 Task: open an excel sheet and write heading  Money ManagerAdd Descriptions in a column and its values below  'Salary, Rent, Groceries, Utilities, Dining out, Transportation & Entertainment. 'Add Categories in next column and its values below  Income, Expense, Expense, Expense, Expense, Expense & Expense. Add Amount in next column and its values below  $2,500, $800, $200, $100, $50, $30 & $100Add Dates in next column and its values below  2023-05-01, 2023-05-05, 2023-05-10, 2023-05-15, 2023-05-20, 2023-05-25 & 2023-05-31Save page FinRecordsbook
Action: Mouse moved to (22, 180)
Screenshot: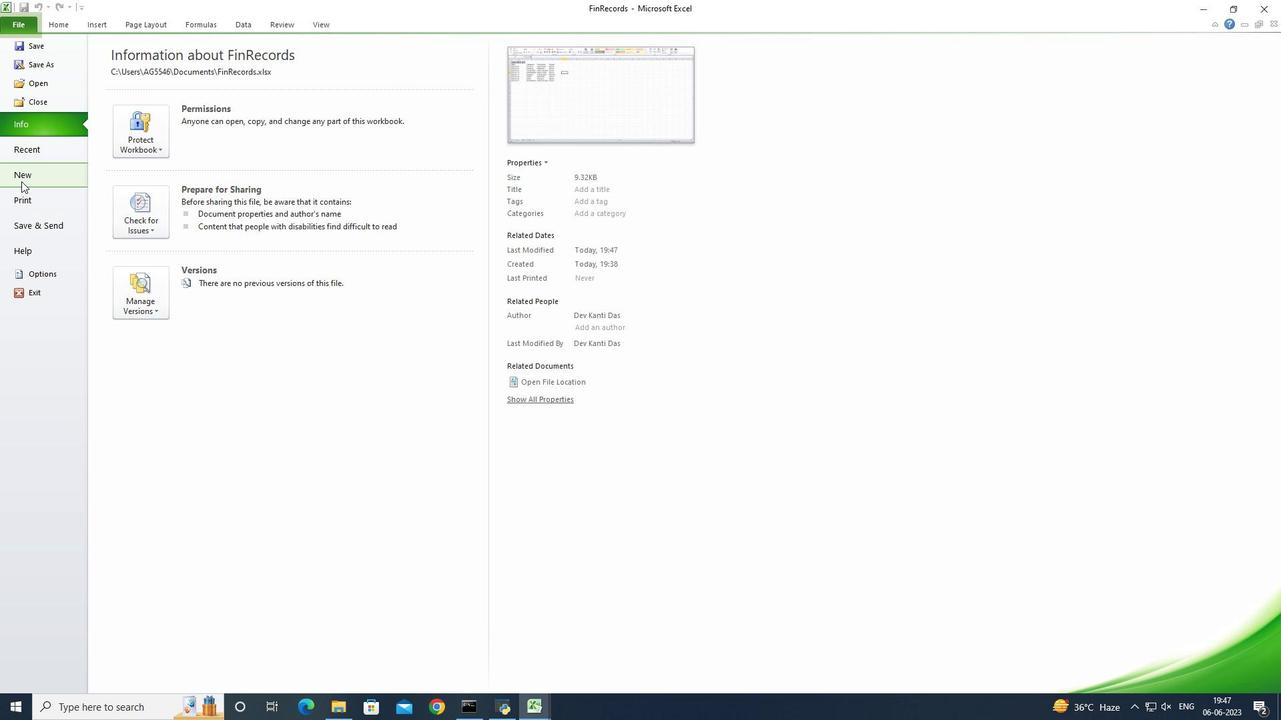 
Action: Mouse pressed left at (22, 180)
Screenshot: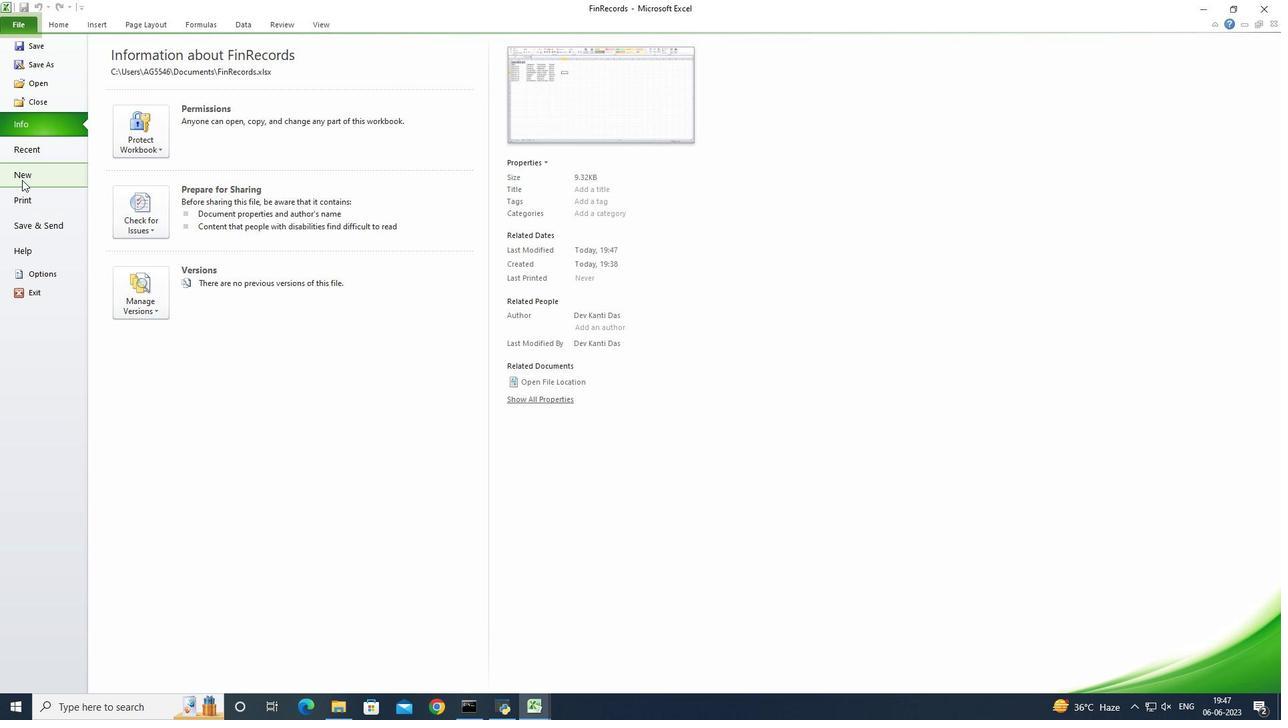 
Action: Mouse moved to (151, 150)
Screenshot: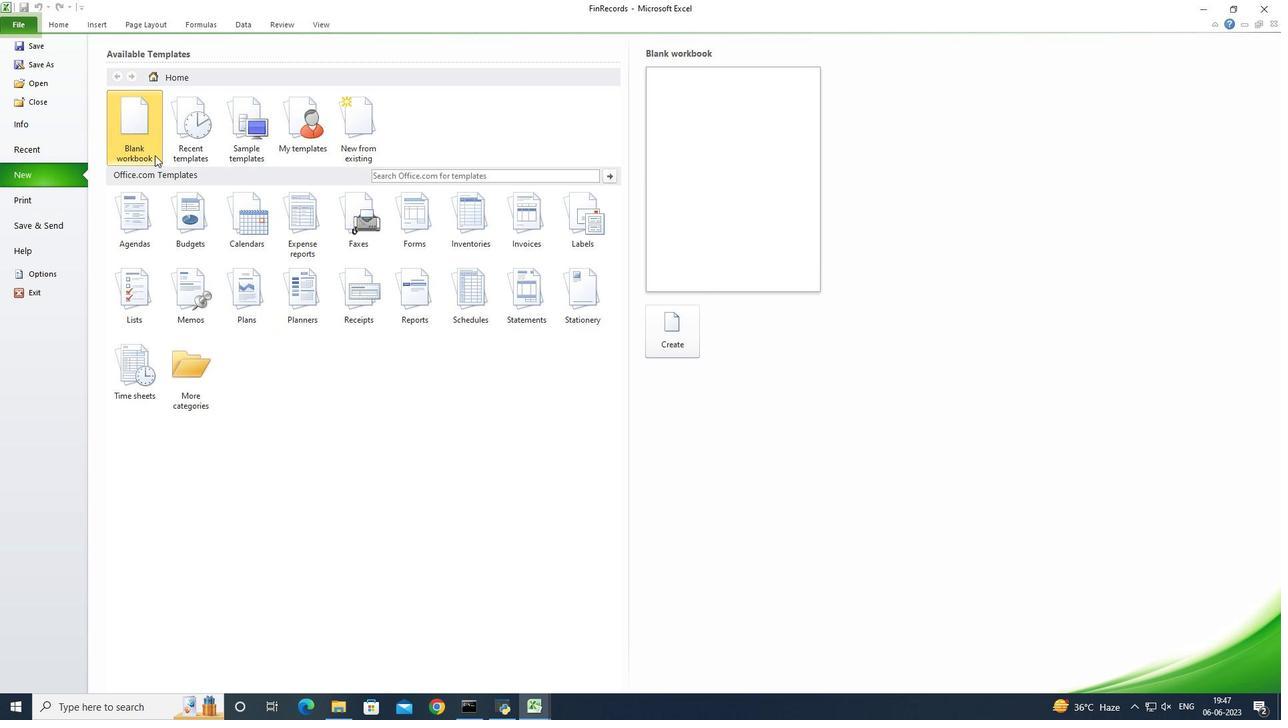 
Action: Mouse pressed left at (151, 150)
Screenshot: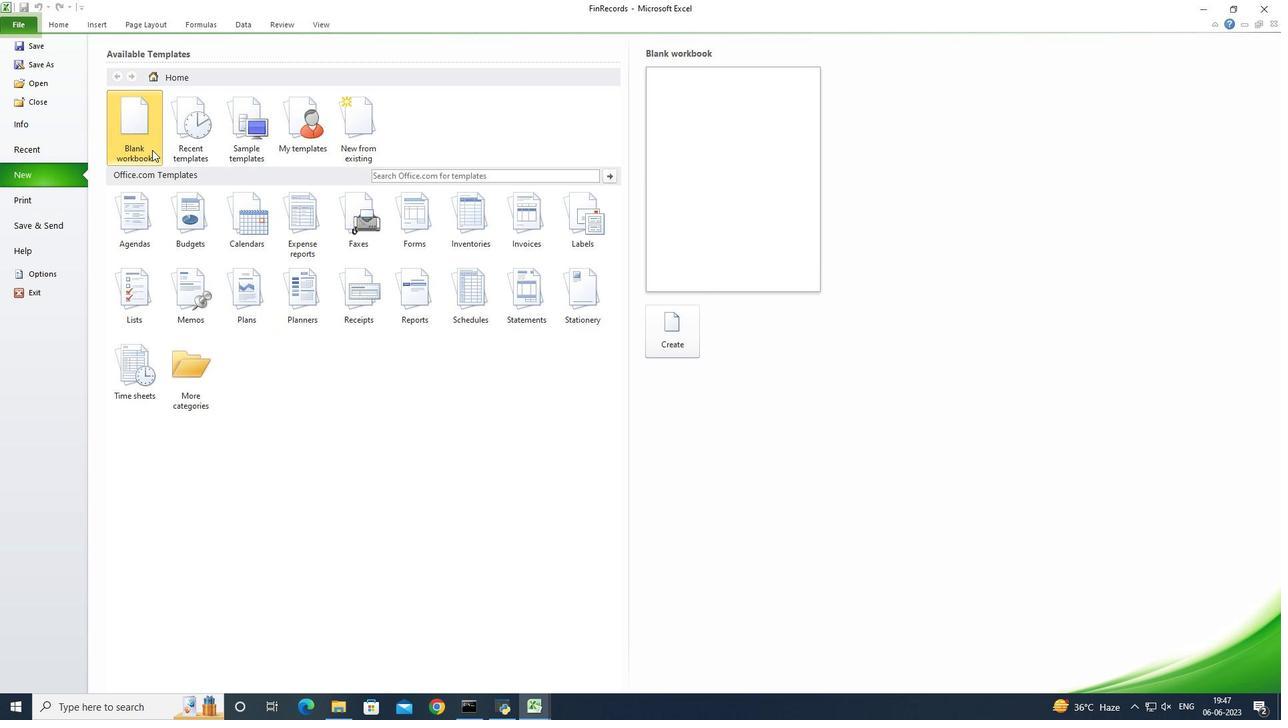 
Action: Mouse moved to (672, 339)
Screenshot: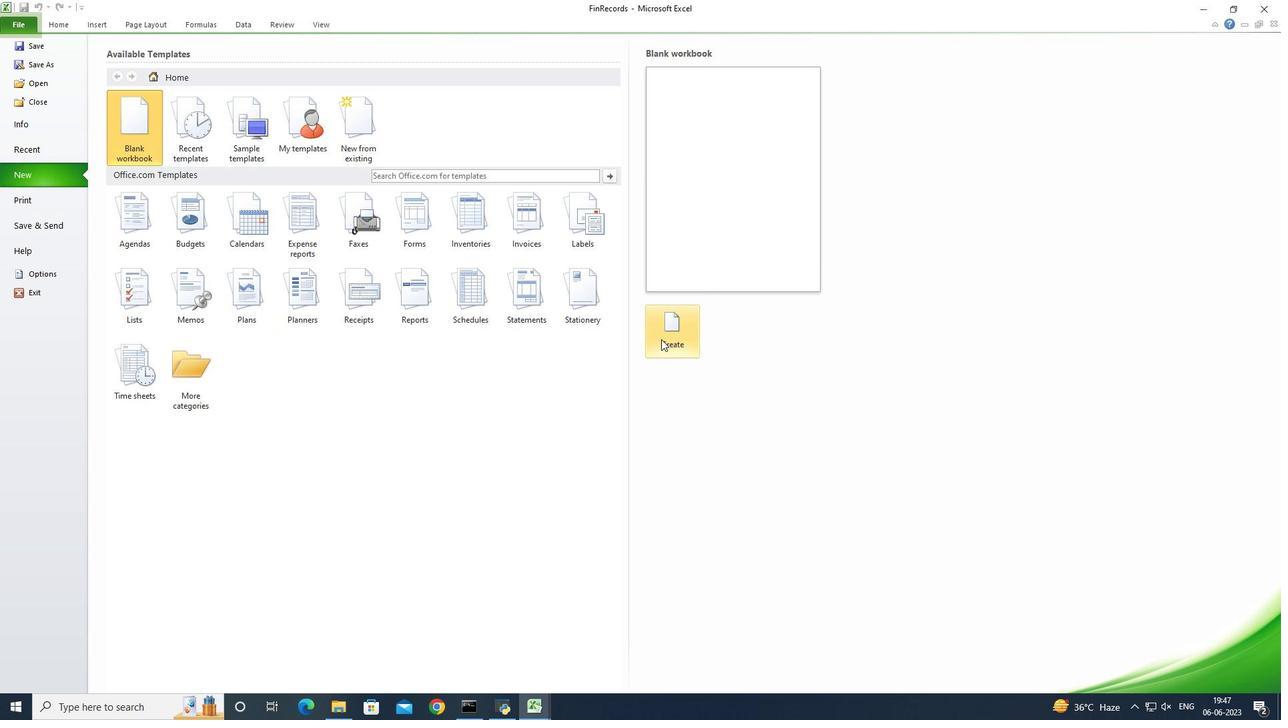 
Action: Mouse pressed left at (672, 339)
Screenshot: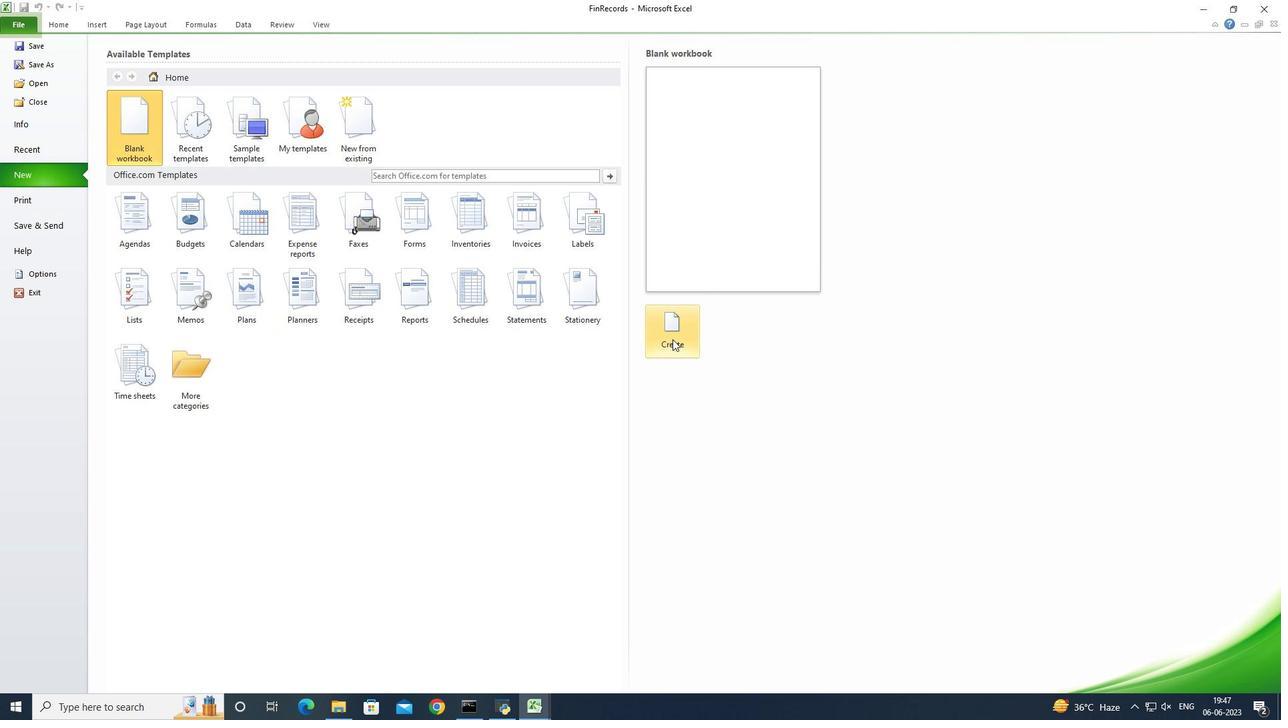 
Action: Mouse moved to (52, 125)
Screenshot: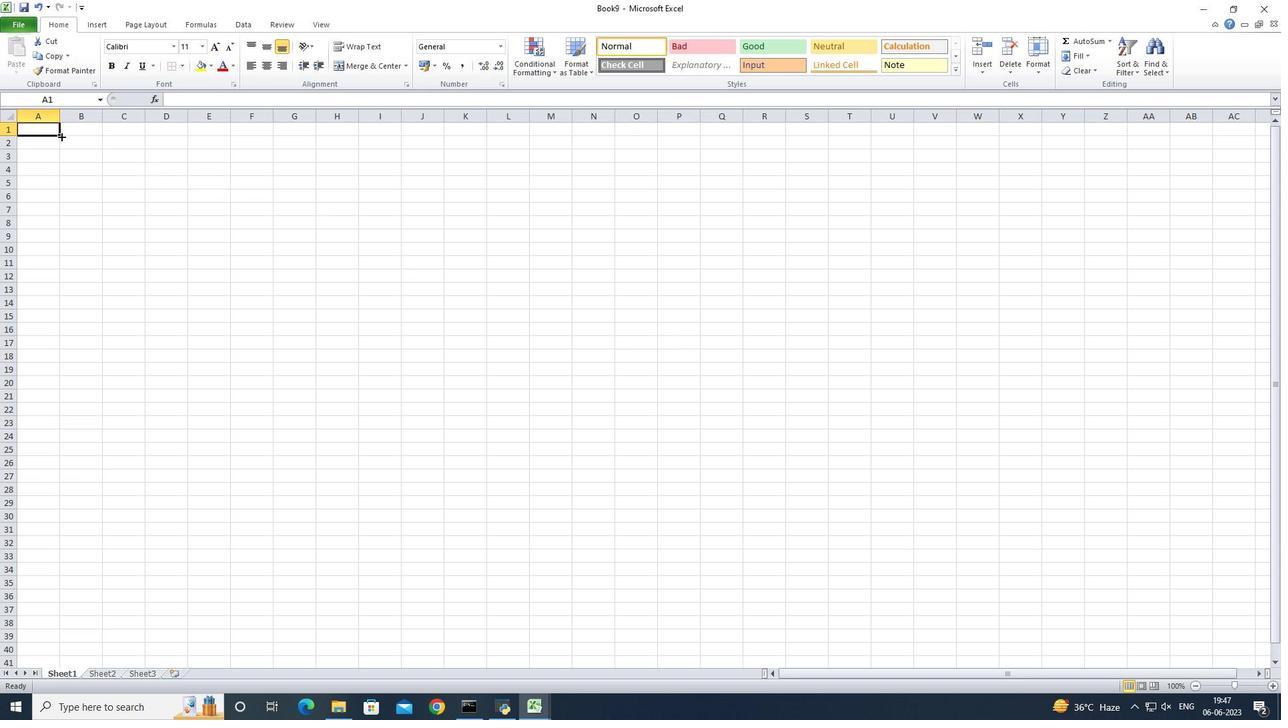 
Action: Mouse pressed left at (52, 125)
Screenshot: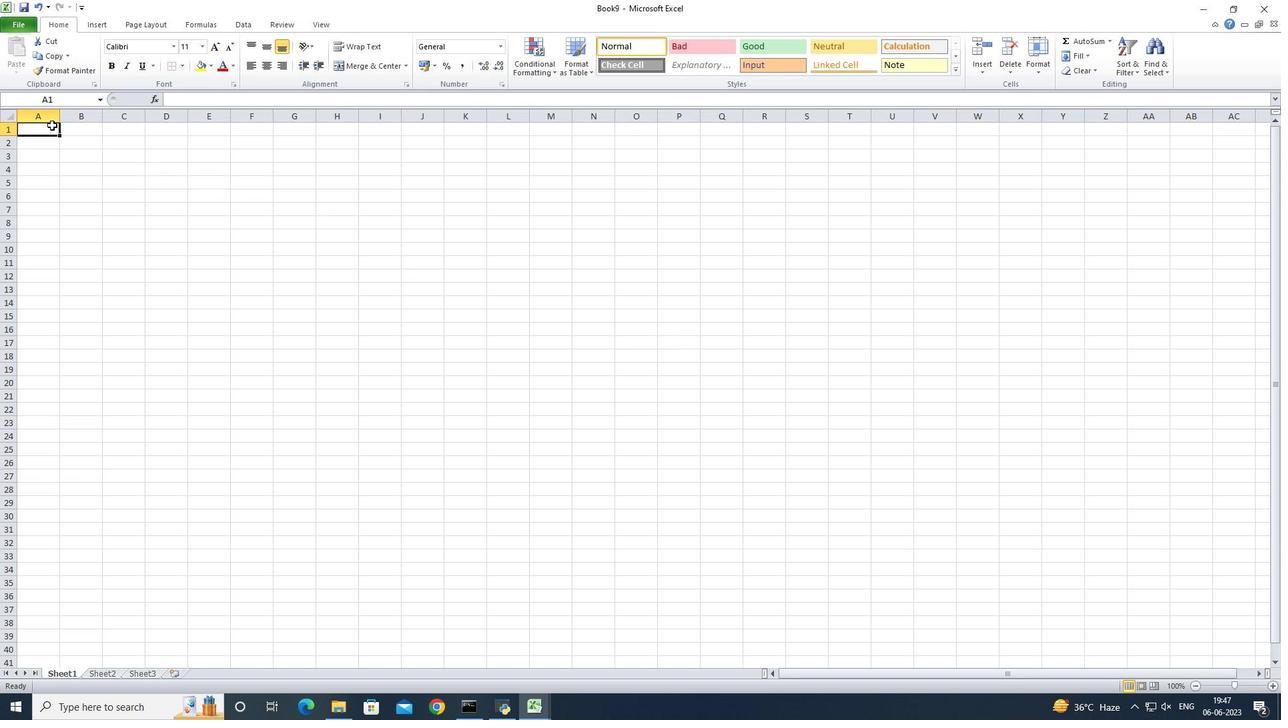 
Action: Key pressed <Key.shift>Money<Key.space><Key.shift>Manager<Key.enter><Key.shift>Description
Screenshot: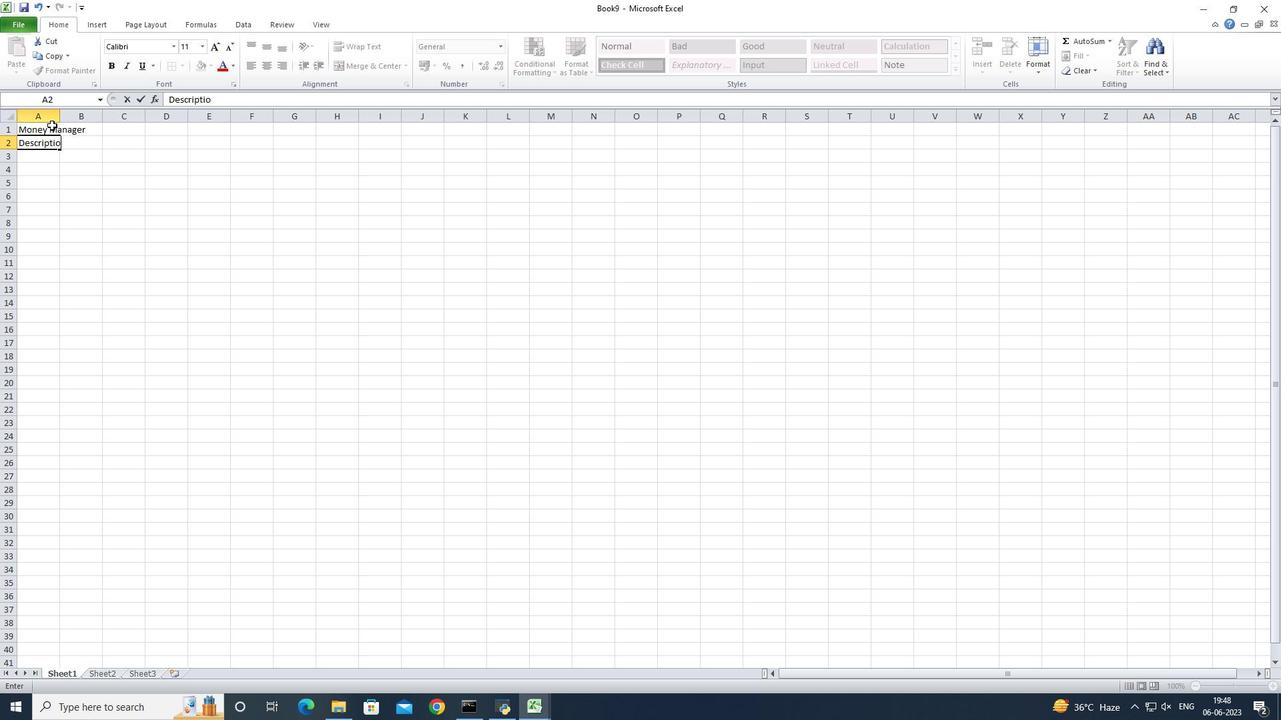 
Action: Mouse moved to (66, 124)
Screenshot: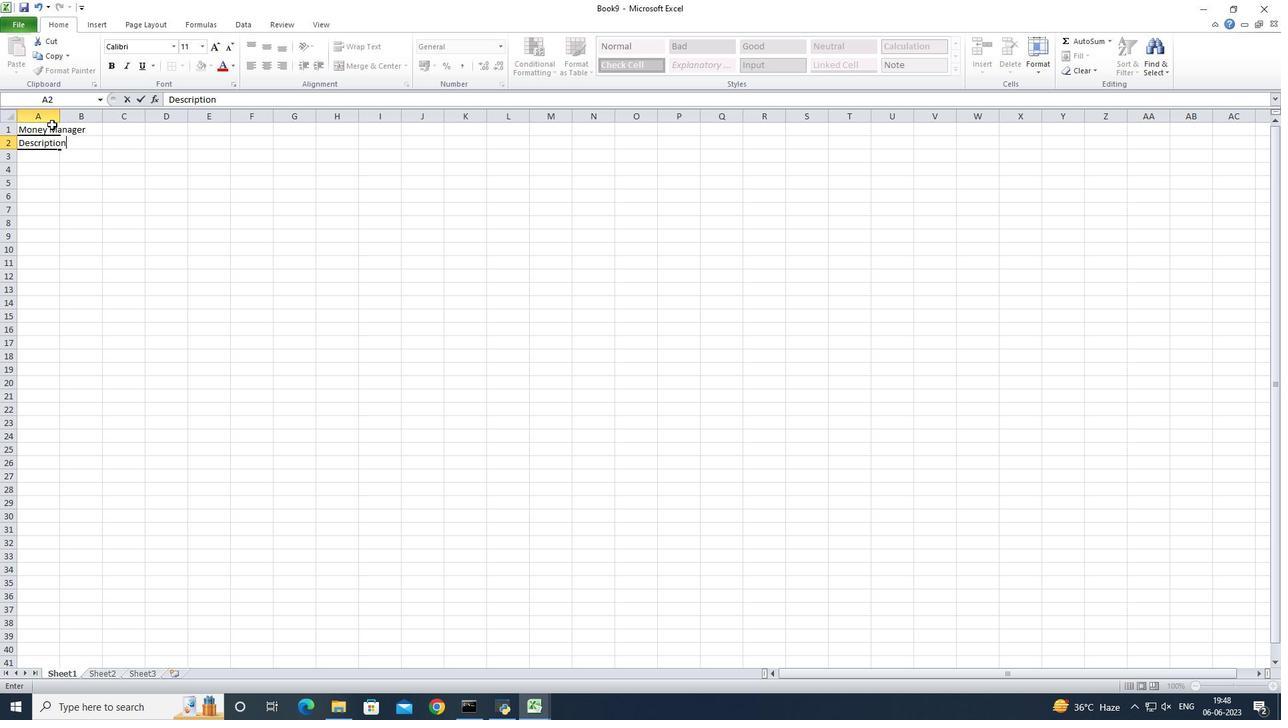 
Action: Key pressed s<Key.enter><Key.shift><Key.shift><Key.shift><Key.shift>Salary<Key.enter><Key.shift>Rent<Key.enter><Key.shift>Groceries<Key.enter><Key.shift>Utilities<Key.enter><Key.shift>Dining<Key.space>out<Key.enter><Key.shift><Key.shift><Key.shift><Key.shift><Key.shift><Key.shift><Key.shift><Key.shift>Transportation
Screenshot: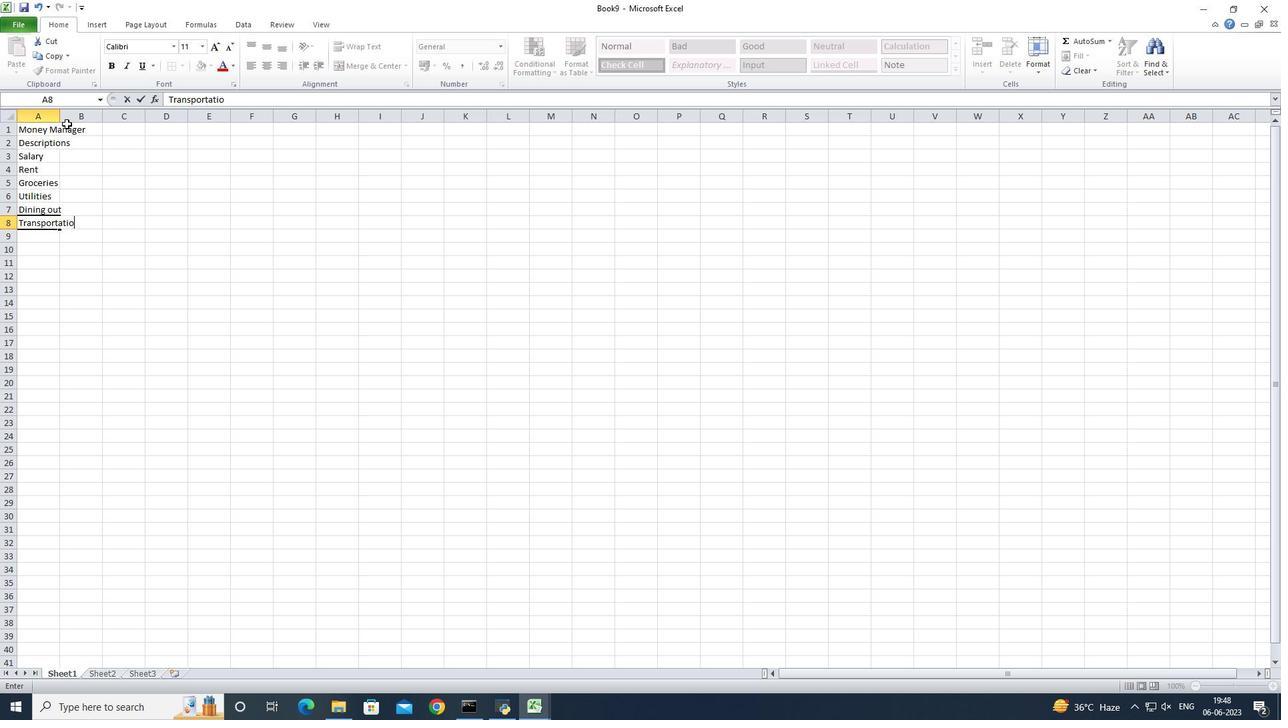 
Action: Mouse moved to (110, 118)
Screenshot: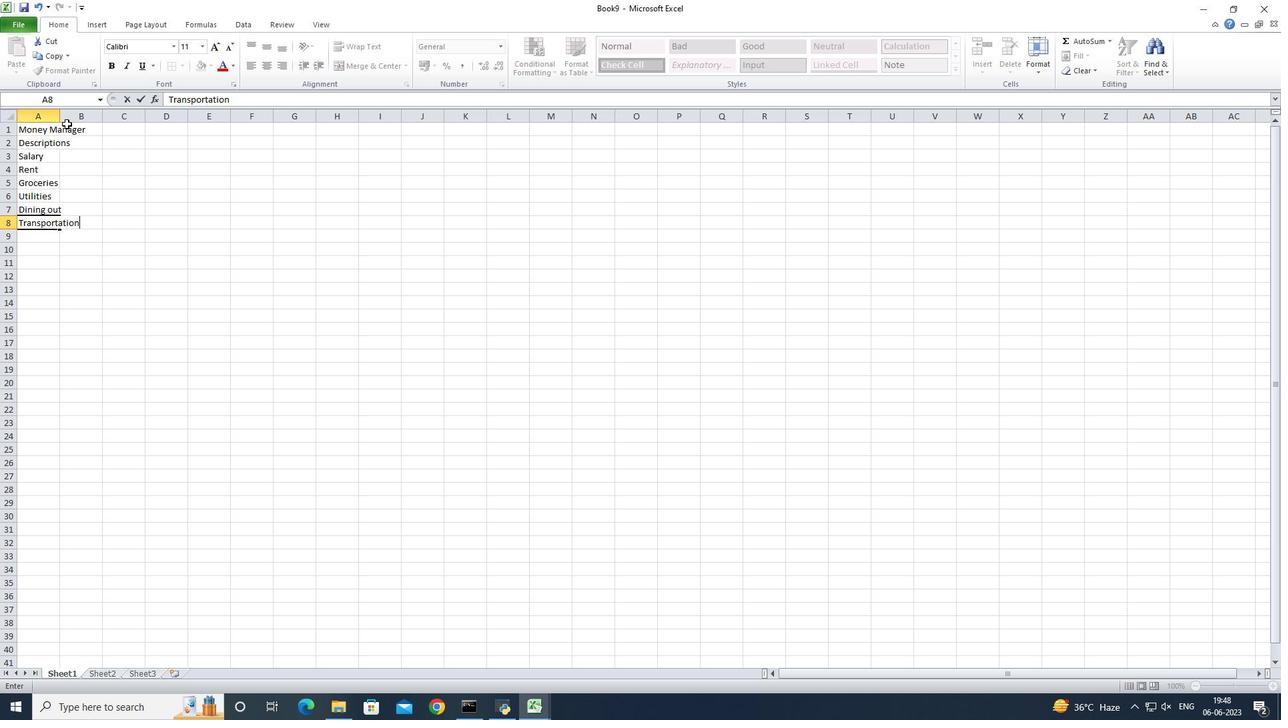 
Action: Key pressed <Key.enter><Key.shift>Entertainment<Key.enter><Key.right><Key.up><Key.up><Key.up><Key.up><Key.up><Key.up><Key.up><Key.up><Key.shift>Categorie
Screenshot: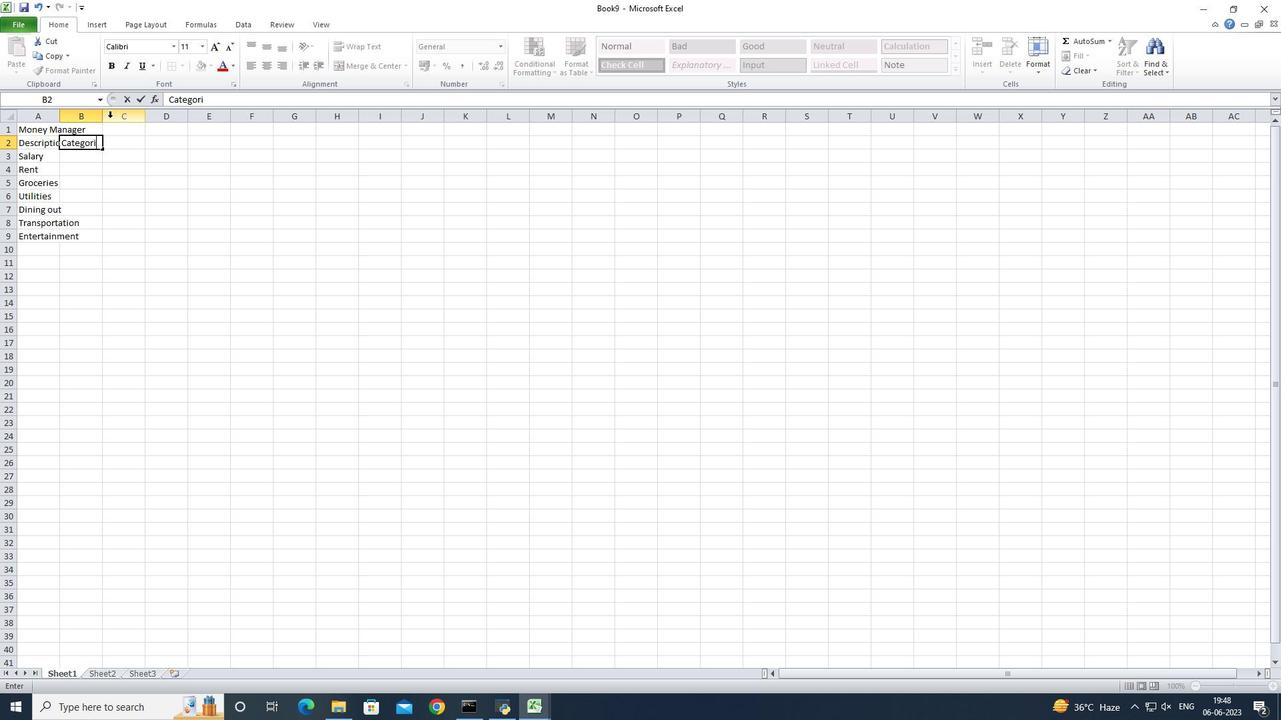 
Action: Mouse moved to (263, 110)
Screenshot: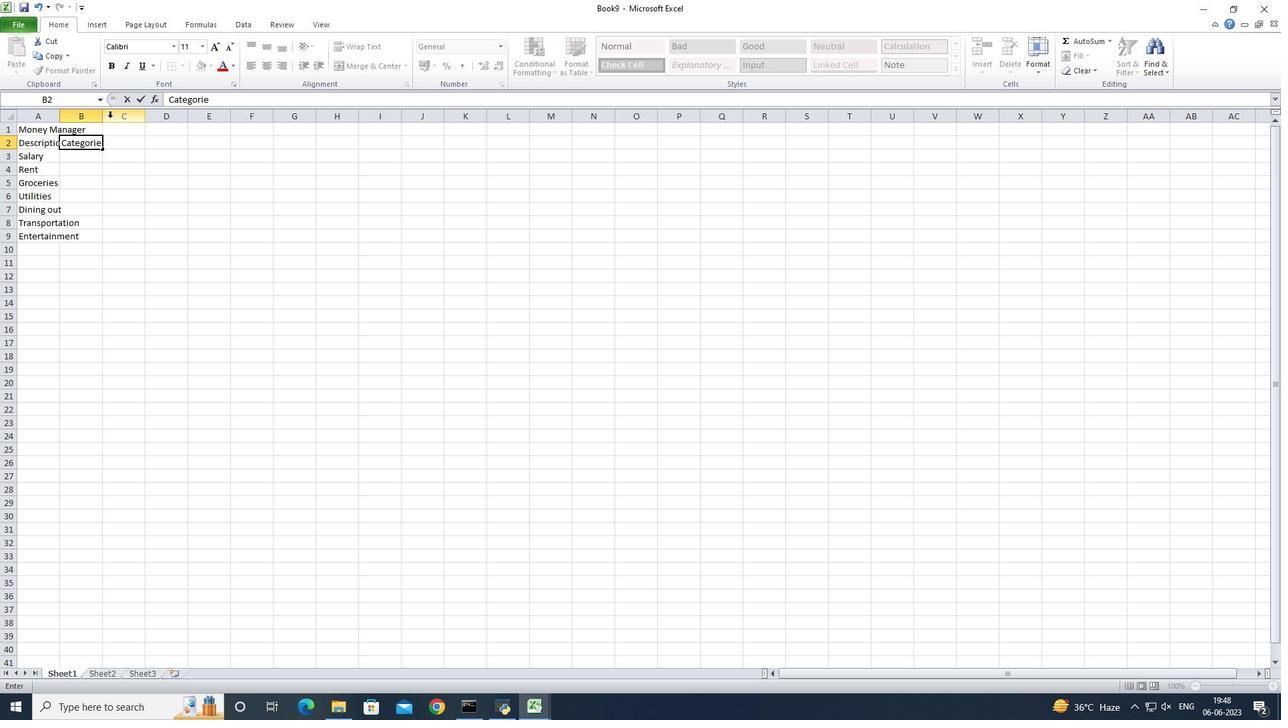 
Action: Key pressed s<Key.enter><Key.shift>Income<Key.enter><Key.shift>Expense<Key.enter><Key.shift>Expense<Key.enter><Key.shift>Expense<Key.enter><Key.shift>Expens<Key.enter><Key.shift><Key.shift><Key.shift><Key.shift><Key.shift><Key.shift><Key.shift><Key.shift><Key.shift><Key.shift><Key.shift><Key.shift><Key.shift><Key.shift><Key.shift><Key.shift><Key.shift>Expense<Key.enter><Key.shift><Key.shift>Expense<Key.enter><Key.right><Key.up><Key.up><Key.up><Key.up><Key.up><Key.up><Key.up><Key.up><Key.caps_lock>A<Key.caps_lock>mount
Screenshot: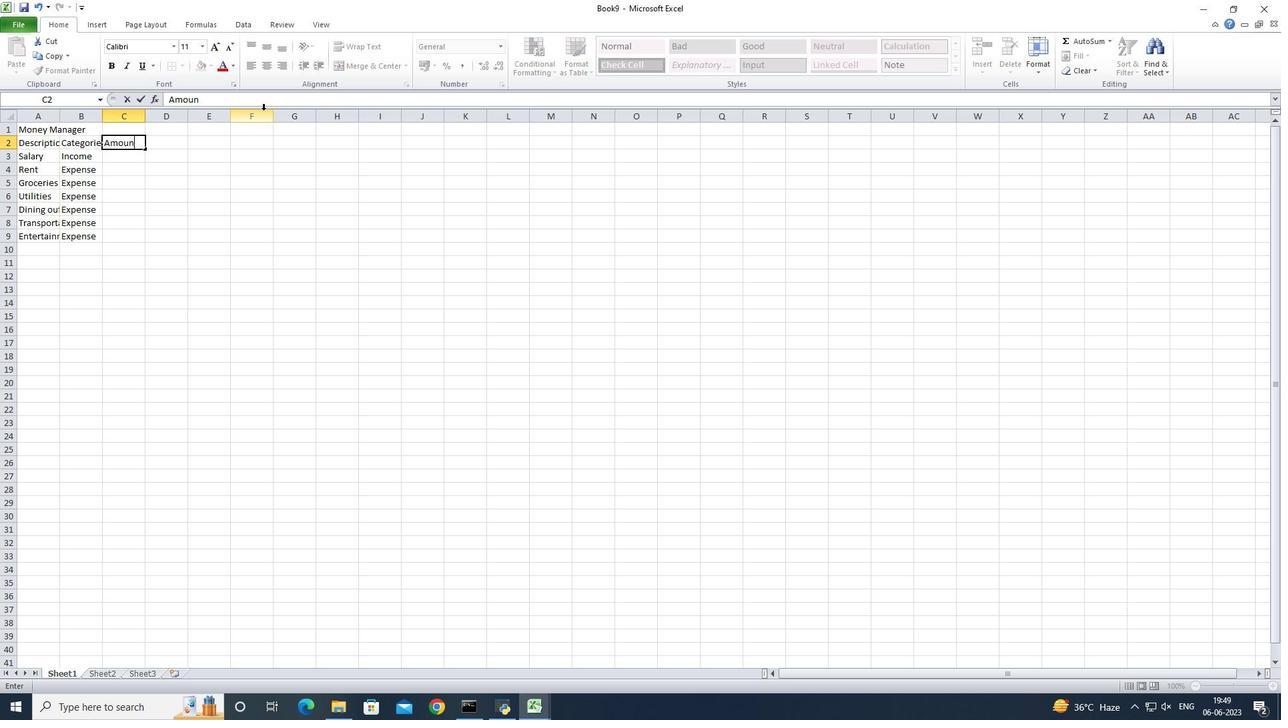 
Action: Mouse moved to (297, 110)
Screenshot: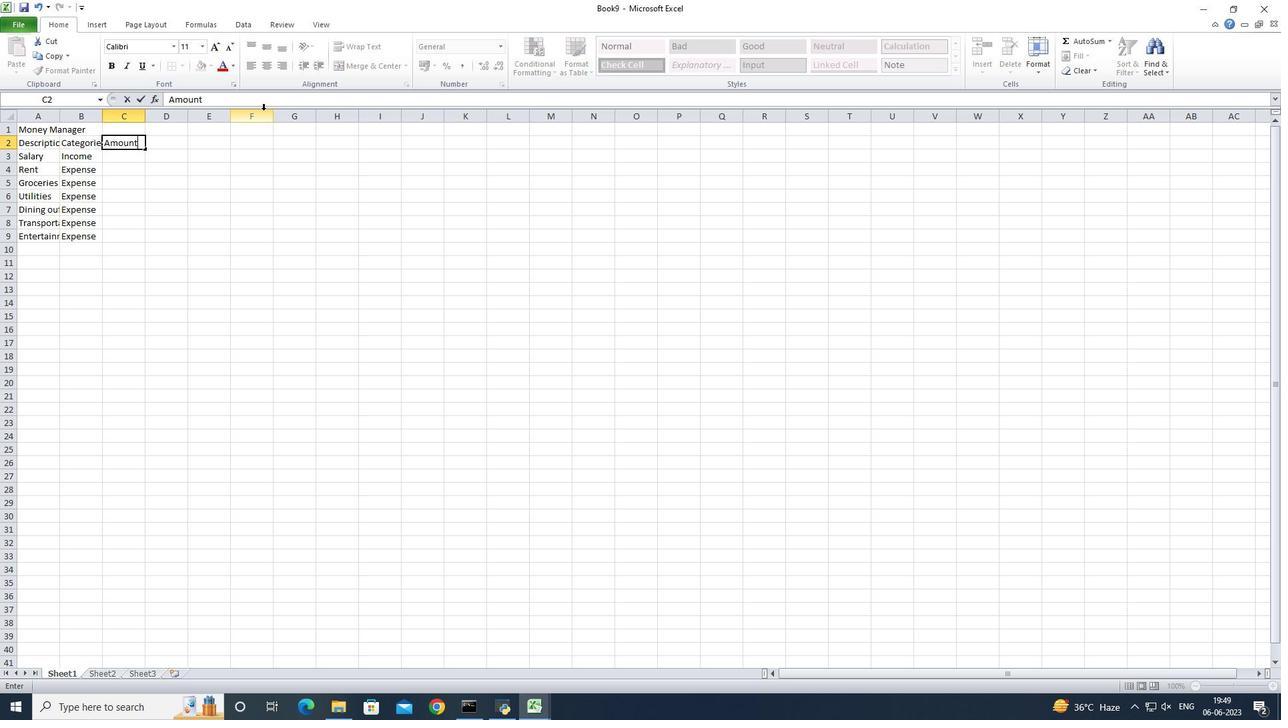 
Action: Key pressed <Key.enter>2500<Key.enter>800<Key.enter>200<Key.enter>100<Key.enter>50<Key.enter>30<Key.enter>100<Key.right><Key.up><Key.up><Key.up><Key.up><Key.up><Key.up><Key.up><Key.shift>Dates<Key.enter>2023-05-01<Key.enter>2023-05-05<Key.enter>2023-05-10<Key.enter>2023-05-15<Key.enter>2023-05-0<Key.backspace>20<Key.enter>3<Key.backspace>2023-05-25<Key.enter>2023-05-31<Key.enter>
Screenshot: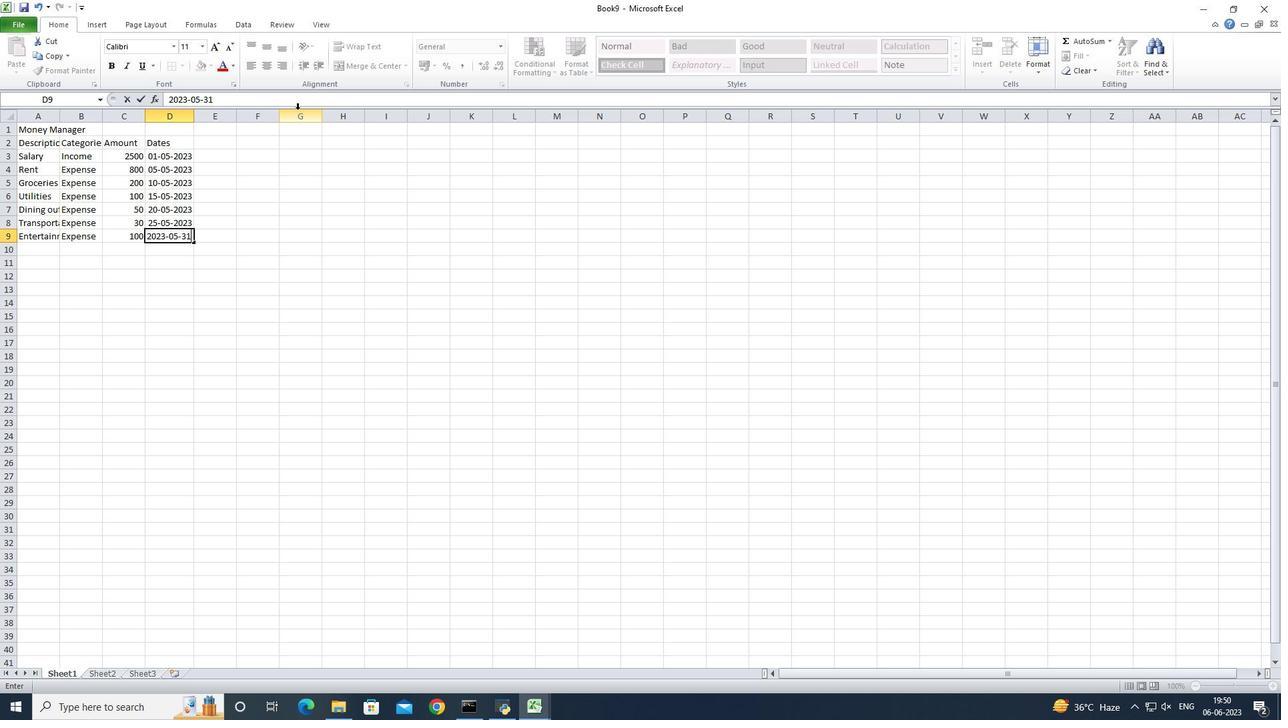 
Action: Mouse moved to (176, 154)
Screenshot: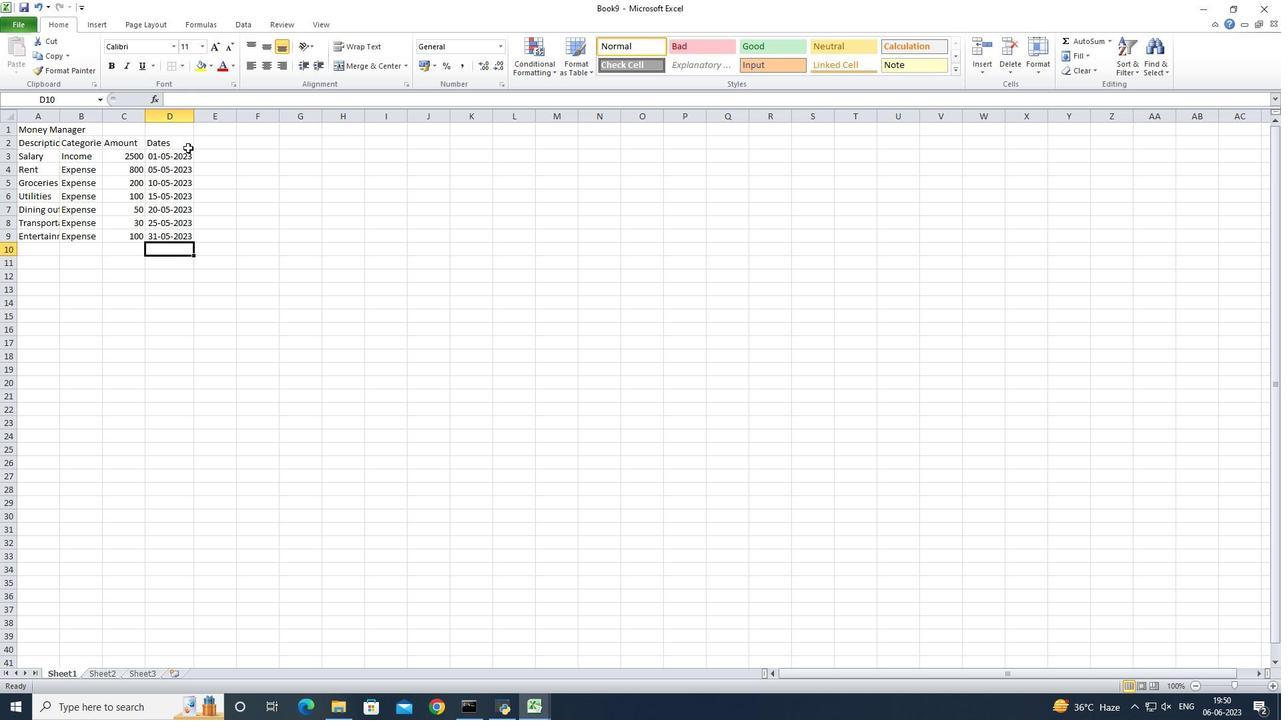 
Action: Mouse pressed left at (176, 154)
Screenshot: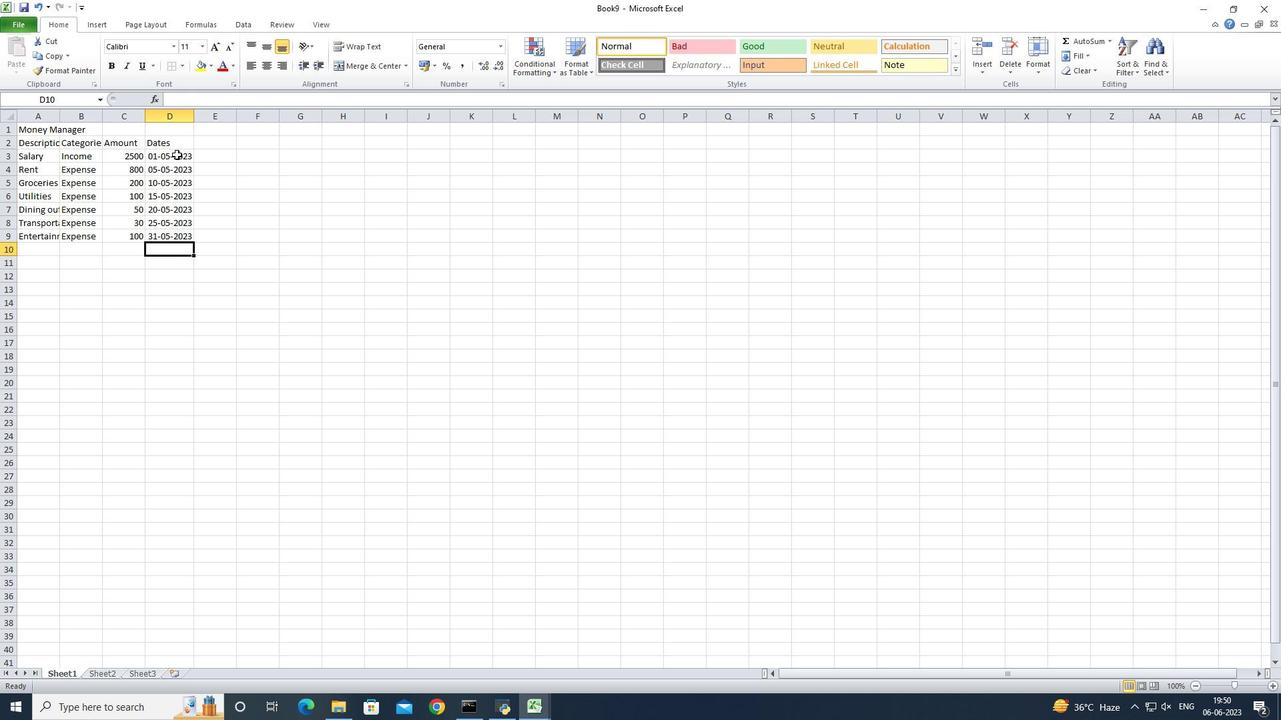 
Action: Mouse moved to (504, 51)
Screenshot: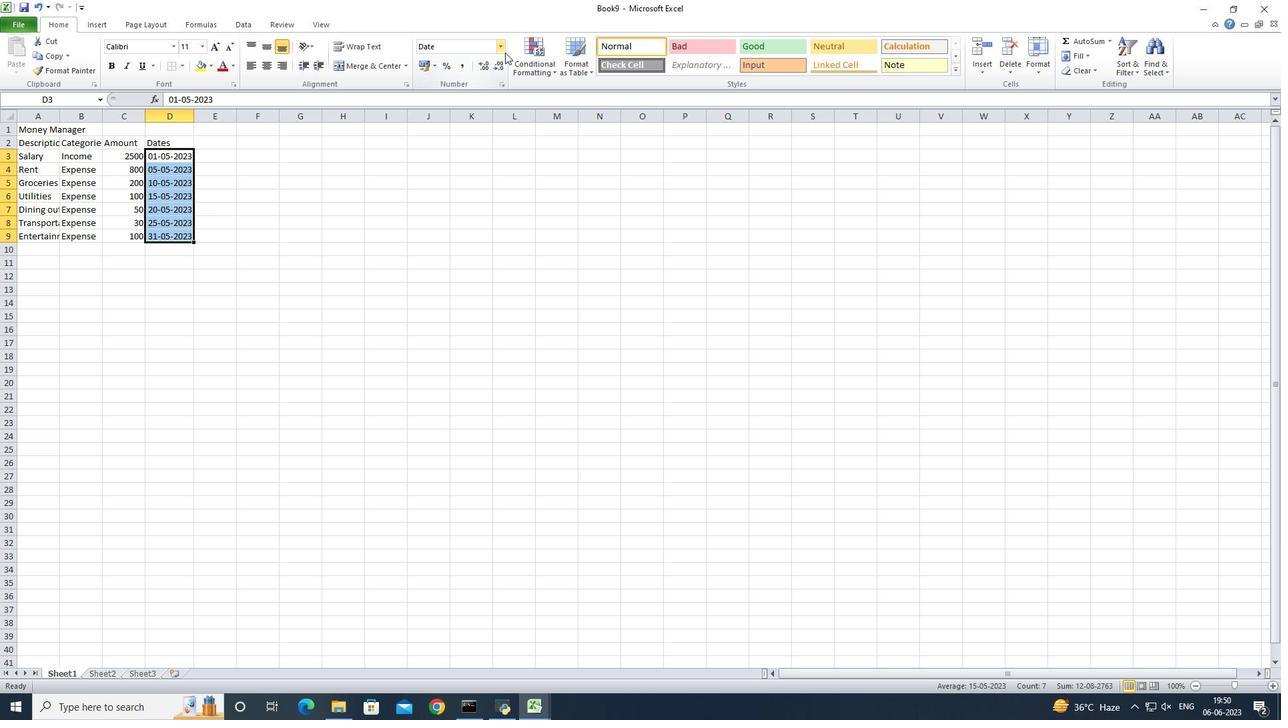 
Action: Mouse pressed left at (504, 51)
Screenshot: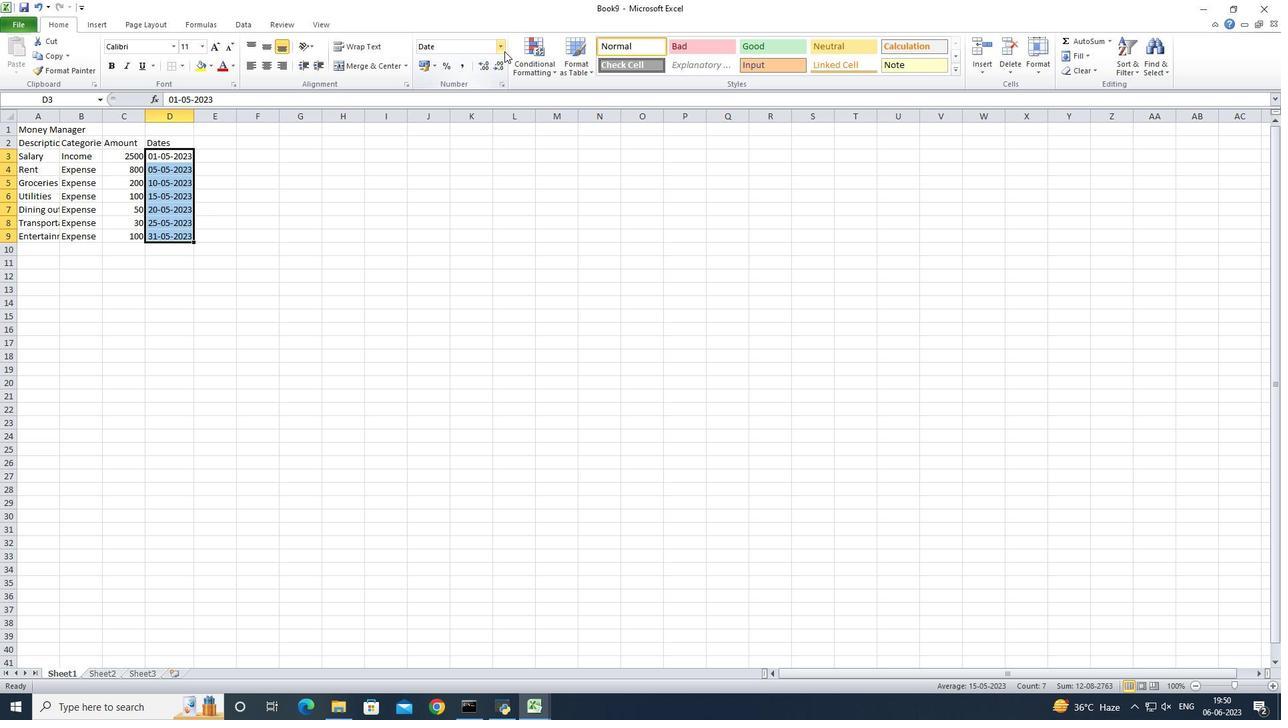 
Action: Mouse moved to (467, 389)
Screenshot: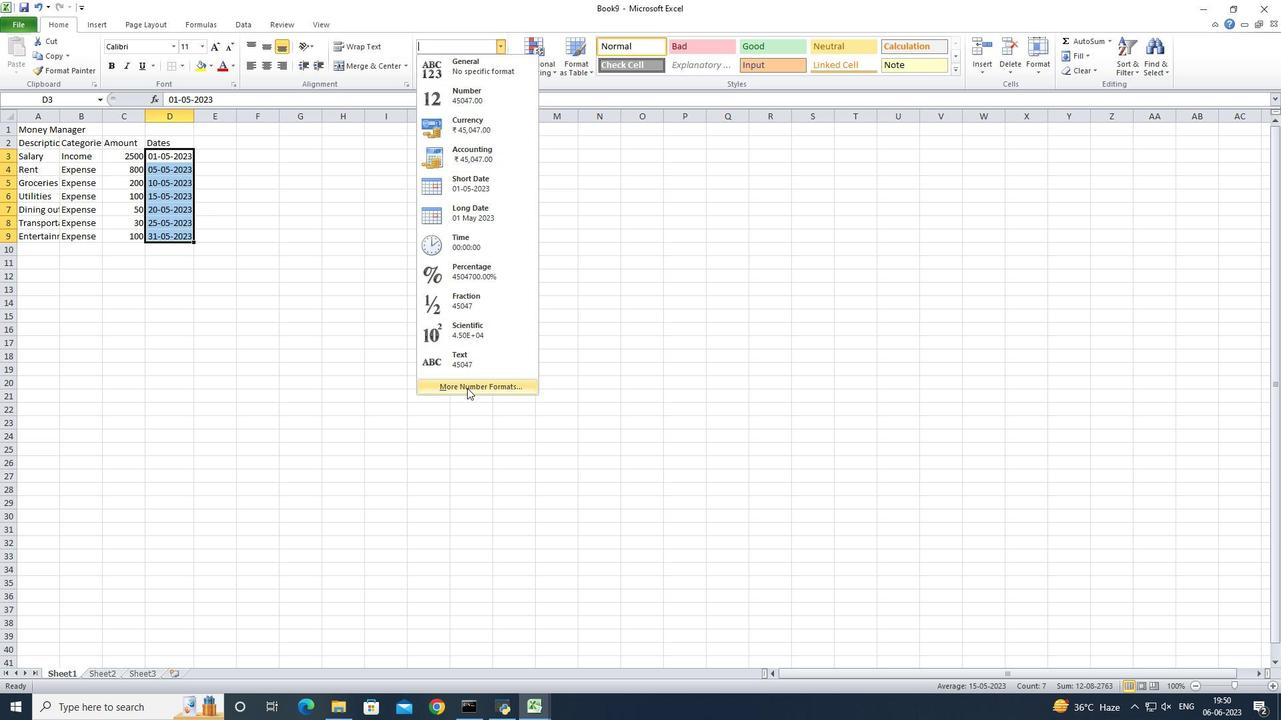 
Action: Mouse pressed left at (467, 389)
Screenshot: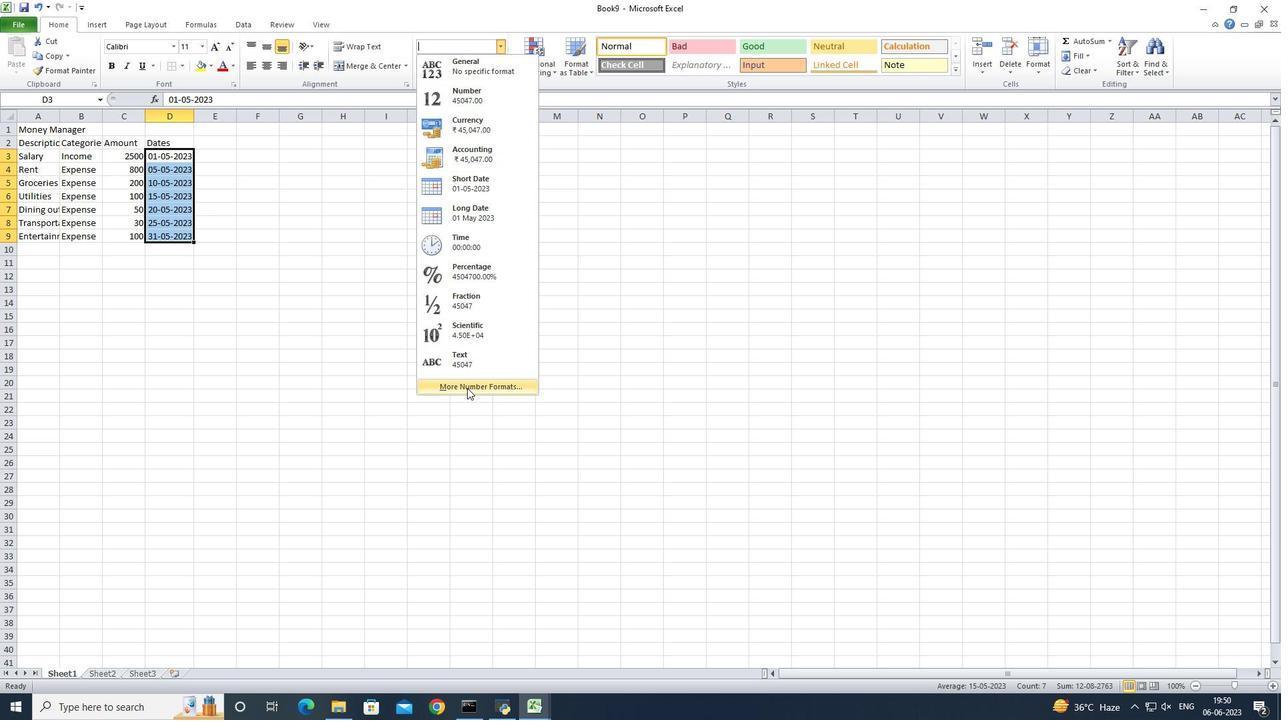 
Action: Mouse moved to (294, 326)
Screenshot: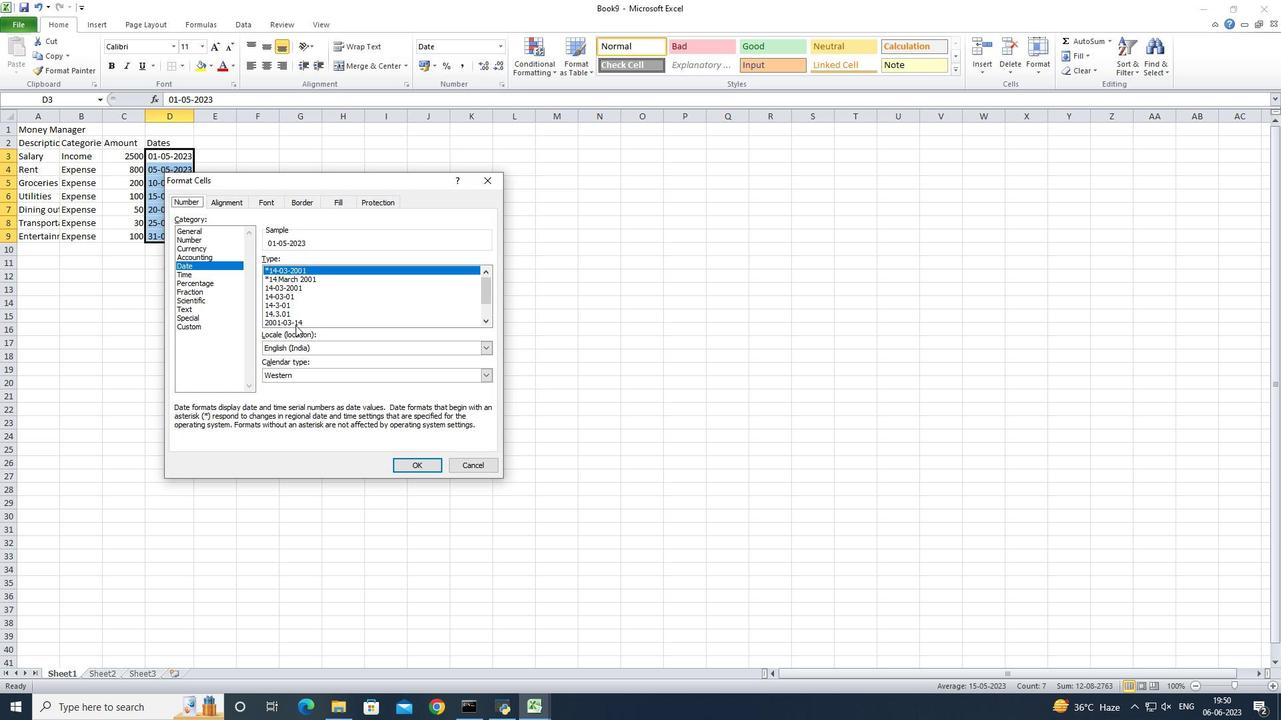 
Action: Mouse pressed left at (294, 326)
Screenshot: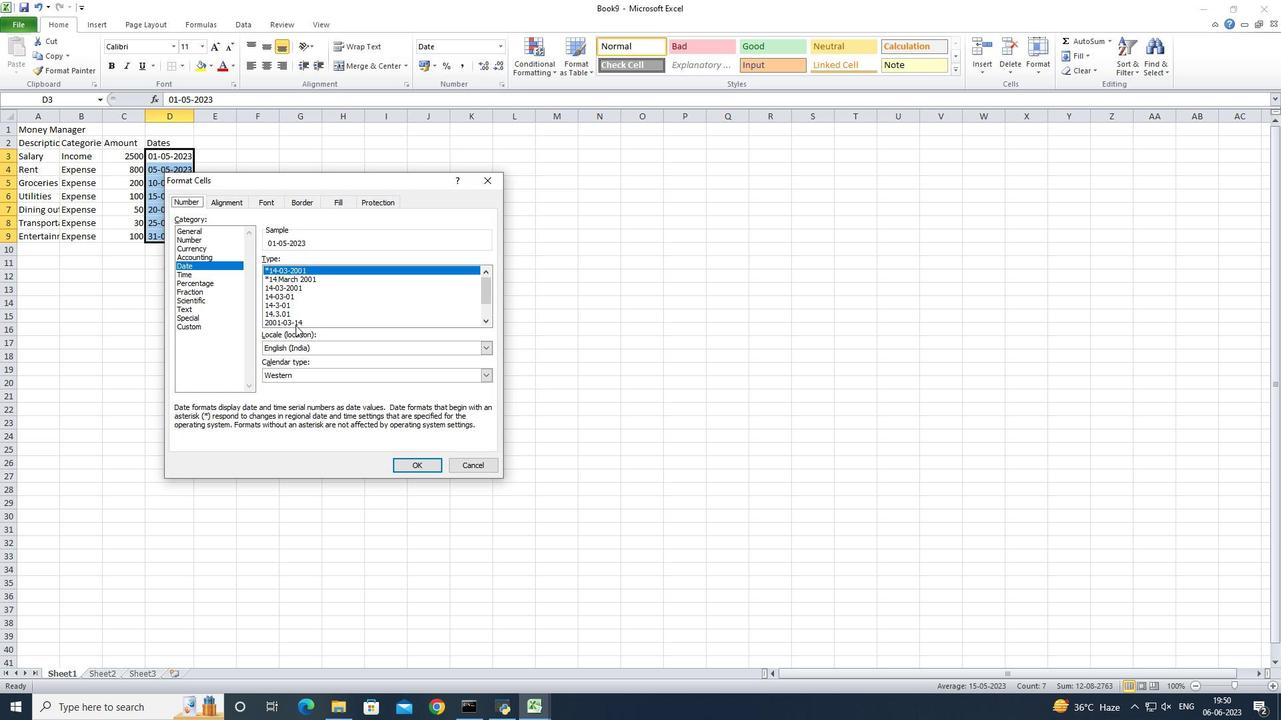 
Action: Mouse moved to (416, 462)
Screenshot: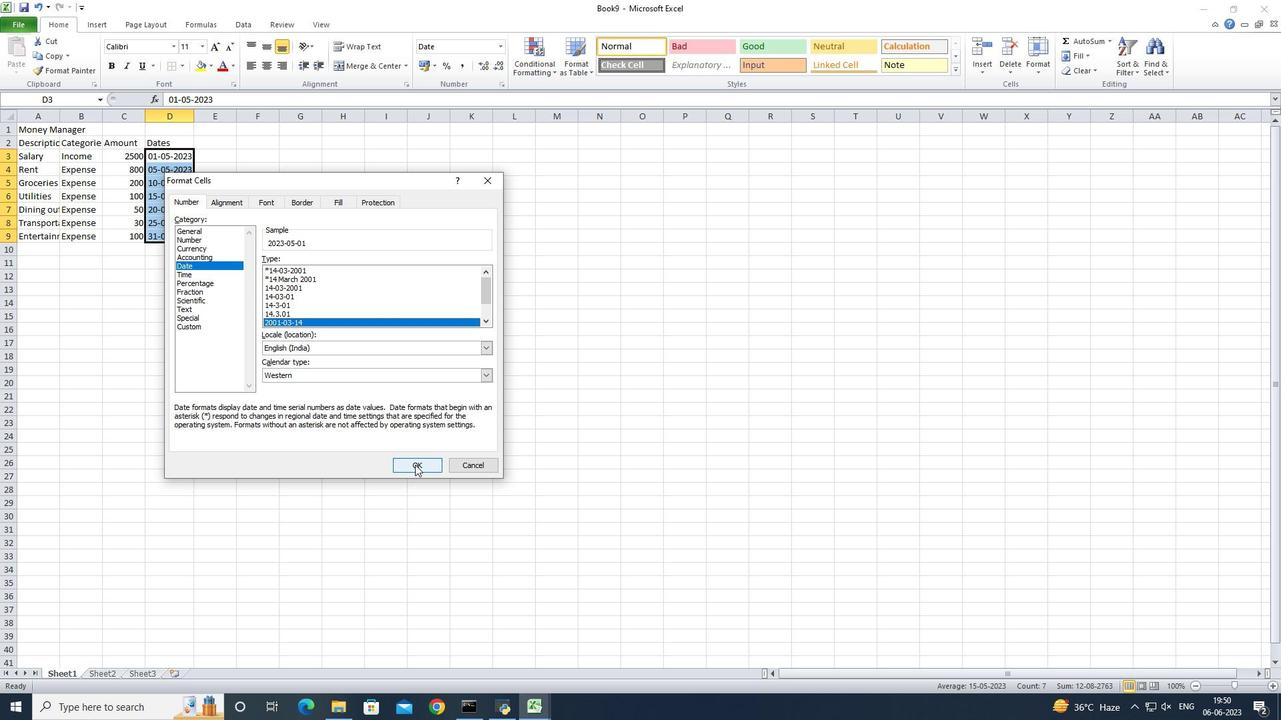 
Action: Mouse pressed left at (416, 462)
Screenshot: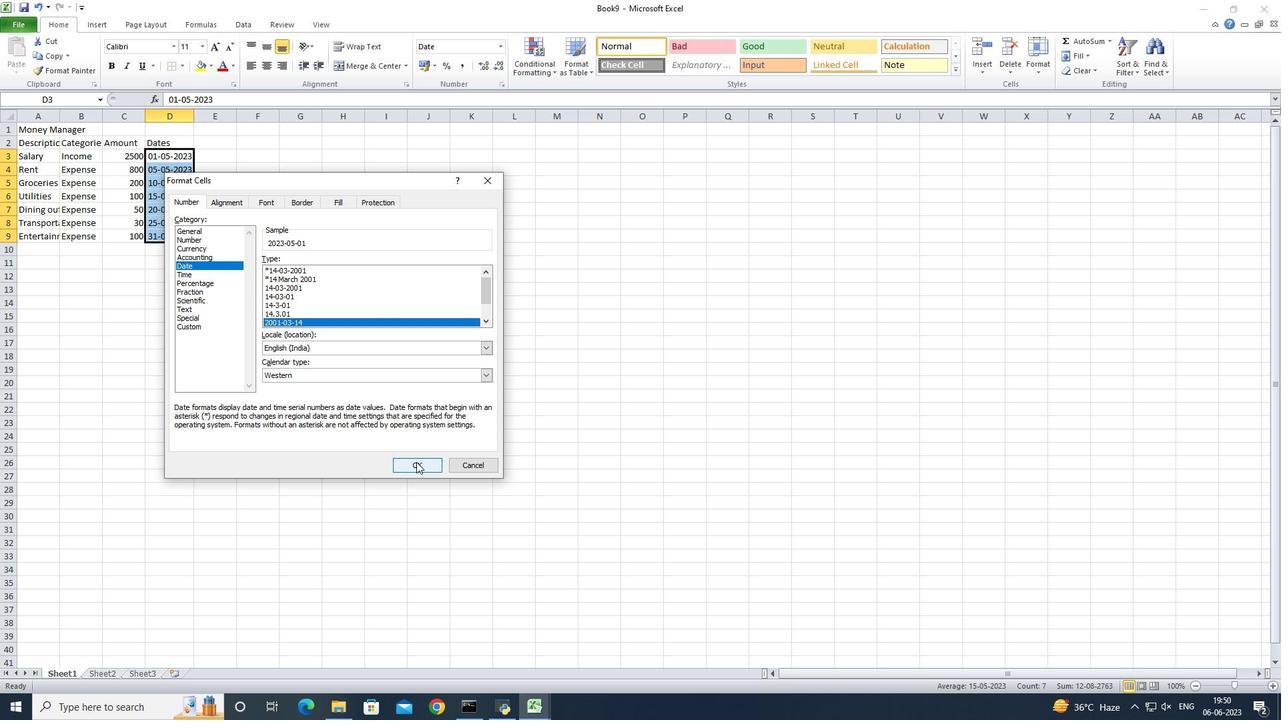 
Action: Mouse moved to (127, 162)
Screenshot: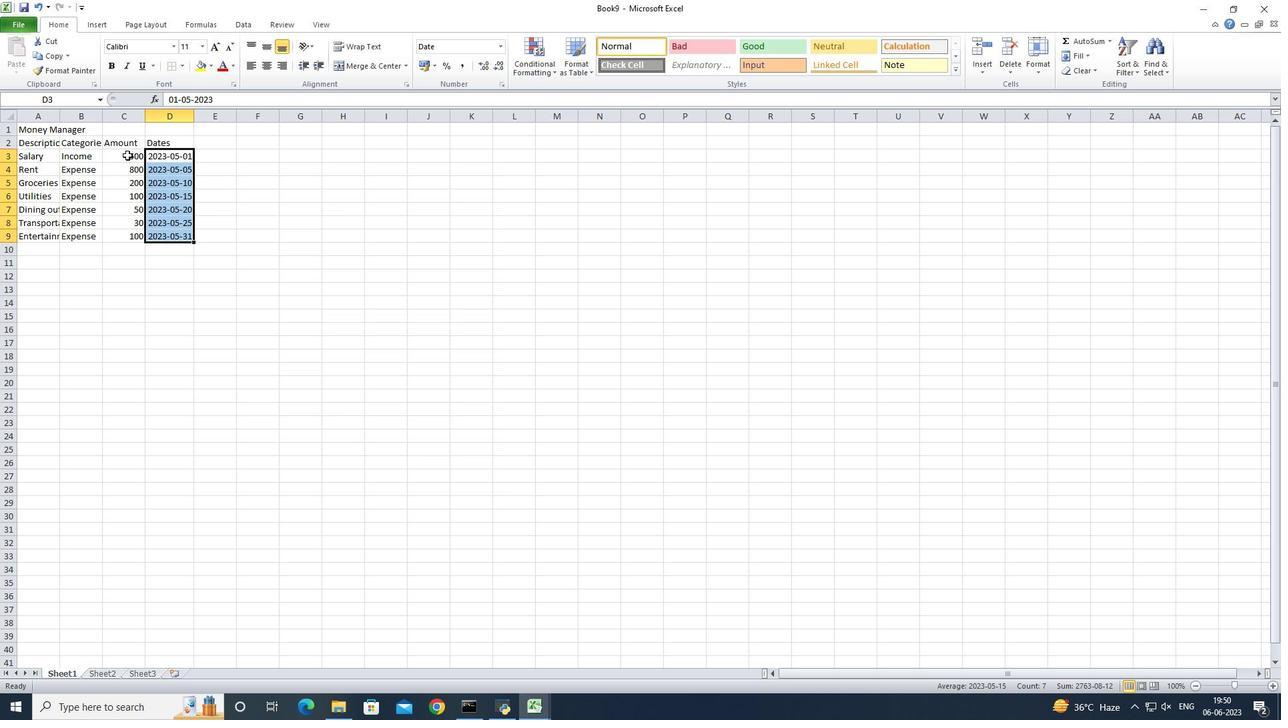 
Action: Mouse pressed left at (127, 162)
Screenshot: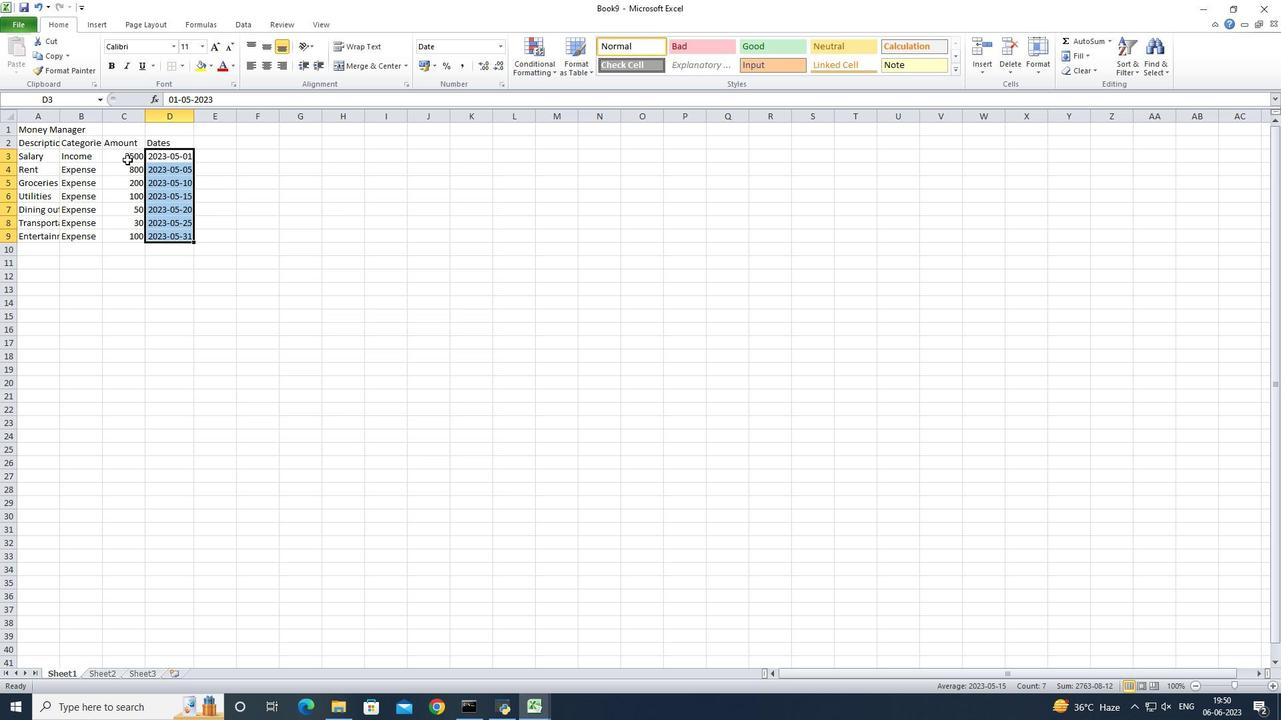 
Action: Mouse moved to (502, 47)
Screenshot: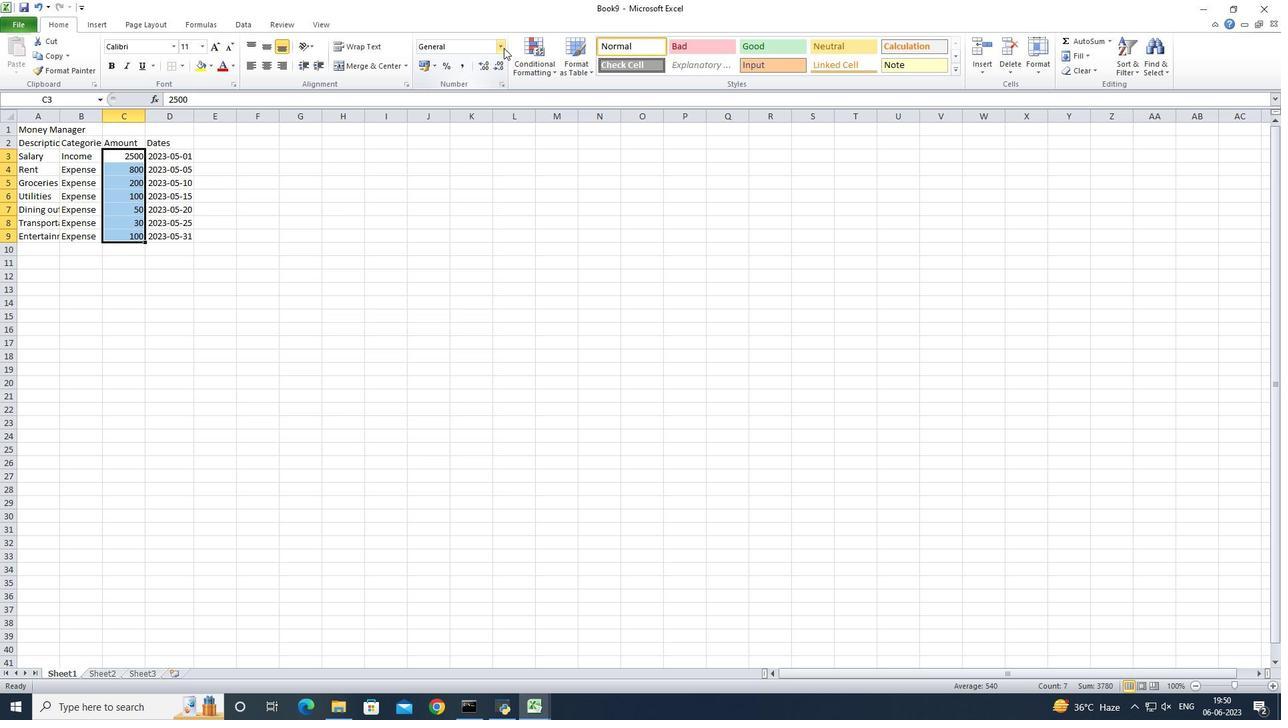 
Action: Mouse pressed left at (502, 47)
Screenshot: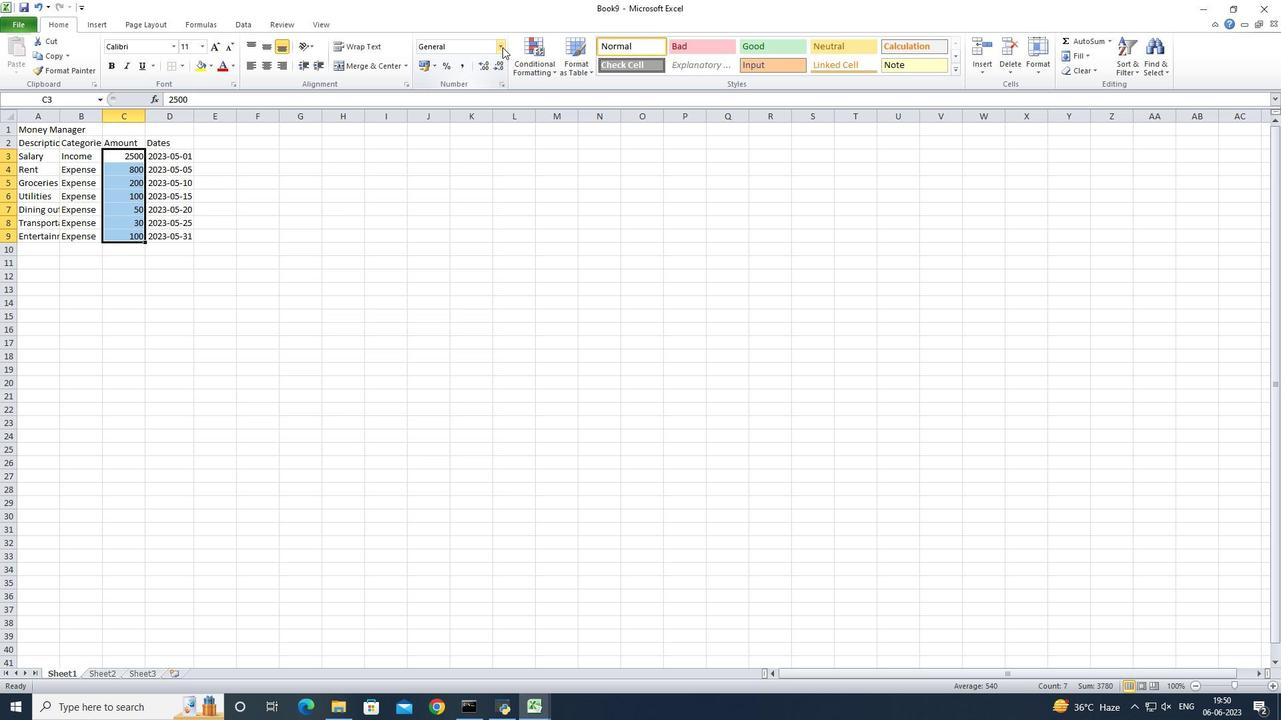 
Action: Mouse moved to (474, 384)
Screenshot: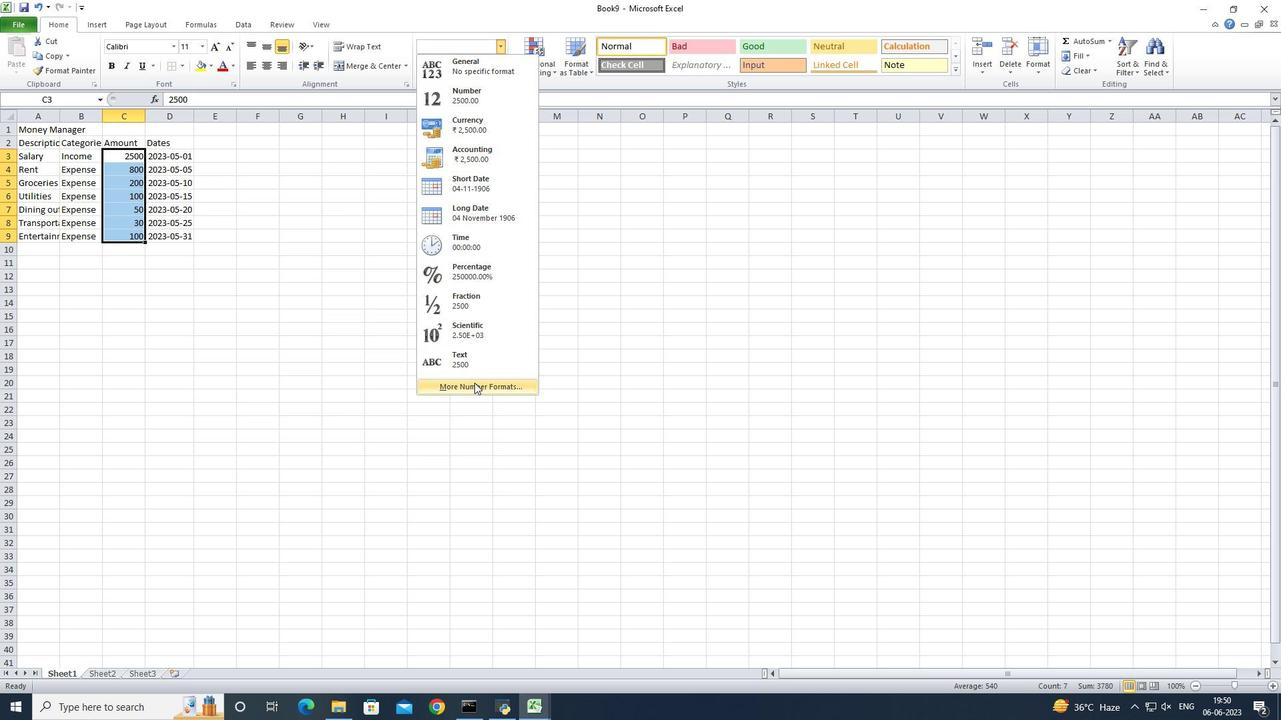
Action: Mouse pressed left at (474, 384)
Screenshot: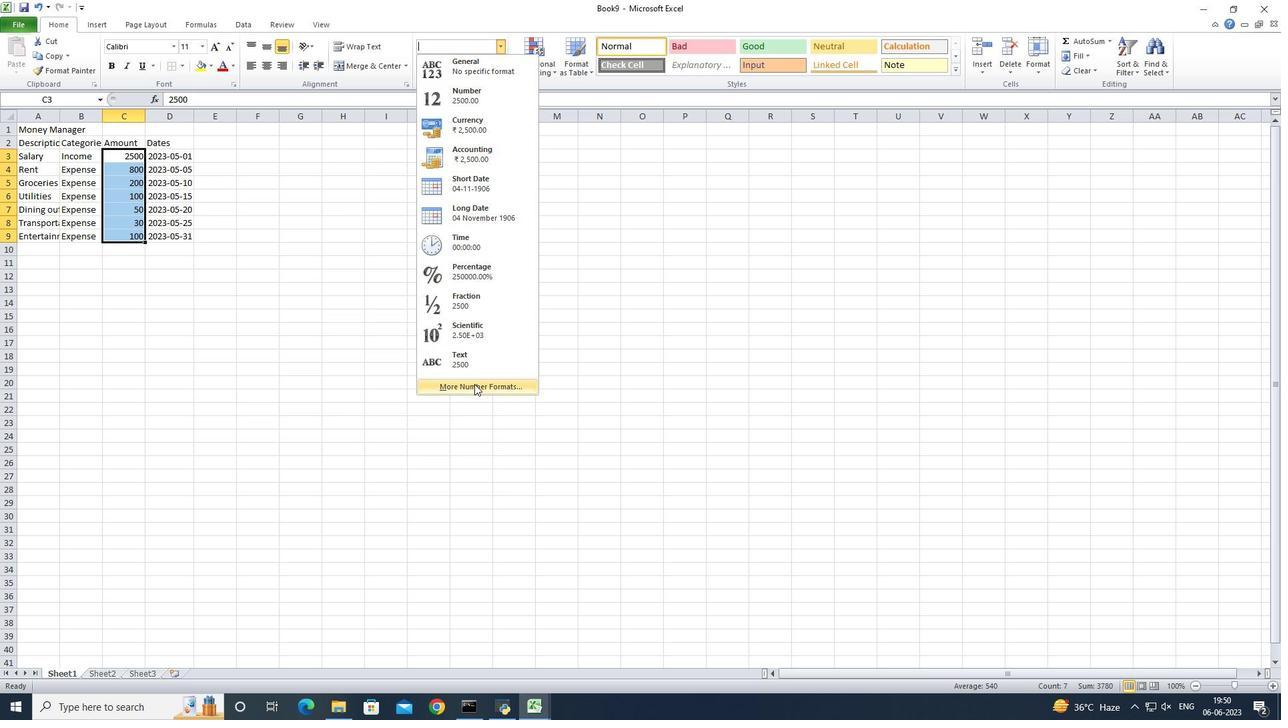 
Action: Mouse moved to (196, 247)
Screenshot: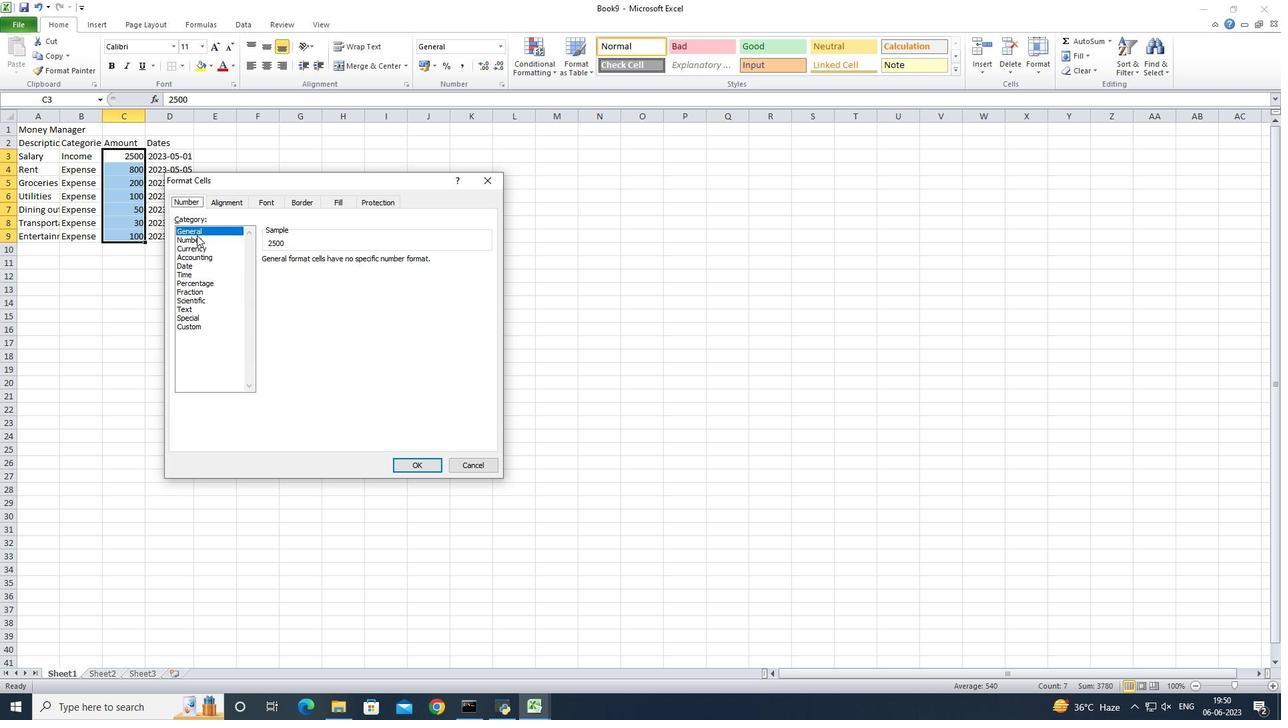 
Action: Mouse pressed left at (196, 247)
Screenshot: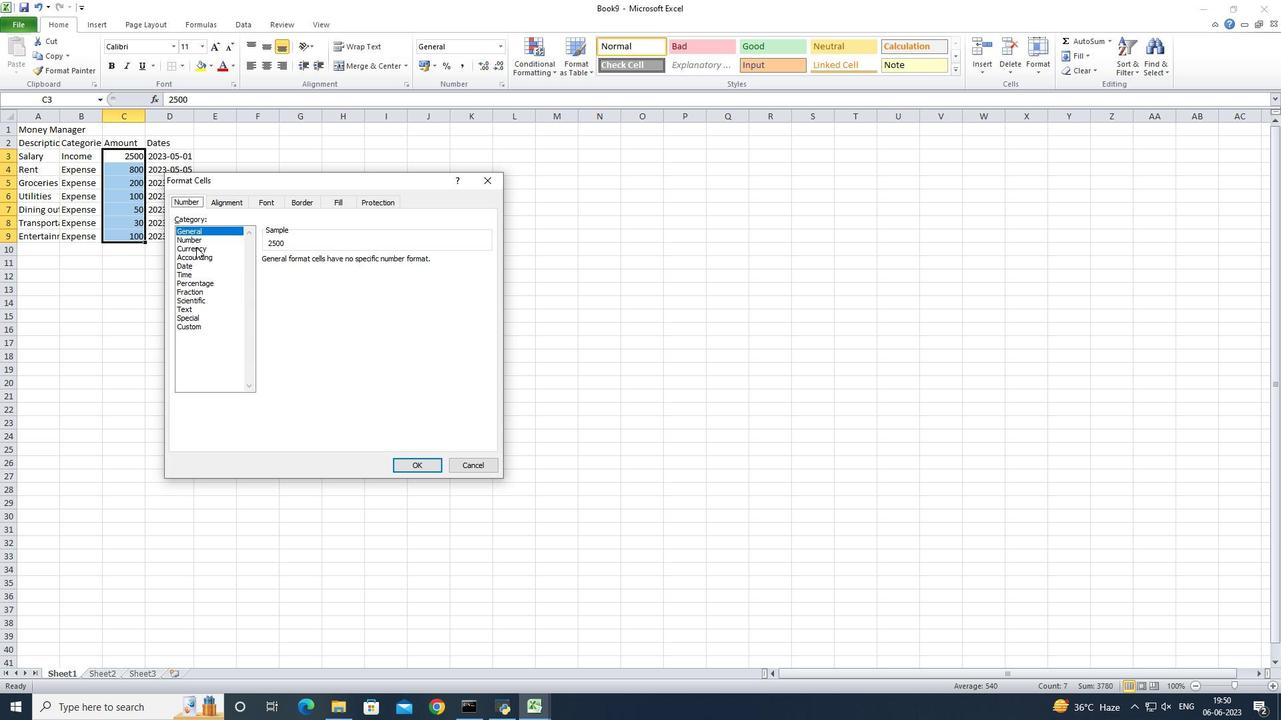 
Action: Mouse moved to (323, 275)
Screenshot: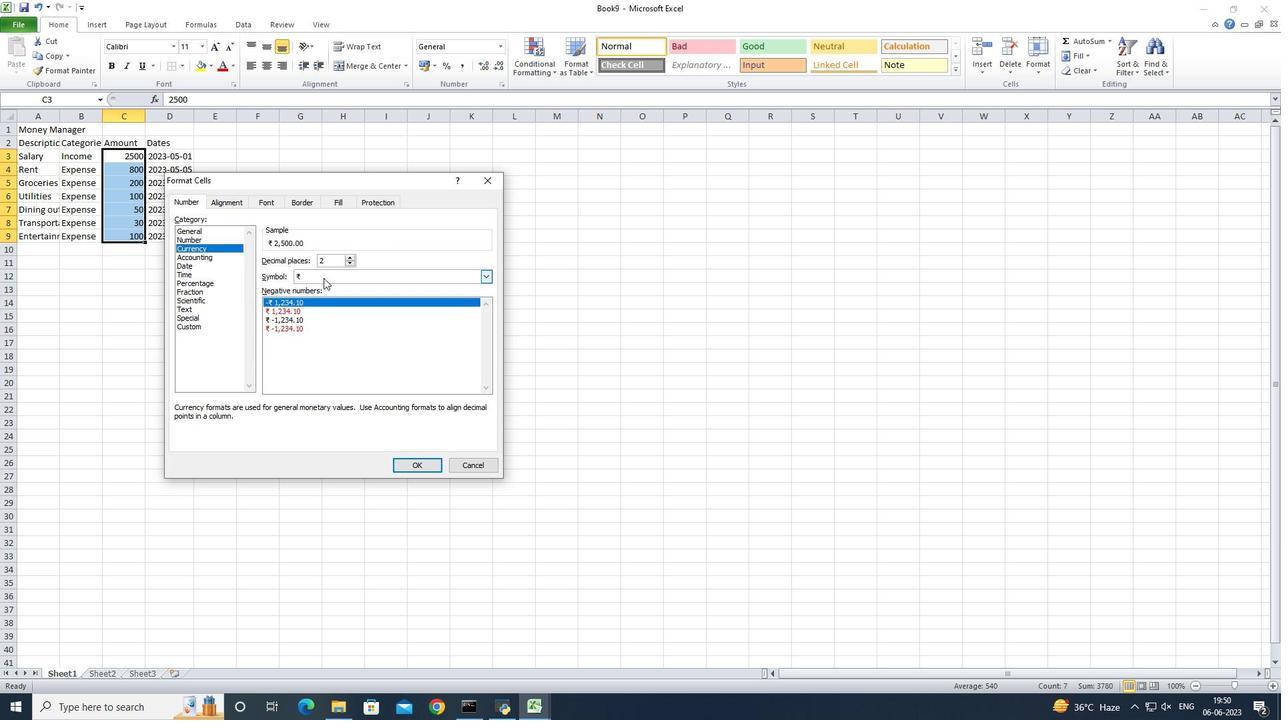 
Action: Mouse pressed left at (323, 275)
Screenshot: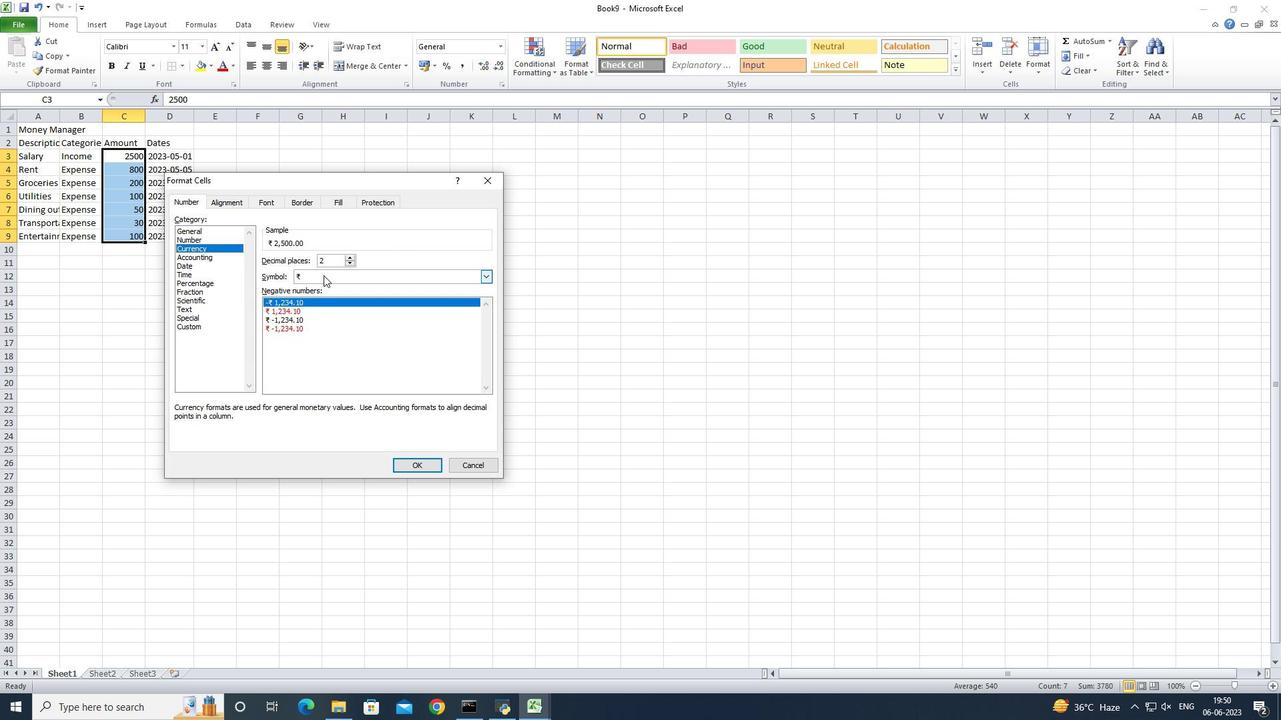 
Action: Mouse moved to (321, 312)
Screenshot: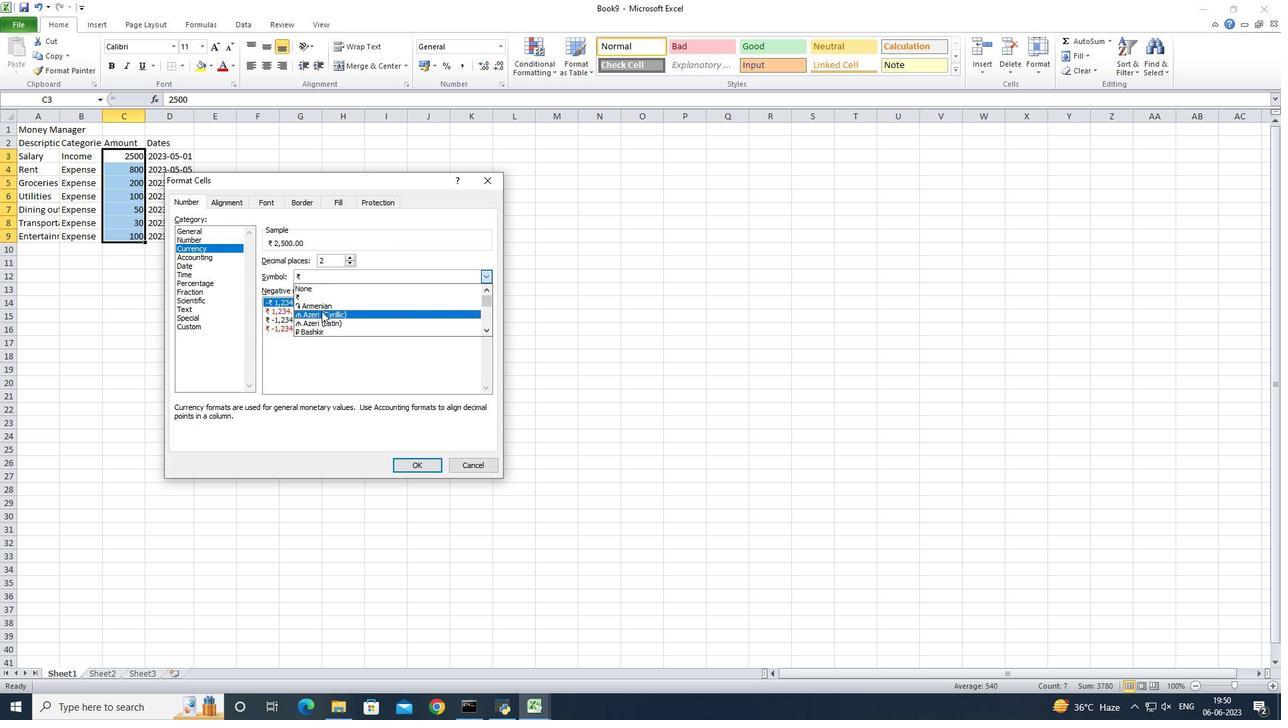
Action: Mouse scrolled (321, 312) with delta (0, 0)
Screenshot: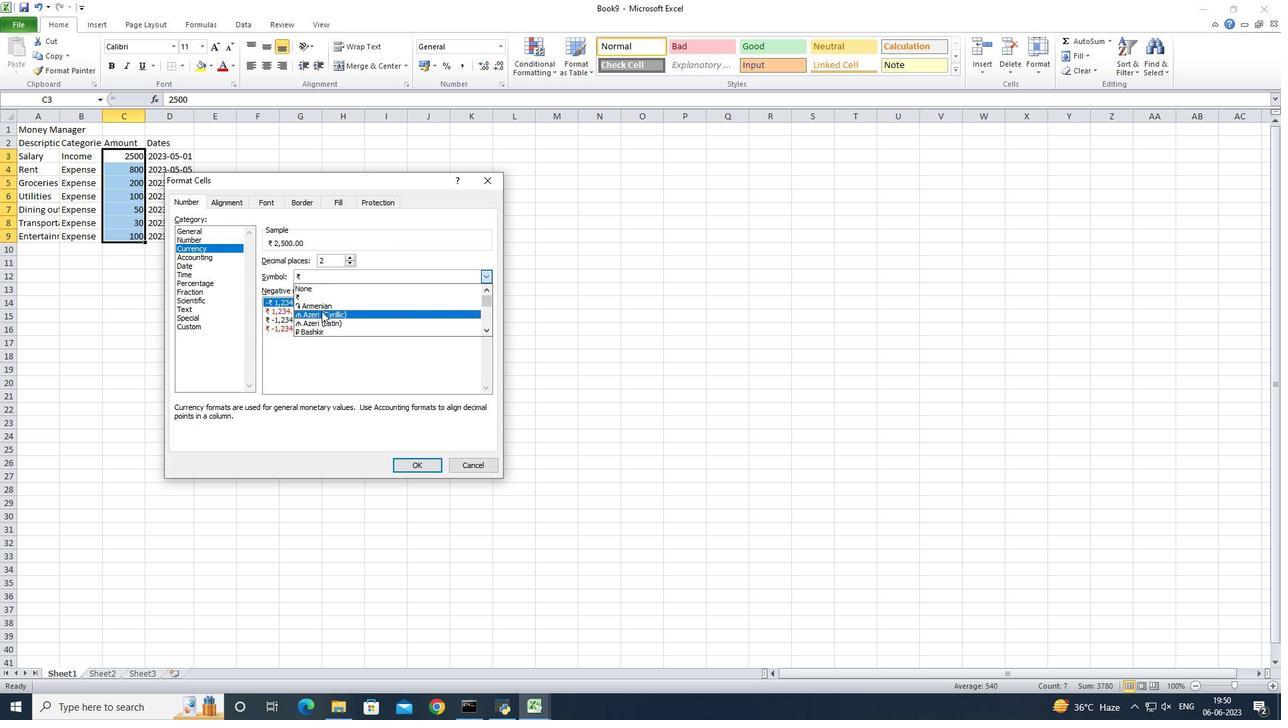 
Action: Mouse scrolled (321, 312) with delta (0, 0)
Screenshot: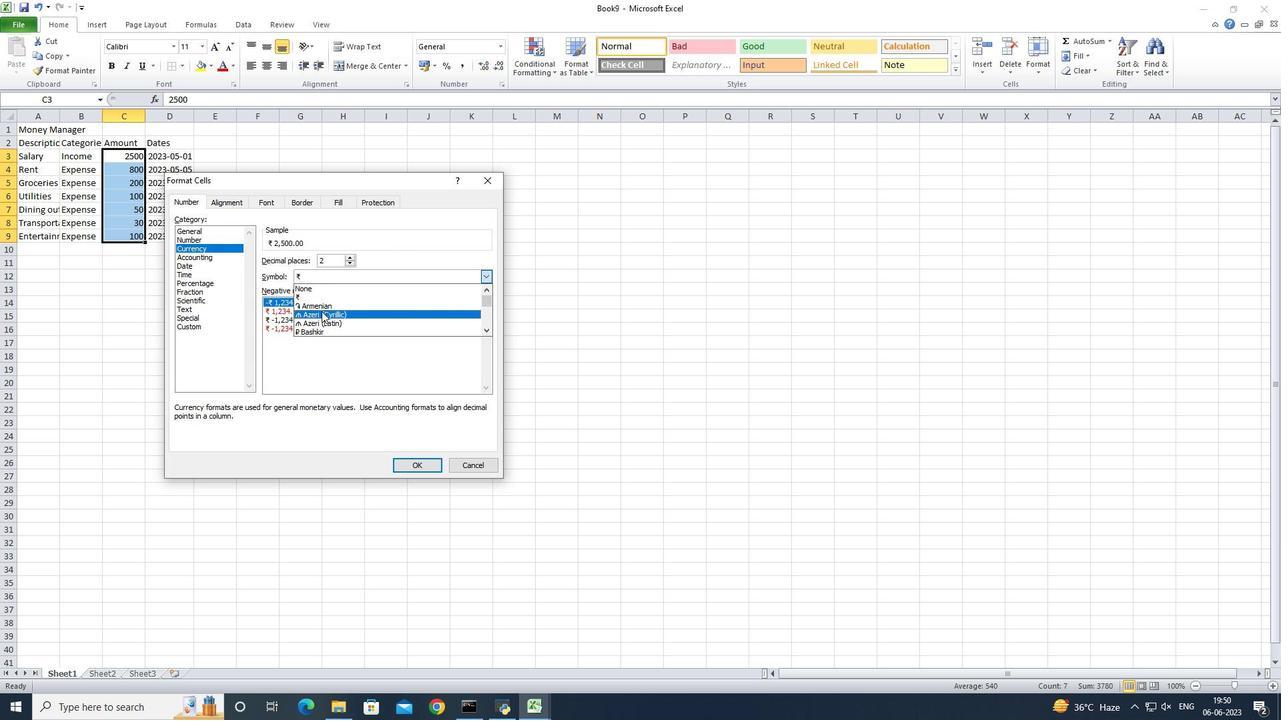 
Action: Mouse scrolled (321, 312) with delta (0, 0)
Screenshot: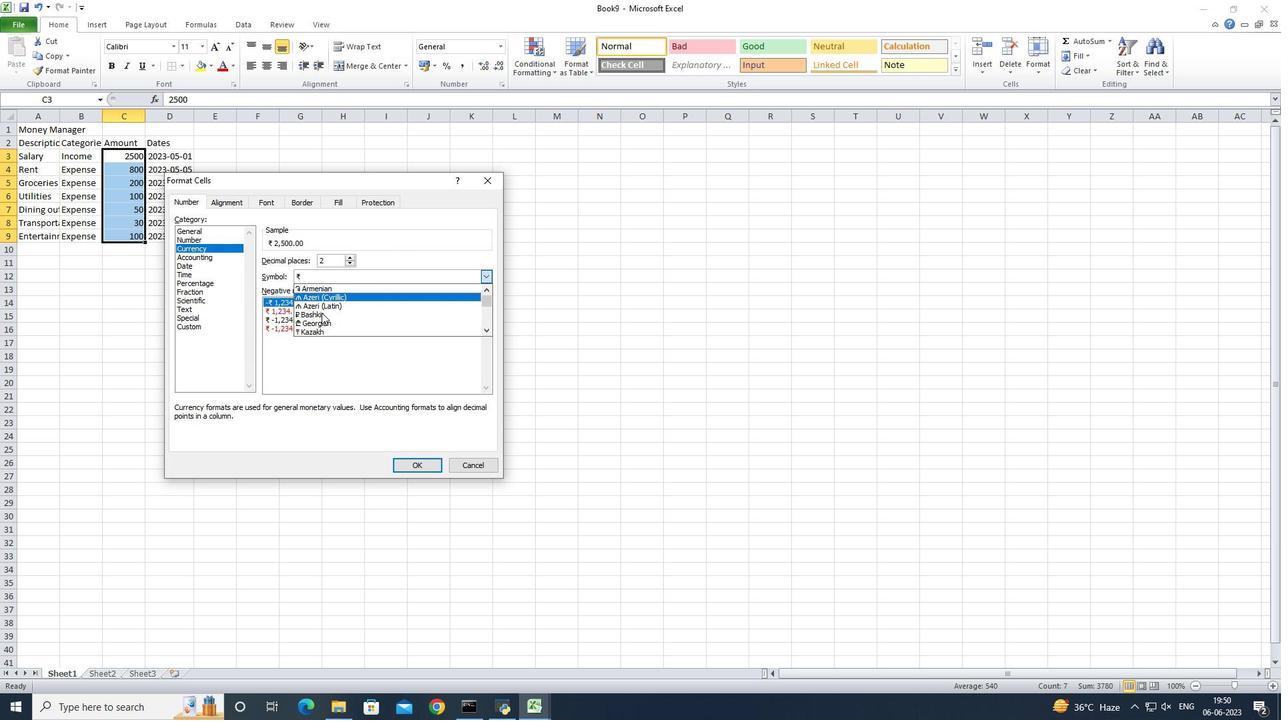 
Action: Mouse scrolled (321, 312) with delta (0, 0)
Screenshot: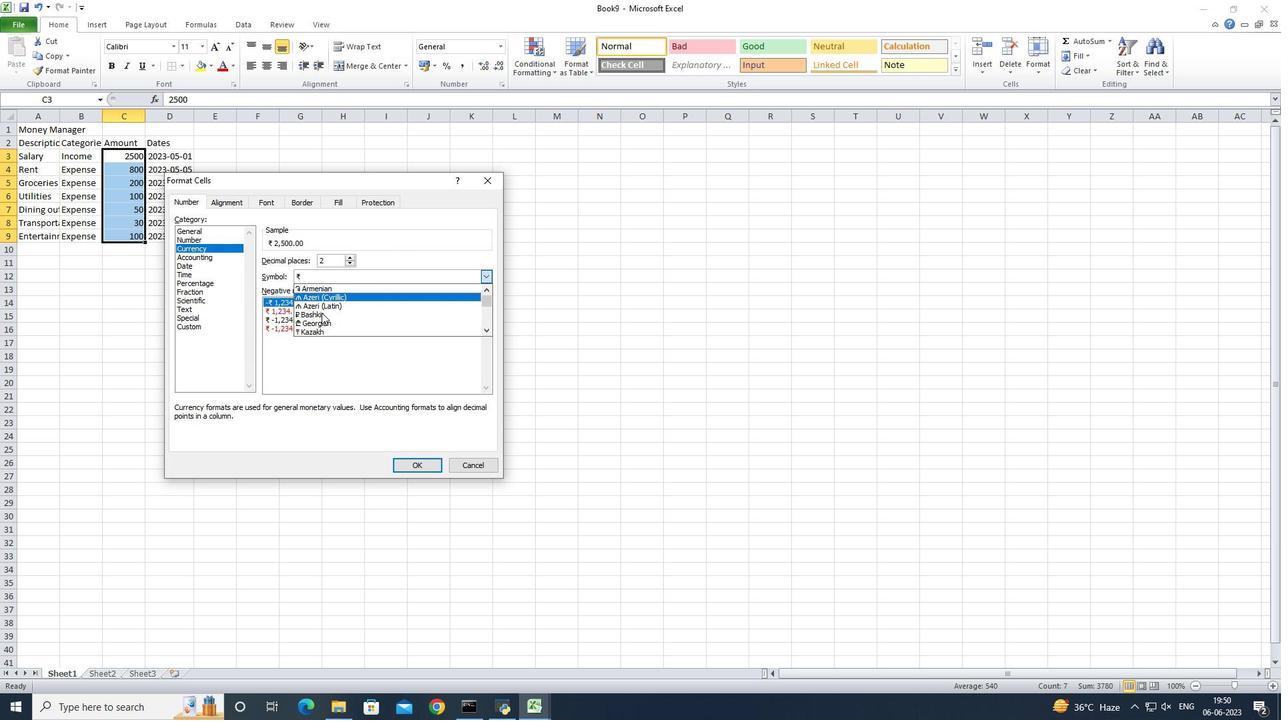 
Action: Mouse scrolled (321, 312) with delta (0, 0)
Screenshot: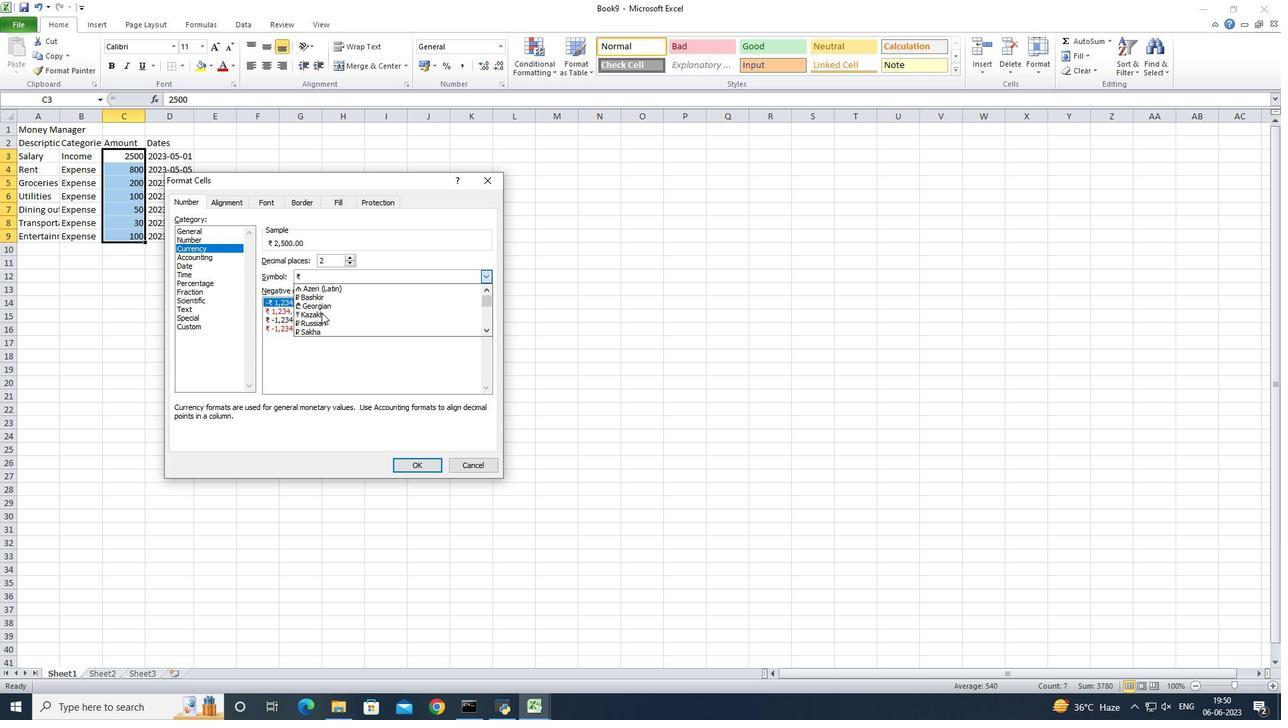 
Action: Mouse scrolled (321, 312) with delta (0, 0)
Screenshot: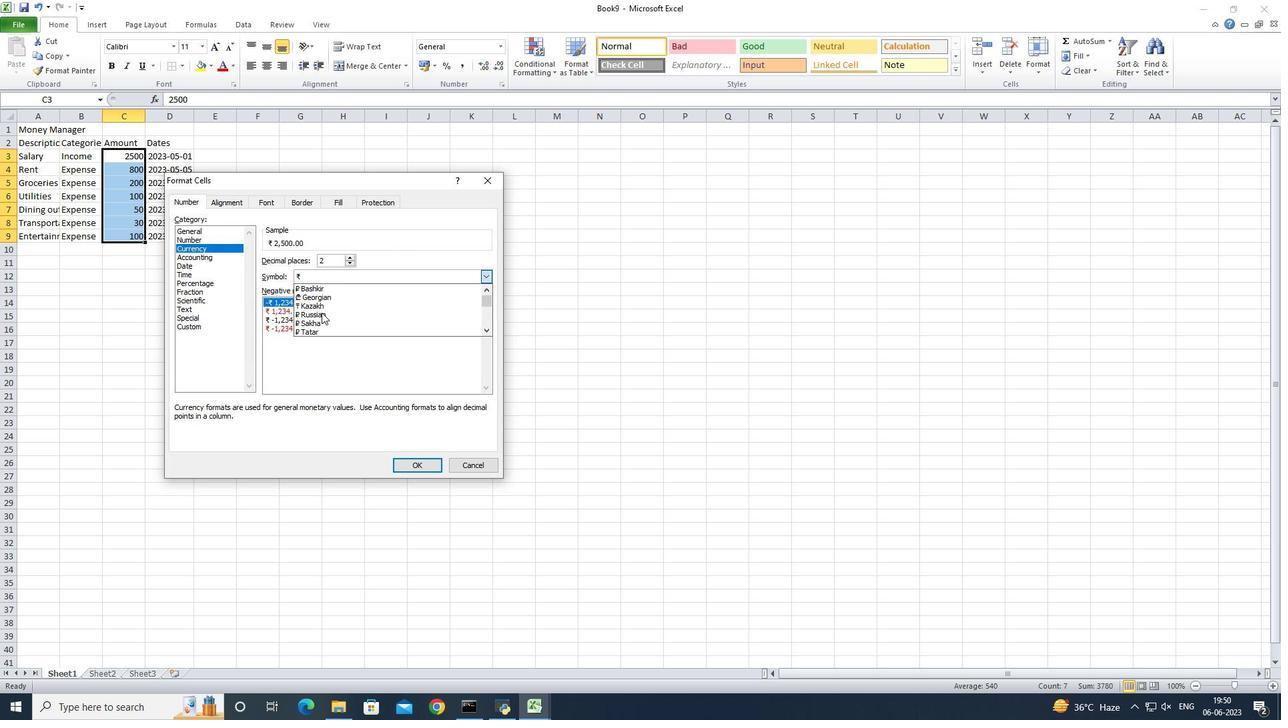 
Action: Mouse scrolled (321, 312) with delta (0, 0)
Screenshot: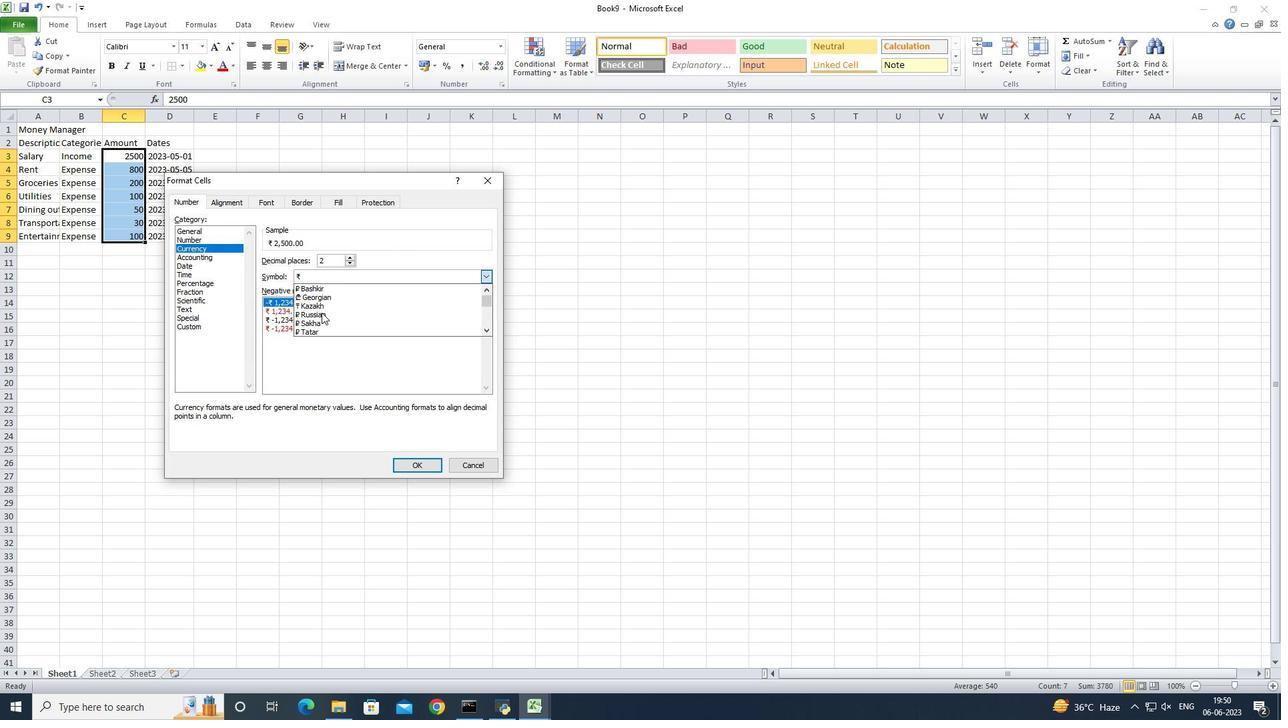 
Action: Mouse scrolled (321, 312) with delta (0, 0)
Screenshot: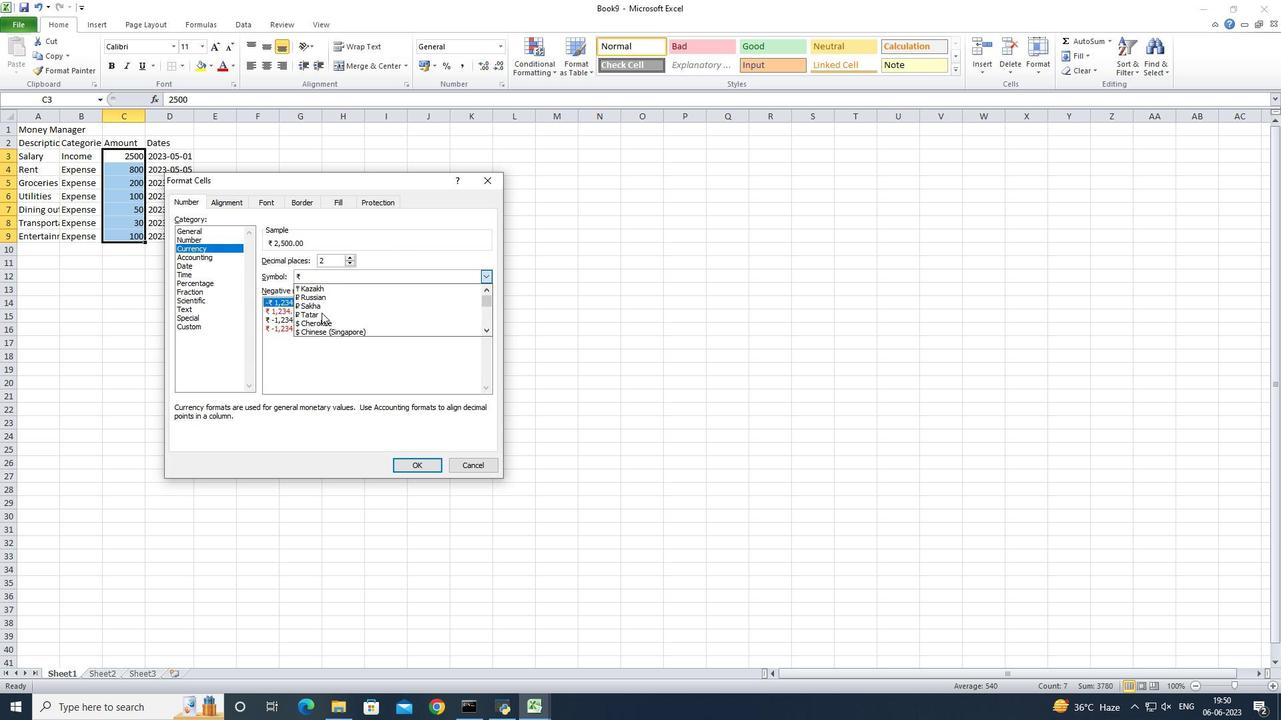 
Action: Mouse scrolled (321, 312) with delta (0, 0)
Screenshot: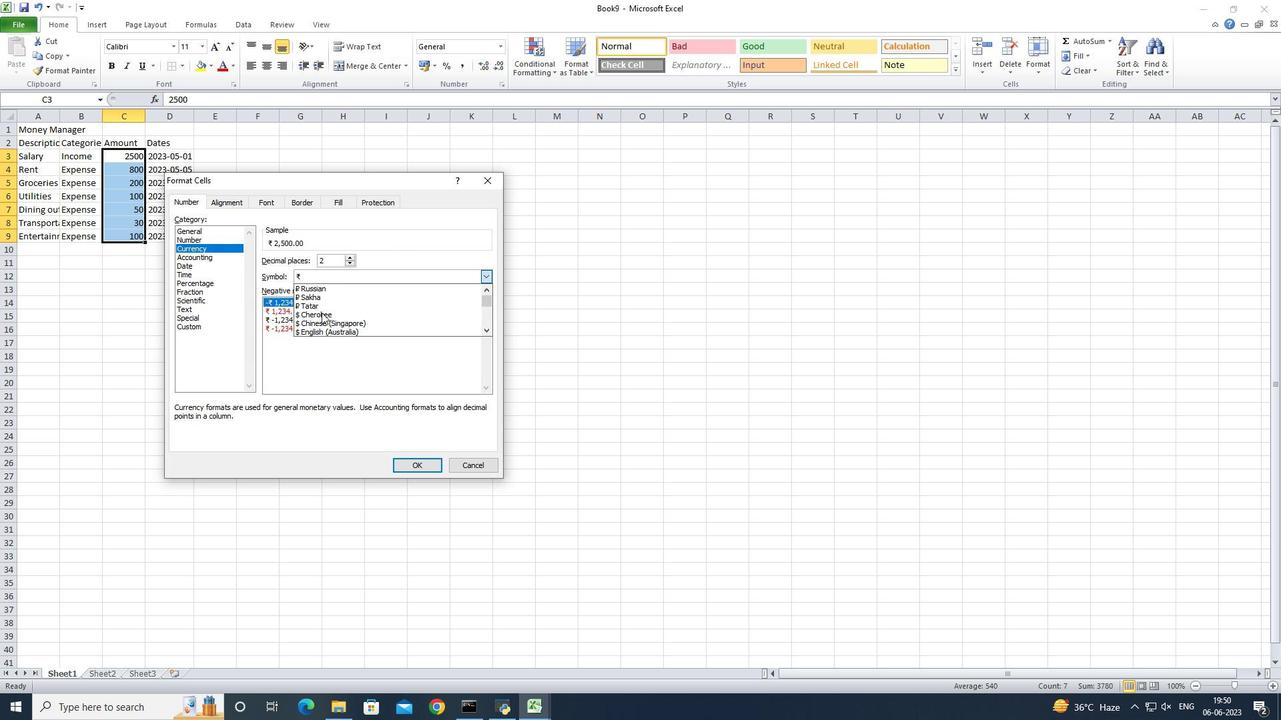 
Action: Mouse scrolled (321, 312) with delta (0, 0)
Screenshot: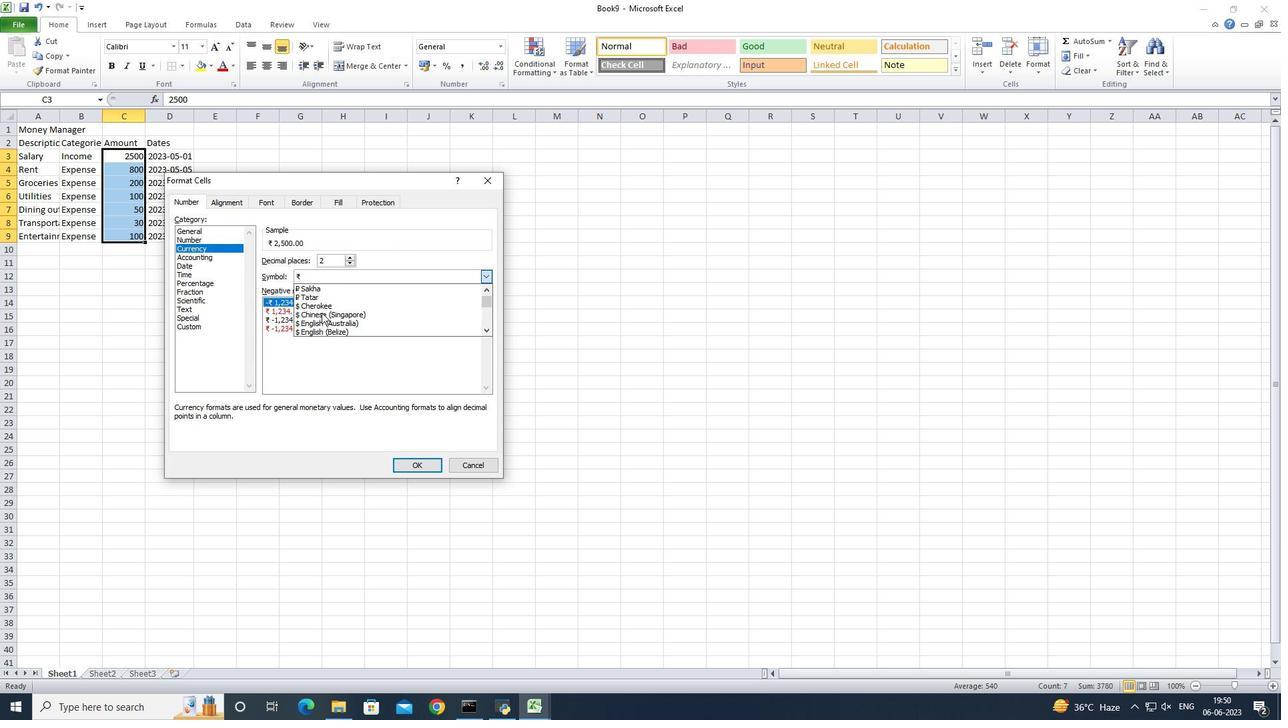 
Action: Mouse scrolled (321, 312) with delta (0, 0)
Screenshot: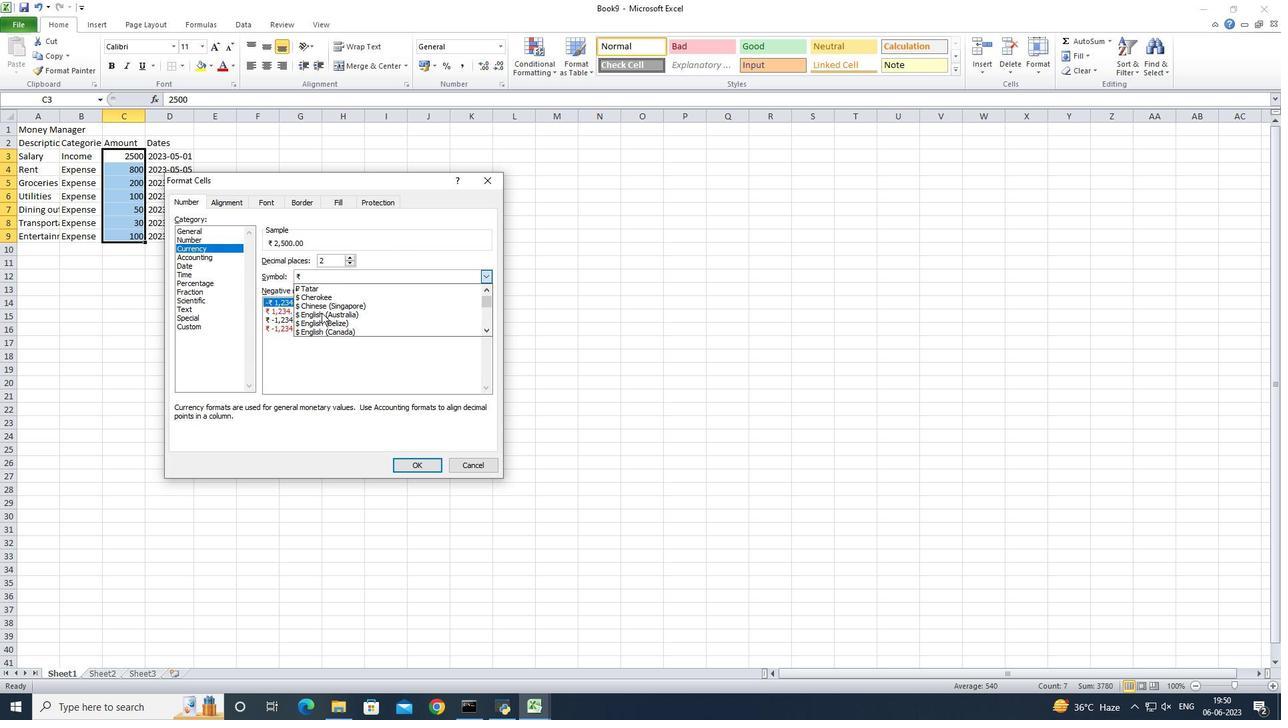 
Action: Mouse scrolled (321, 312) with delta (0, 0)
Screenshot: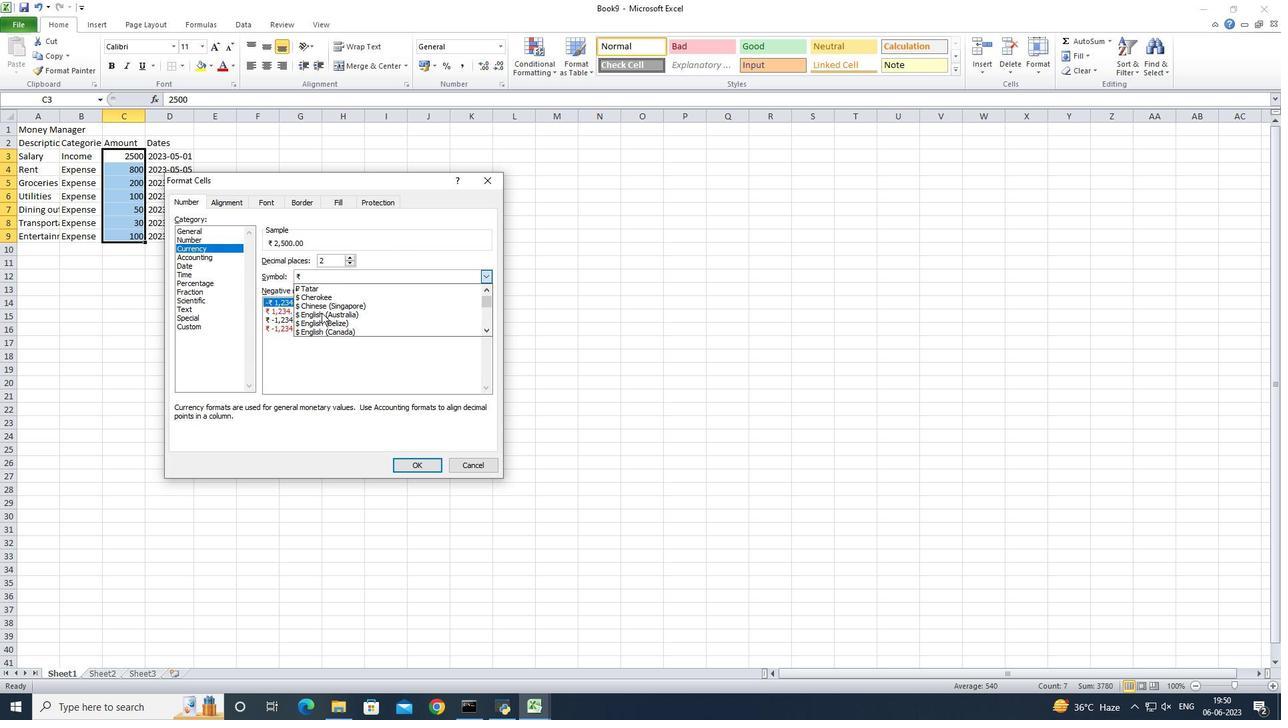 
Action: Mouse scrolled (321, 312) with delta (0, 0)
Screenshot: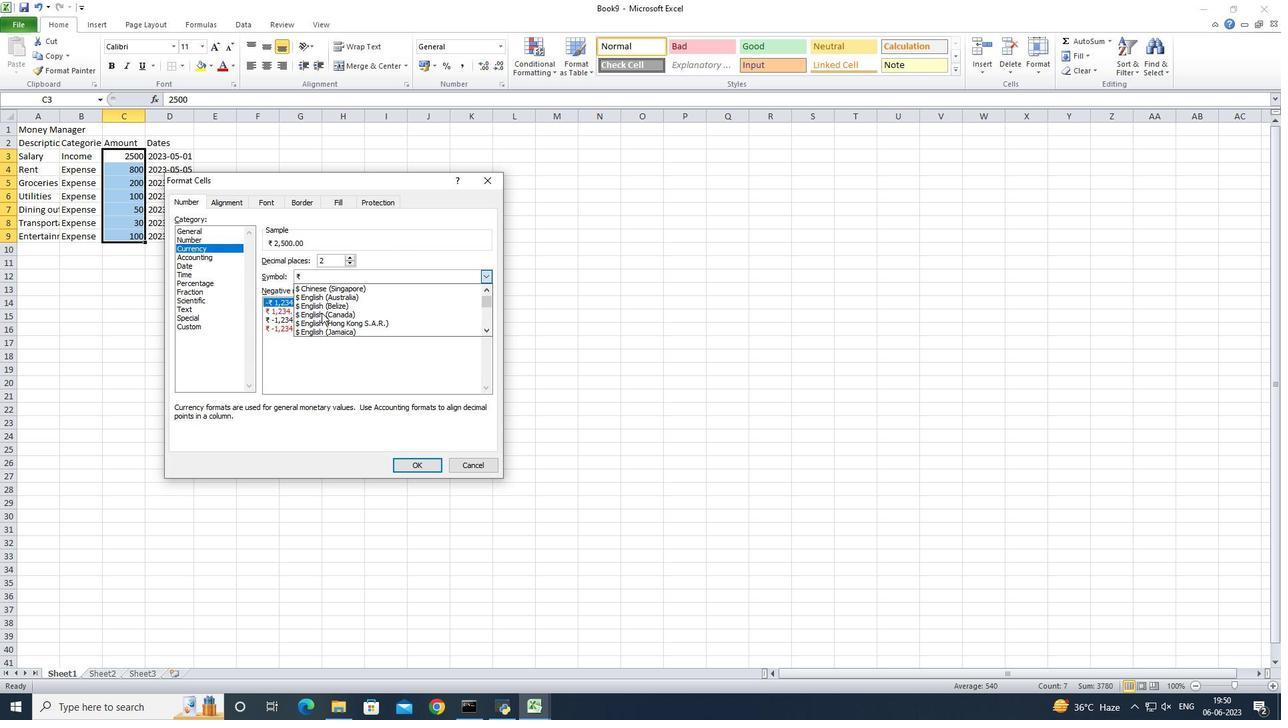 
Action: Mouse scrolled (321, 312) with delta (0, 0)
Screenshot: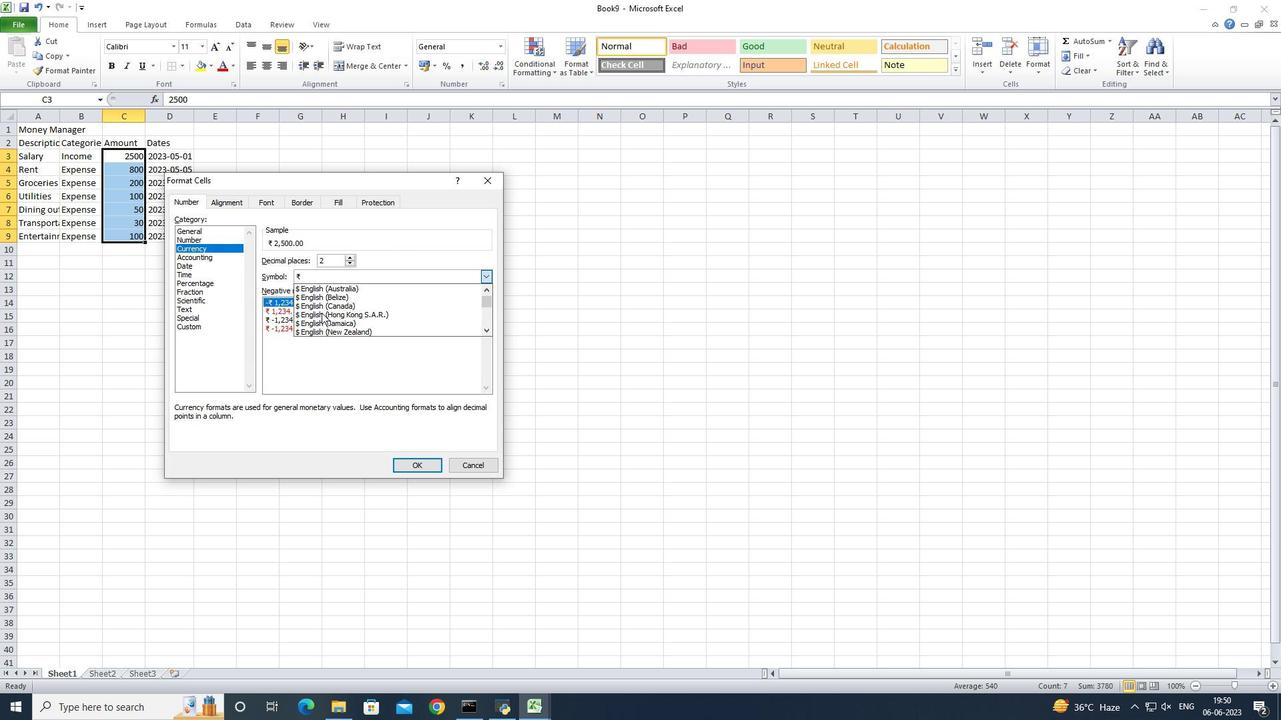 
Action: Mouse scrolled (321, 312) with delta (0, 0)
Screenshot: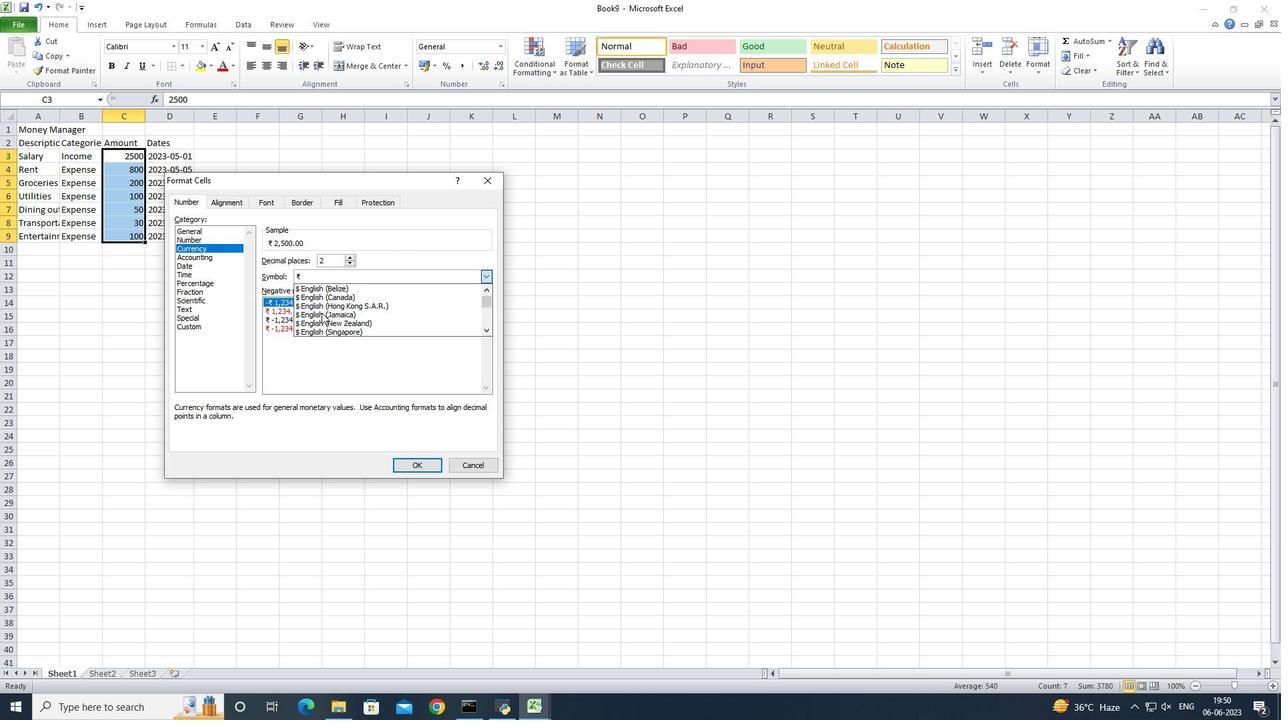 
Action: Mouse scrolled (321, 312) with delta (0, 0)
Screenshot: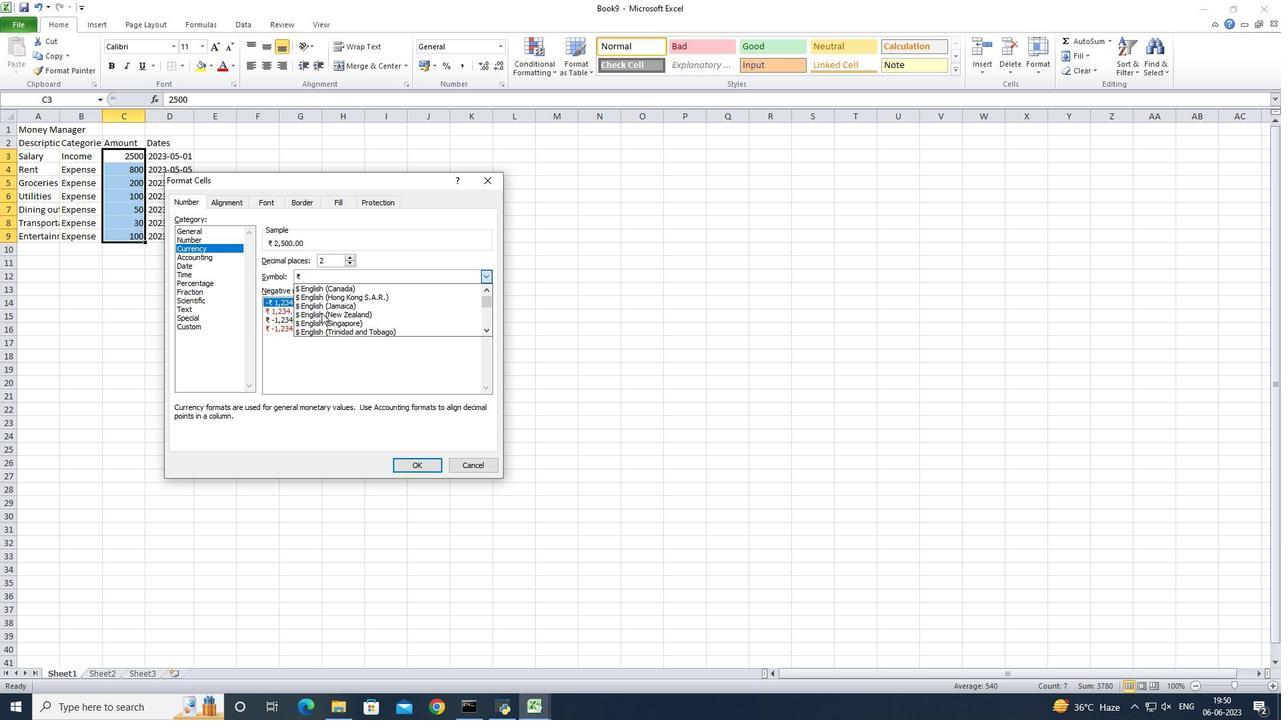 
Action: Mouse scrolled (321, 312) with delta (0, 0)
Screenshot: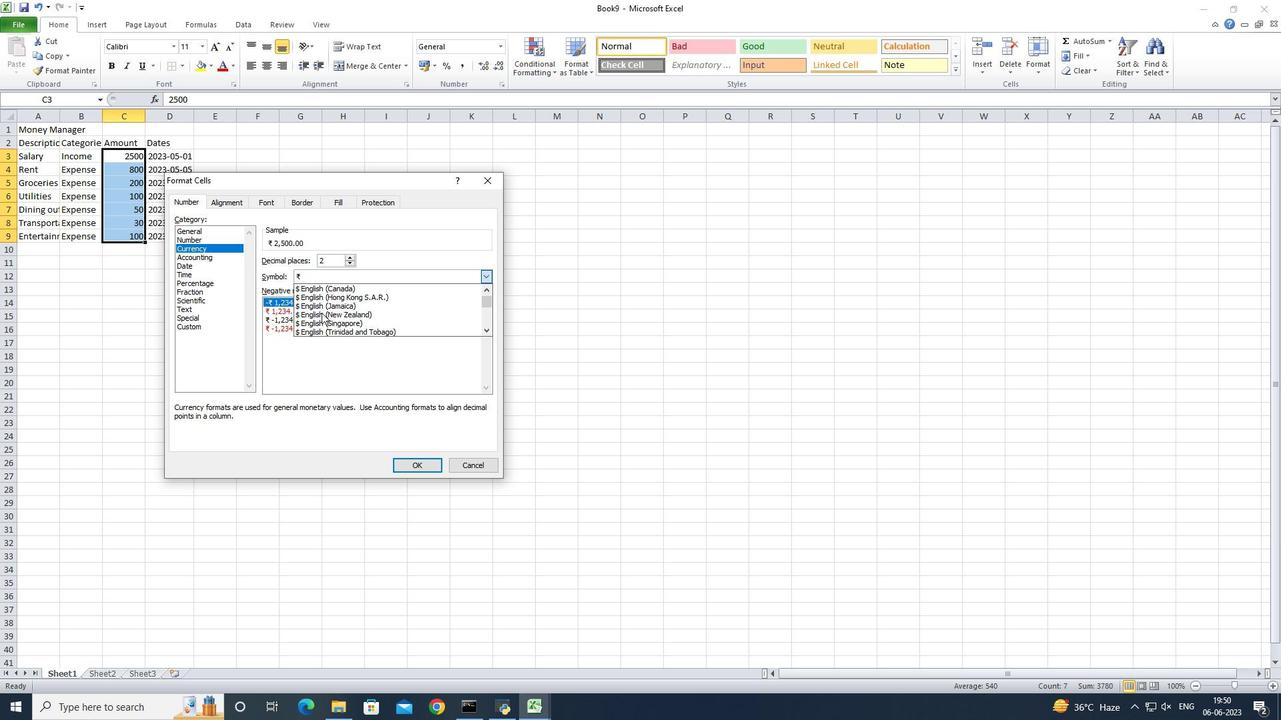 
Action: Mouse scrolled (321, 312) with delta (0, 0)
Screenshot: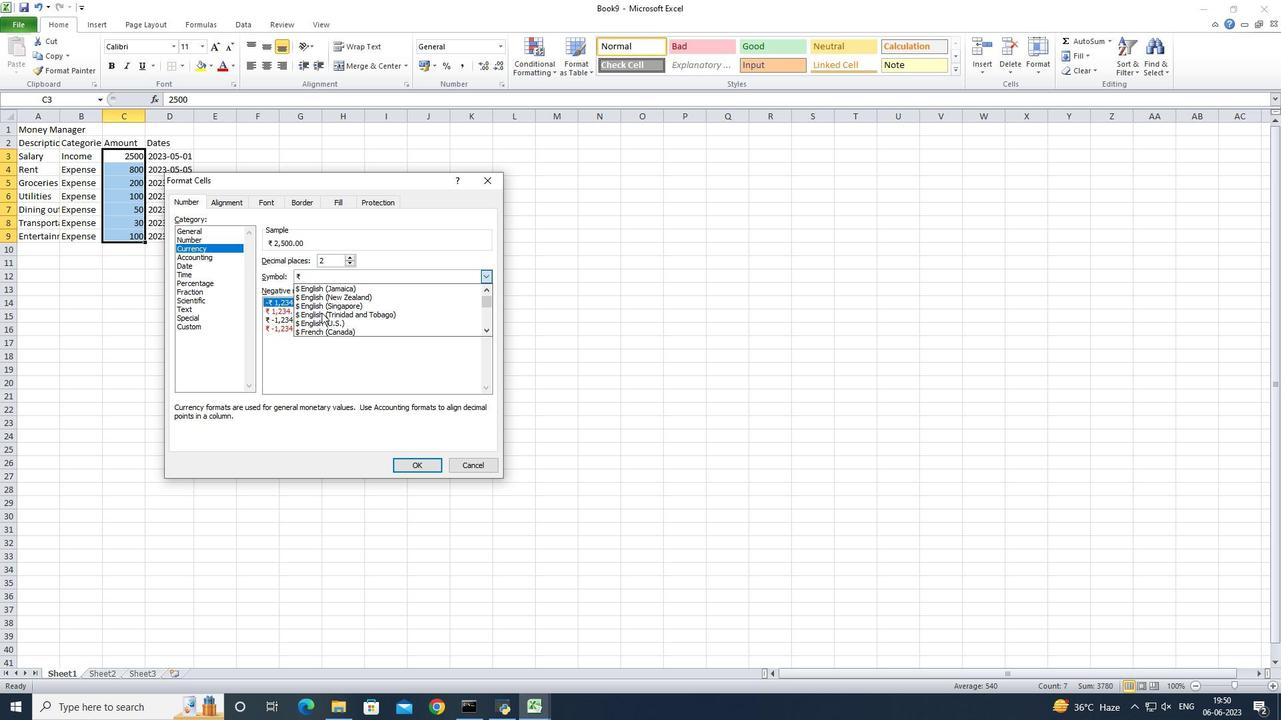 
Action: Mouse scrolled (321, 312) with delta (0, 0)
Screenshot: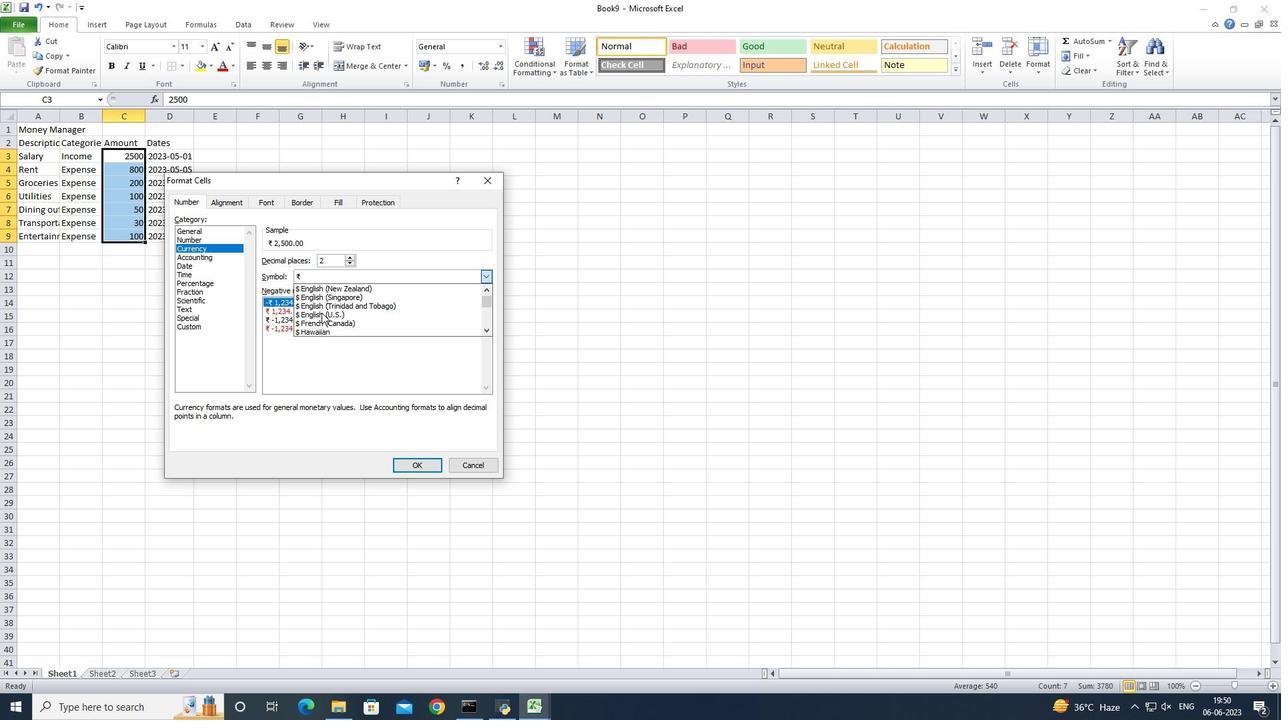 
Action: Mouse moved to (322, 306)
Screenshot: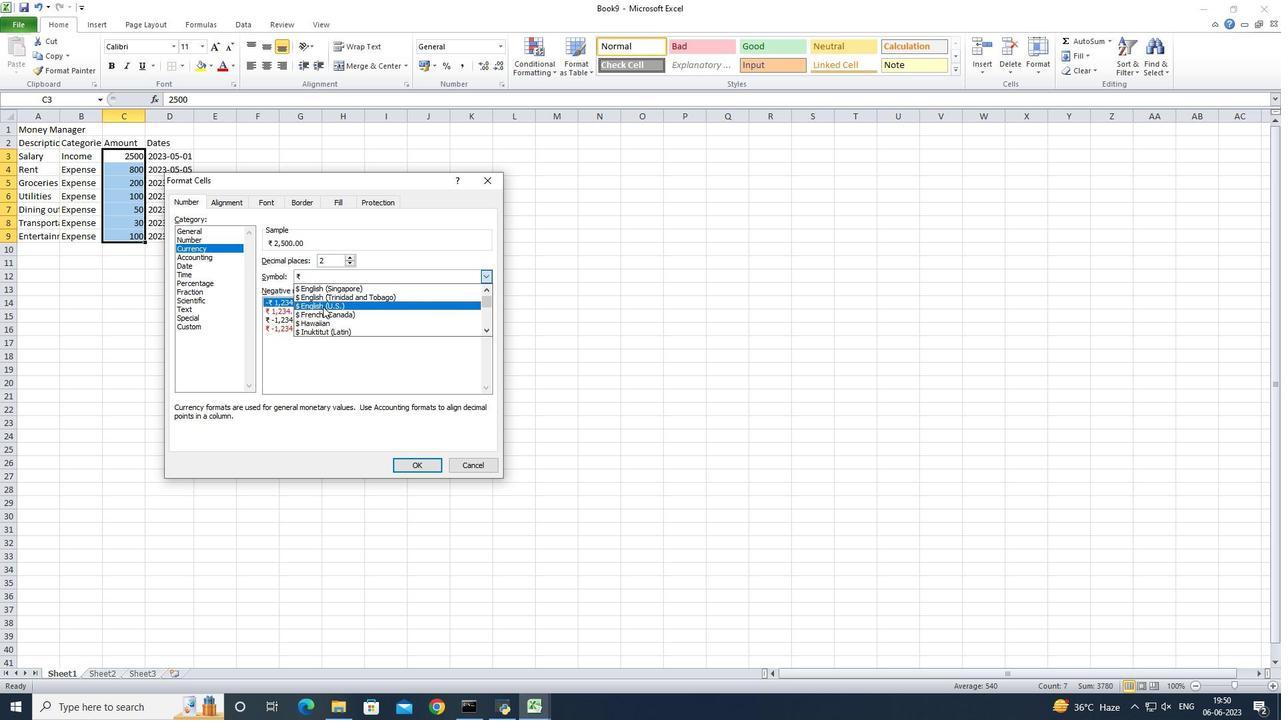 
Action: Mouse pressed left at (322, 306)
Screenshot: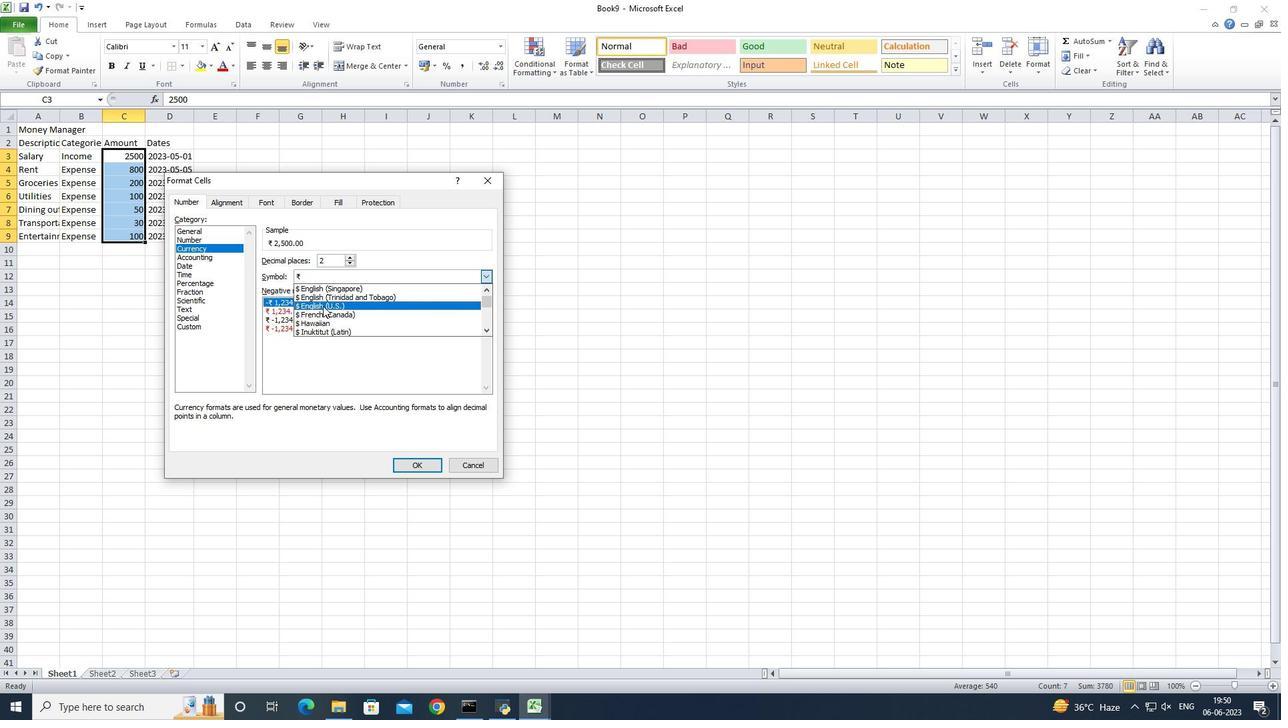 
Action: Mouse moved to (421, 467)
Screenshot: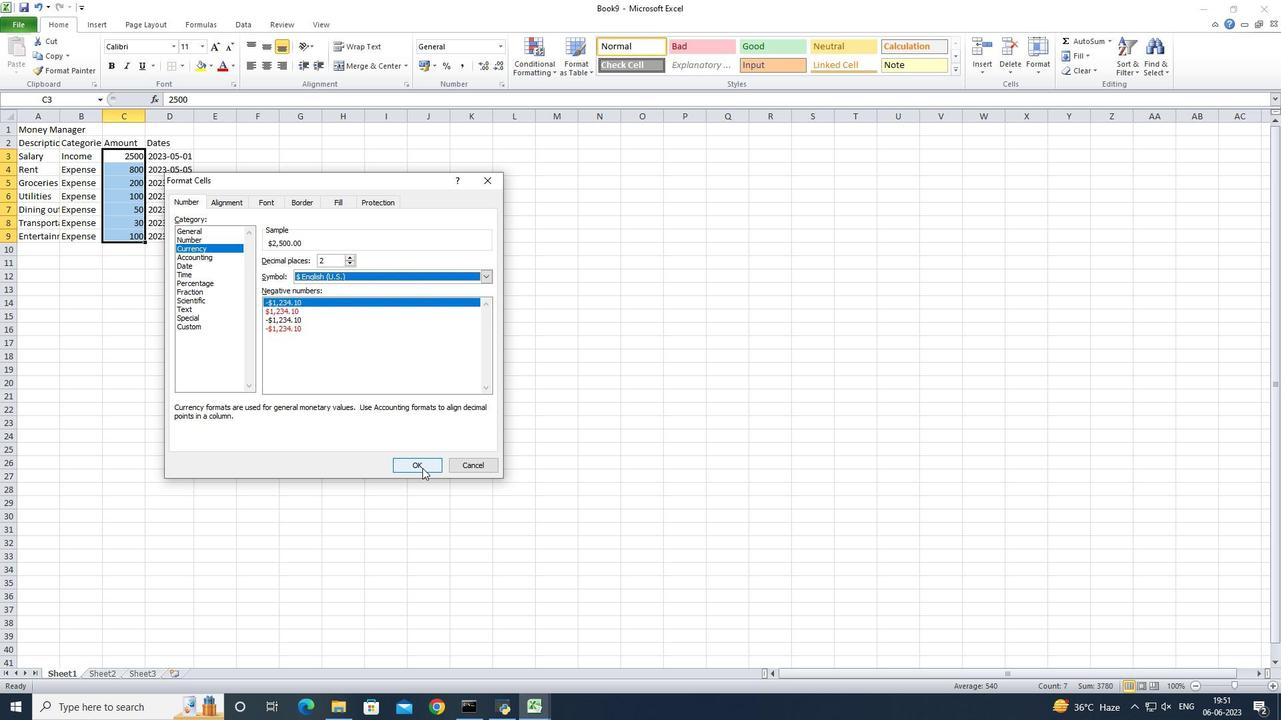 
Action: Mouse pressed left at (421, 467)
Screenshot: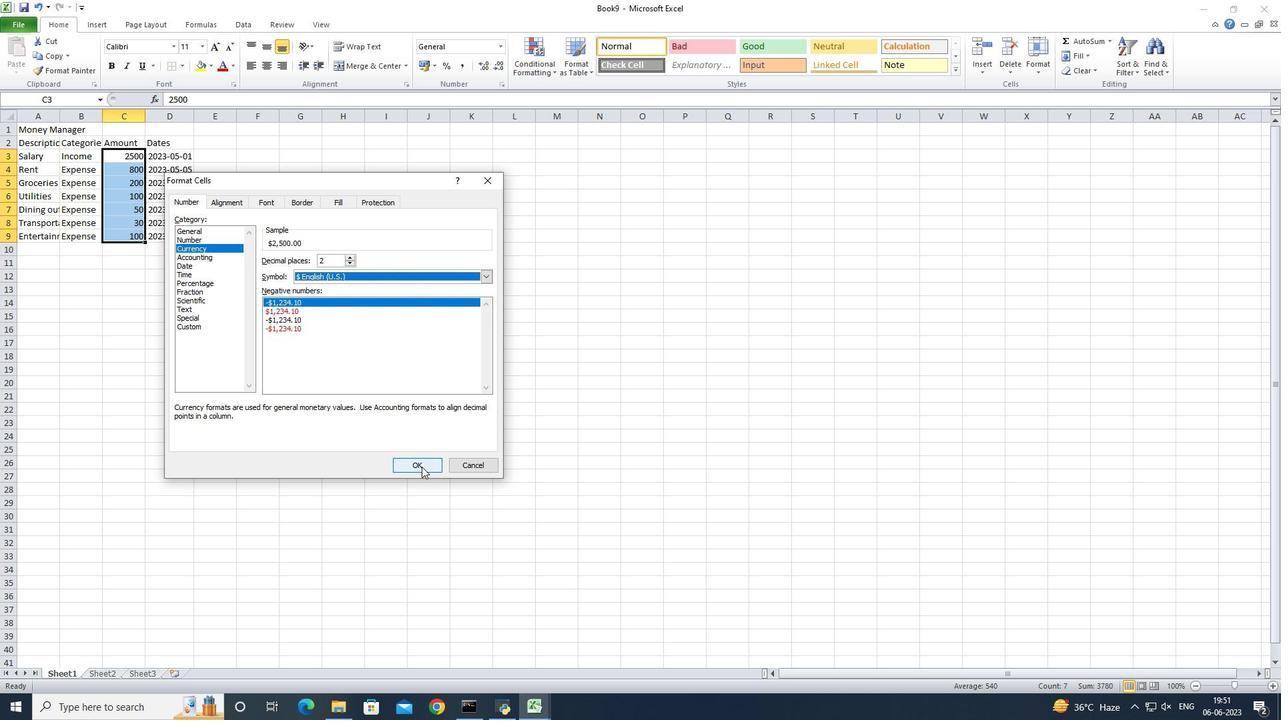 
Action: Mouse moved to (101, 120)
Screenshot: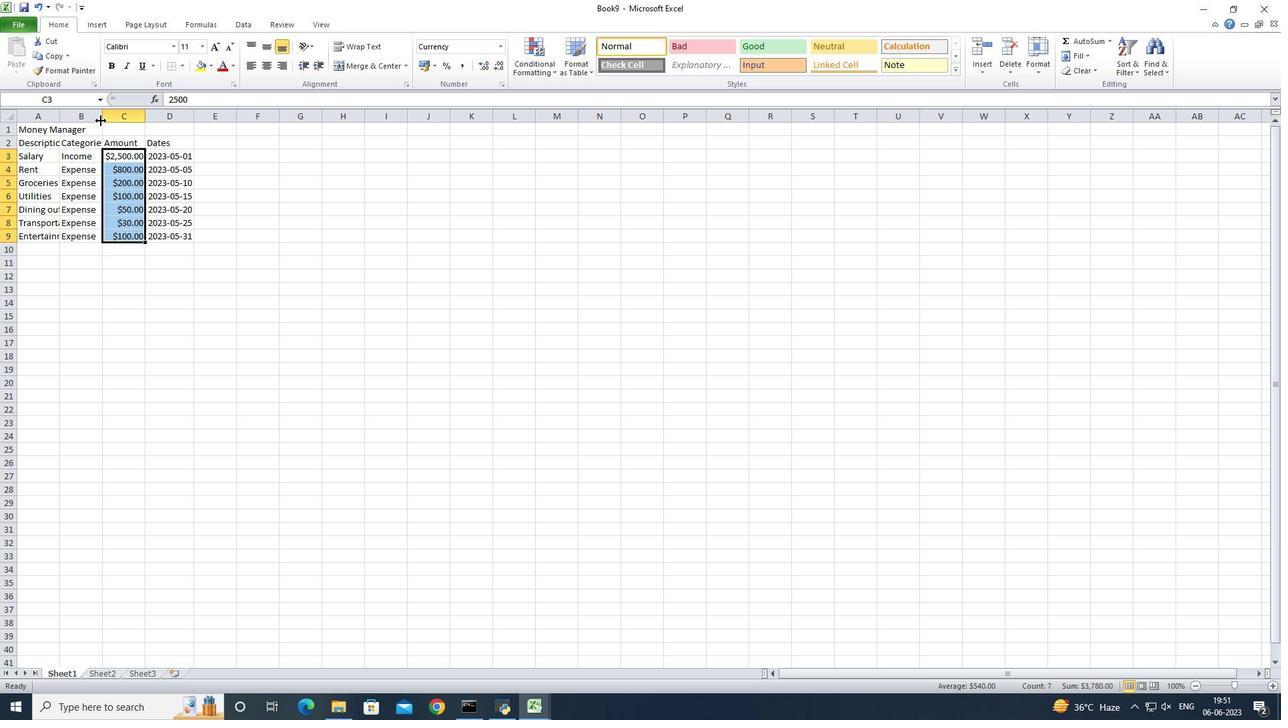 
Action: Mouse pressed left at (101, 120)
Screenshot: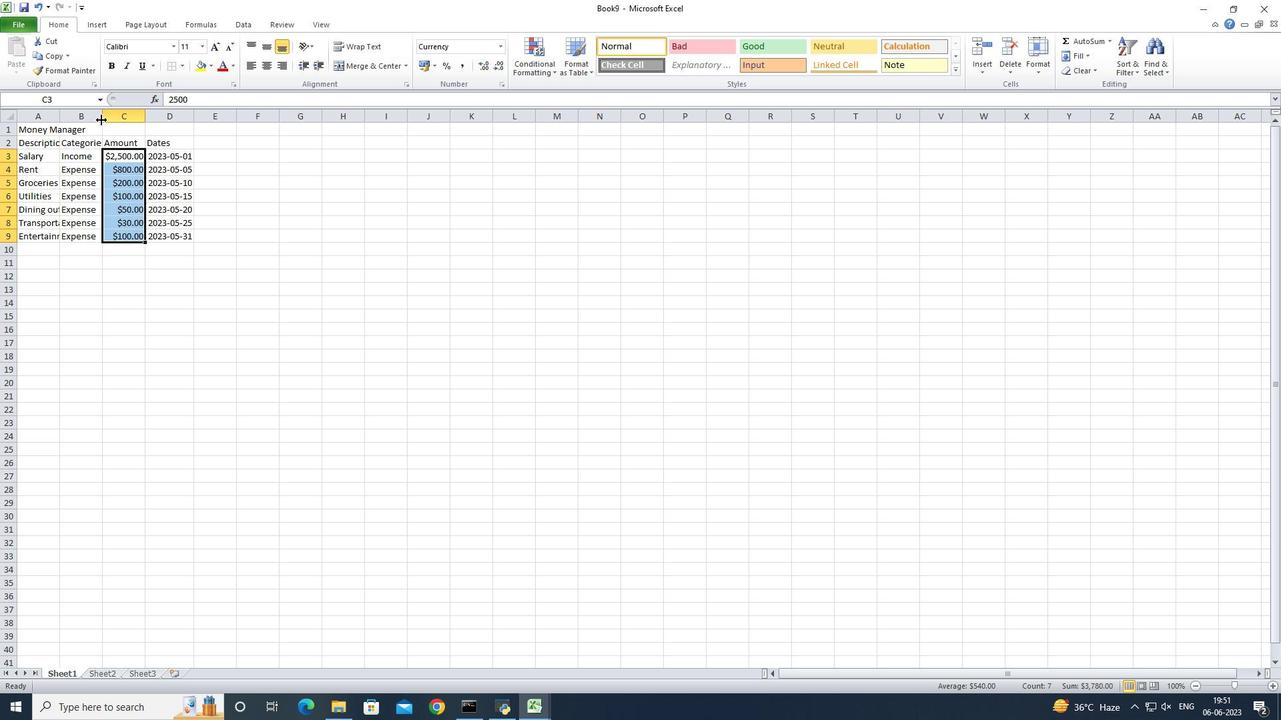 
Action: Mouse pressed left at (101, 120)
Screenshot: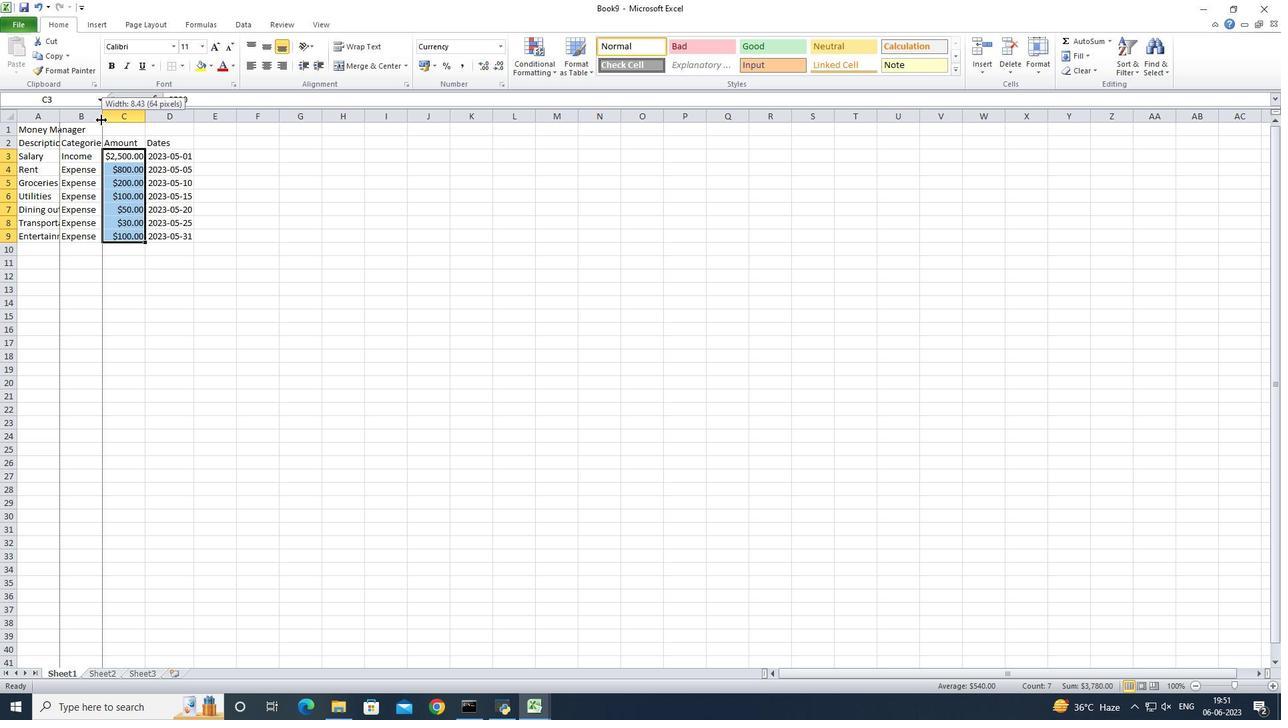 
Action: Mouse moved to (62, 118)
Screenshot: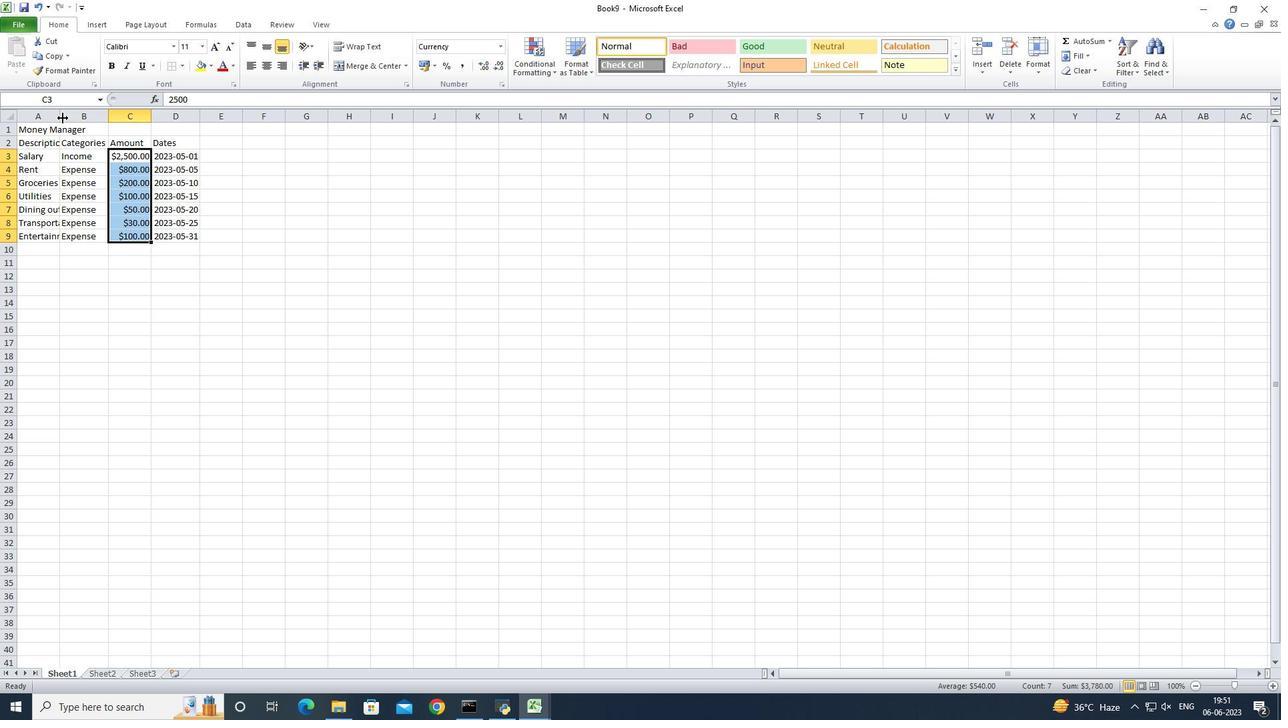 
Action: Mouse pressed left at (62, 118)
Screenshot: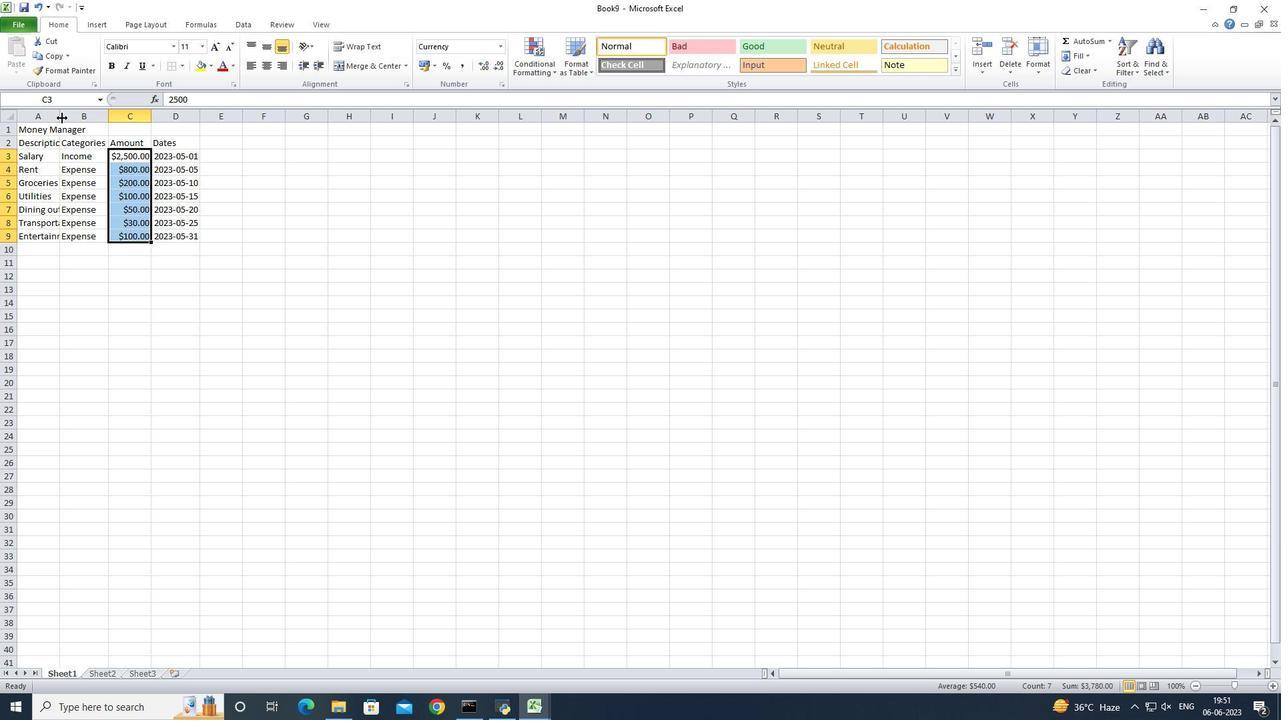 
Action: Mouse pressed left at (62, 118)
Screenshot: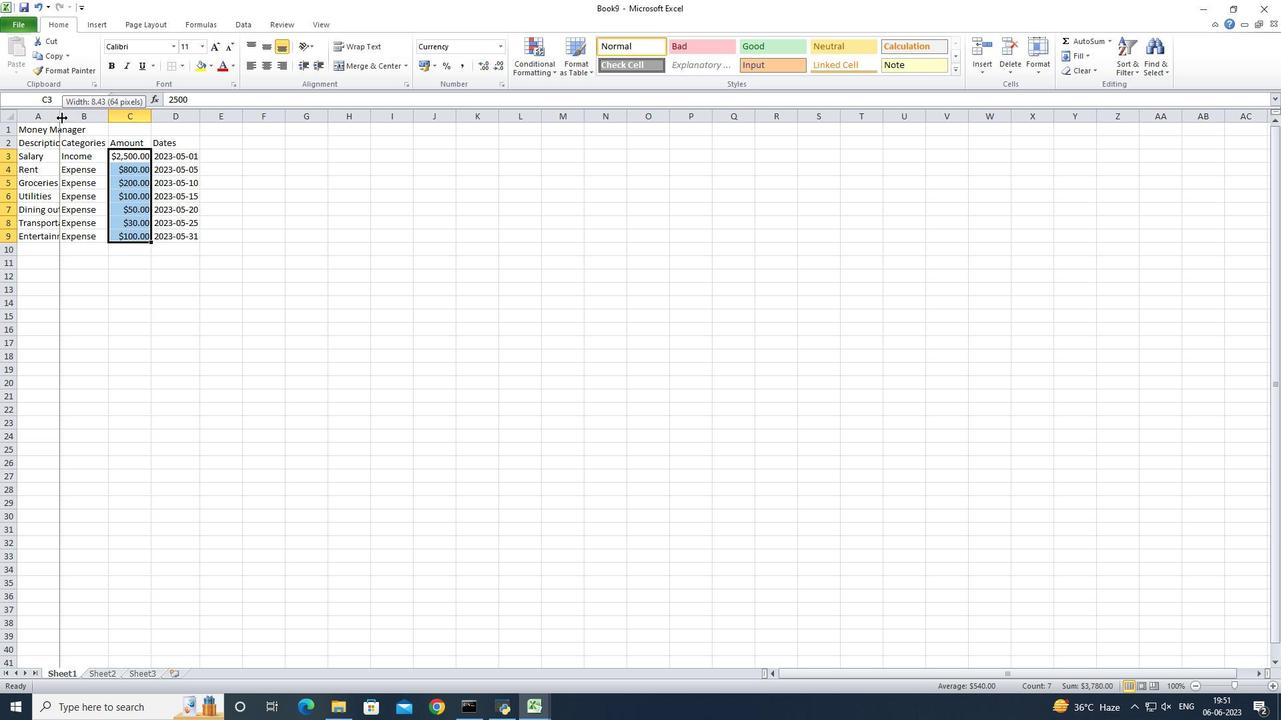 
Action: Mouse moved to (227, 113)
Screenshot: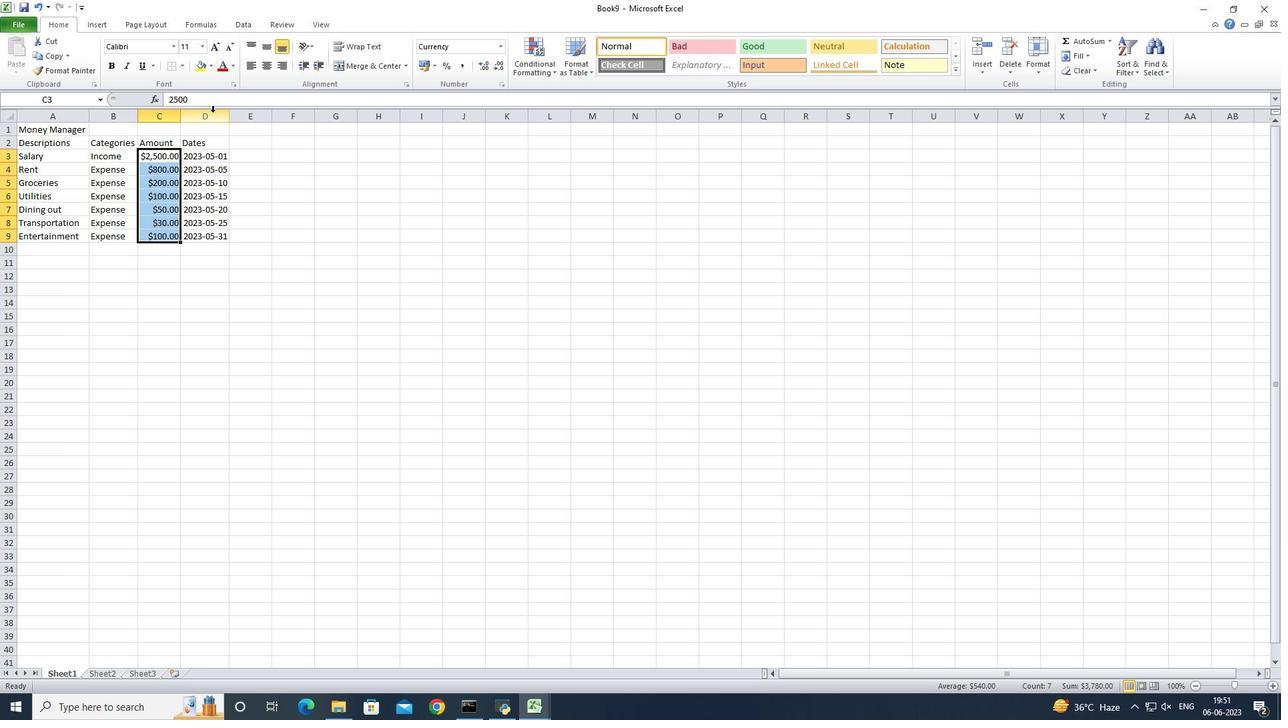 
Action: Mouse pressed left at (227, 113)
Screenshot: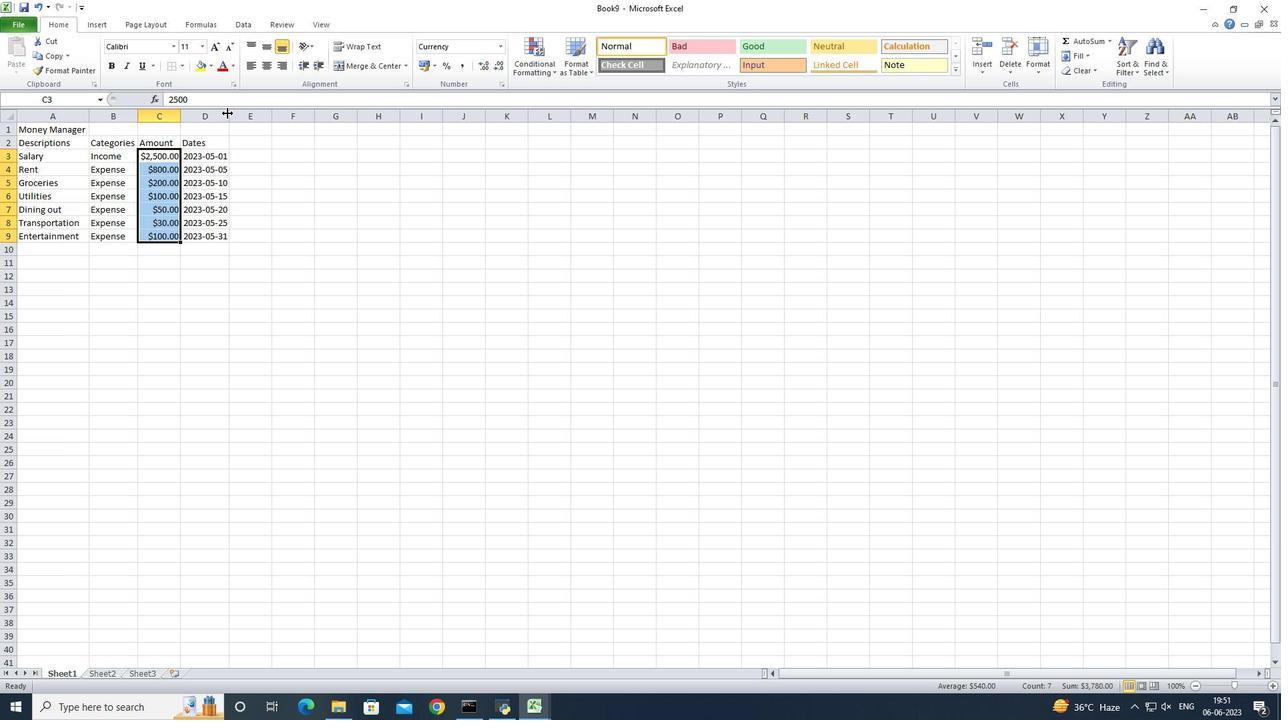 
Action: Mouse pressed left at (227, 113)
Screenshot: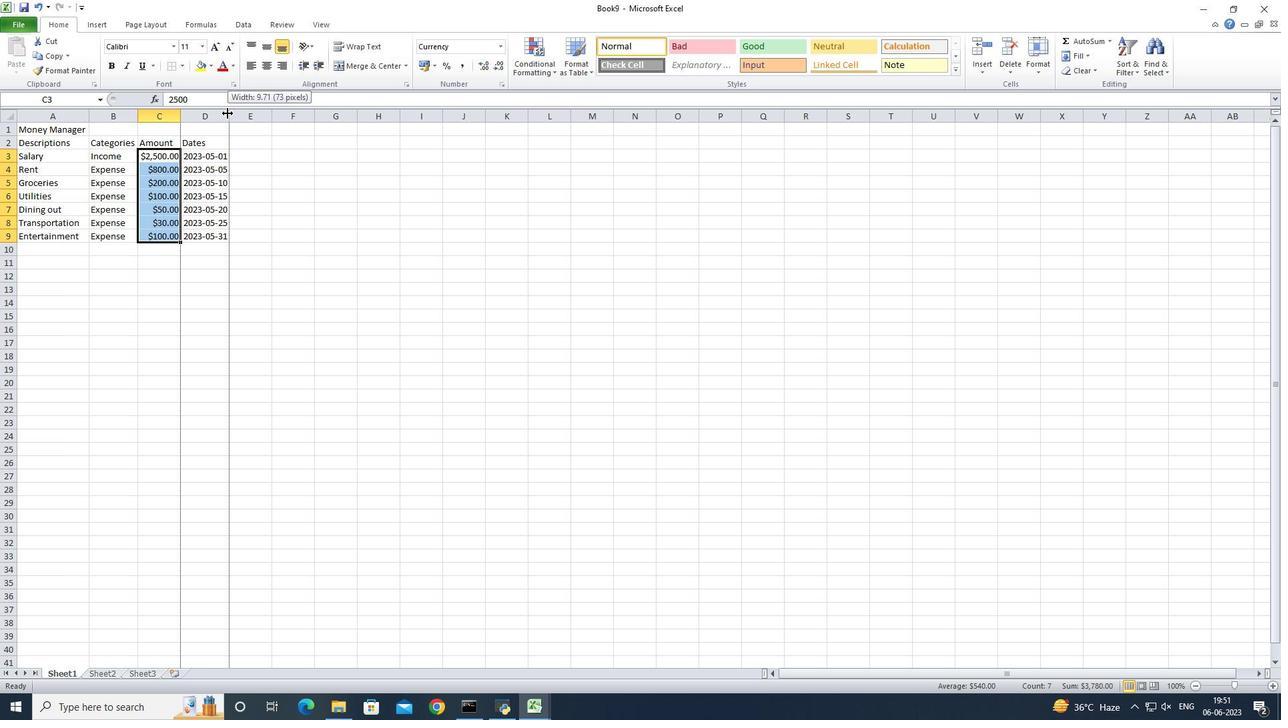 
Action: Mouse moved to (183, 118)
Screenshot: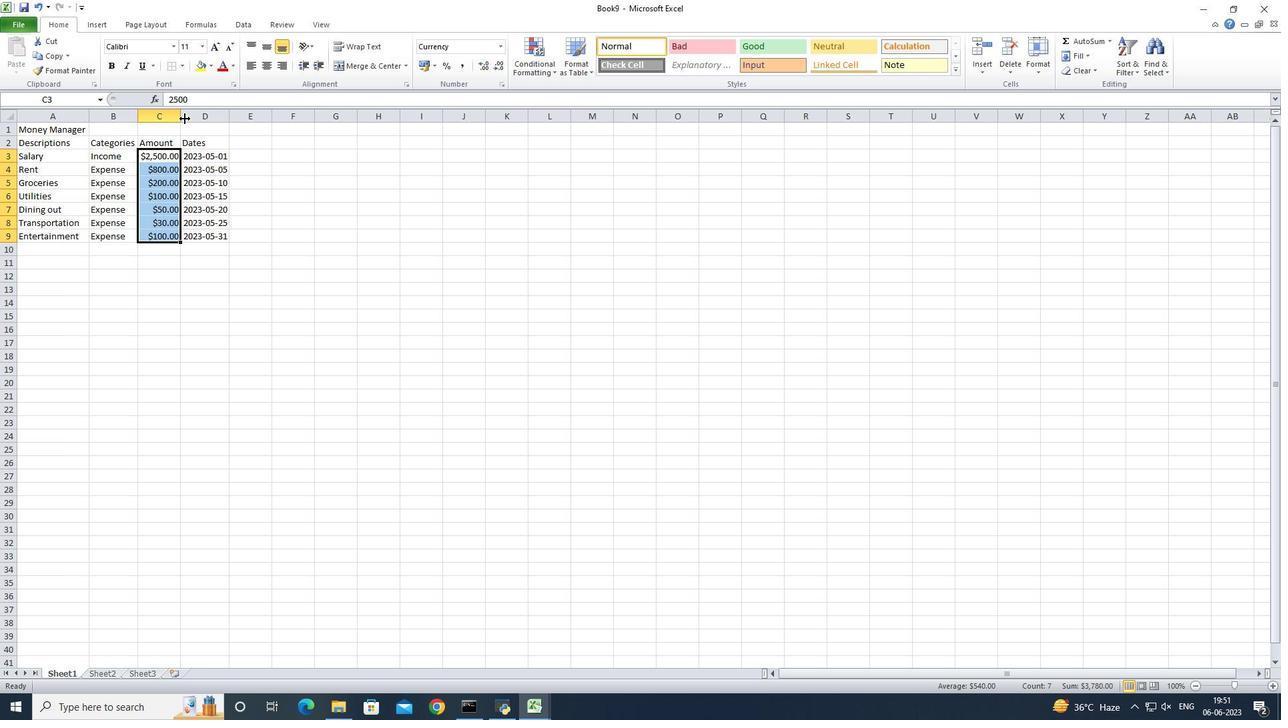 
Action: Mouse pressed left at (183, 118)
Screenshot: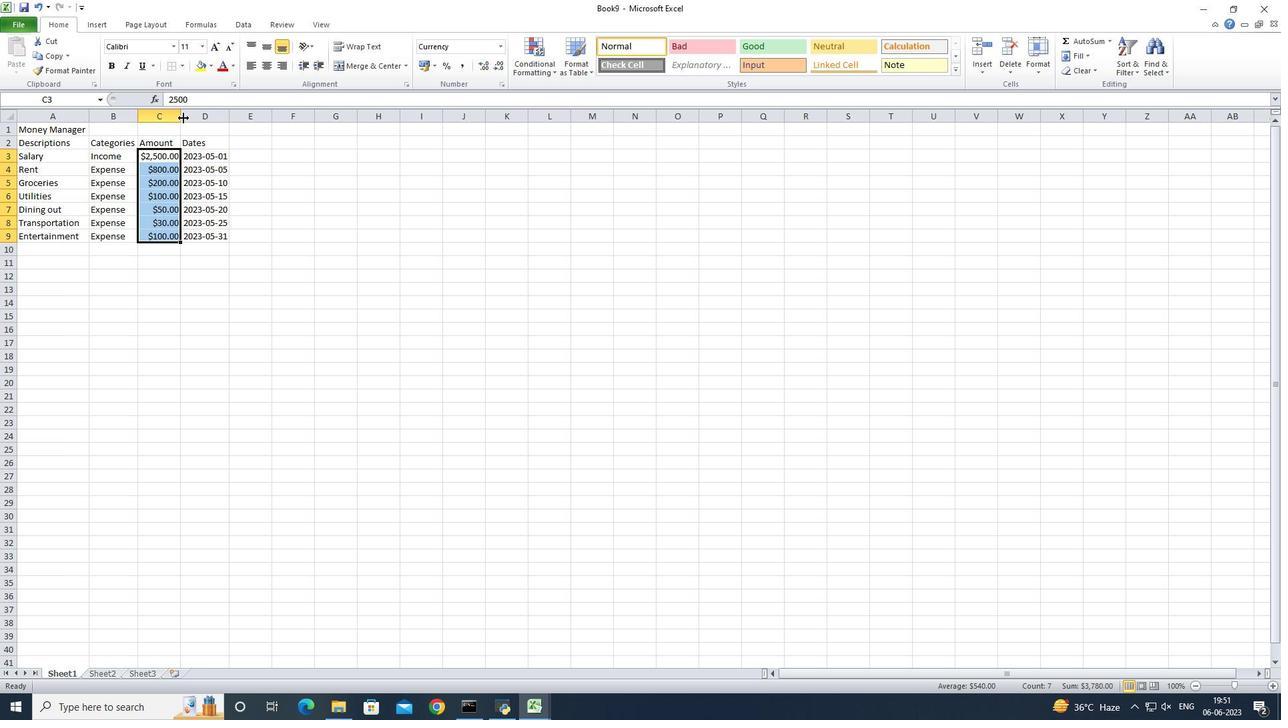 
Action: Mouse pressed left at (183, 118)
Screenshot: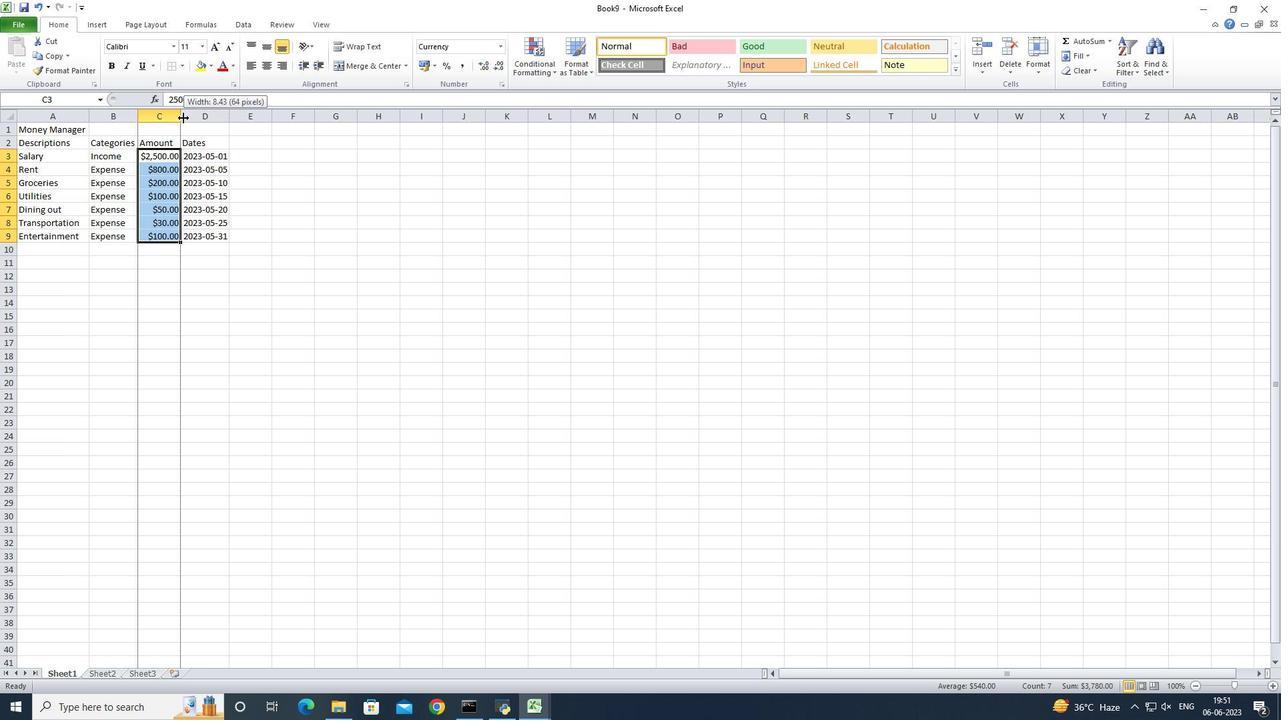
Action: Mouse moved to (28, 26)
Screenshot: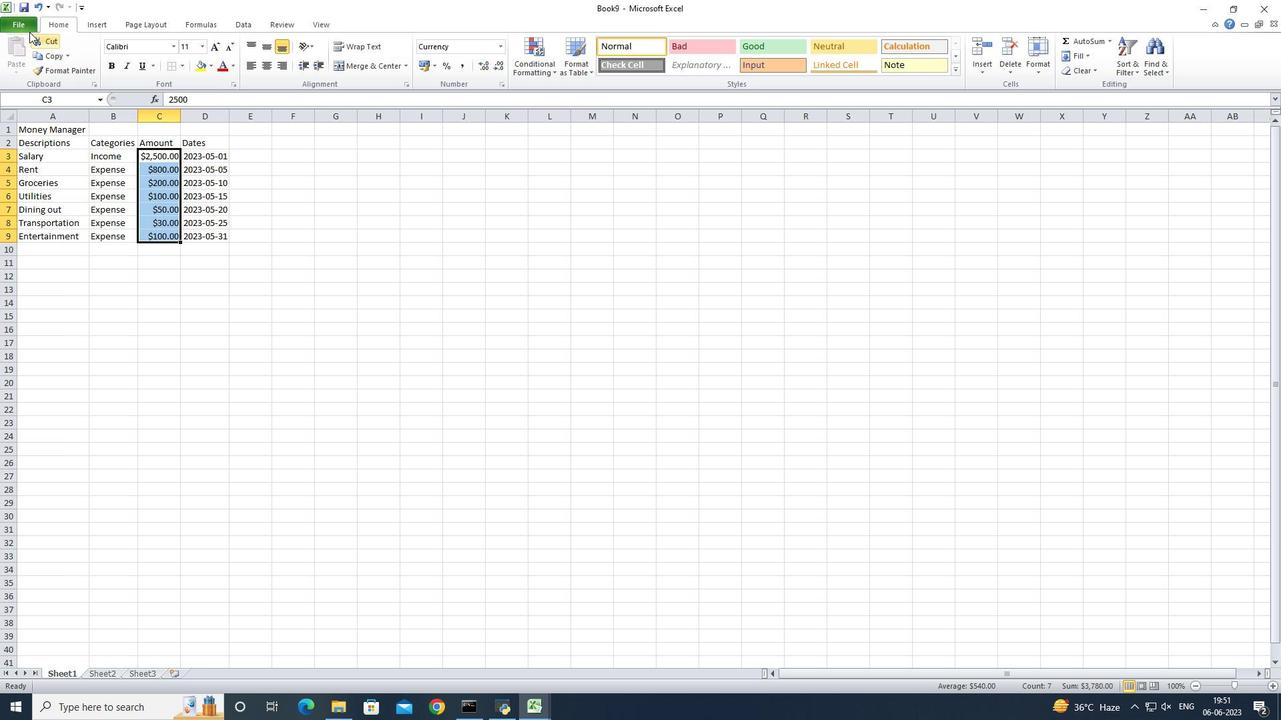 
Action: Mouse pressed left at (28, 26)
Screenshot: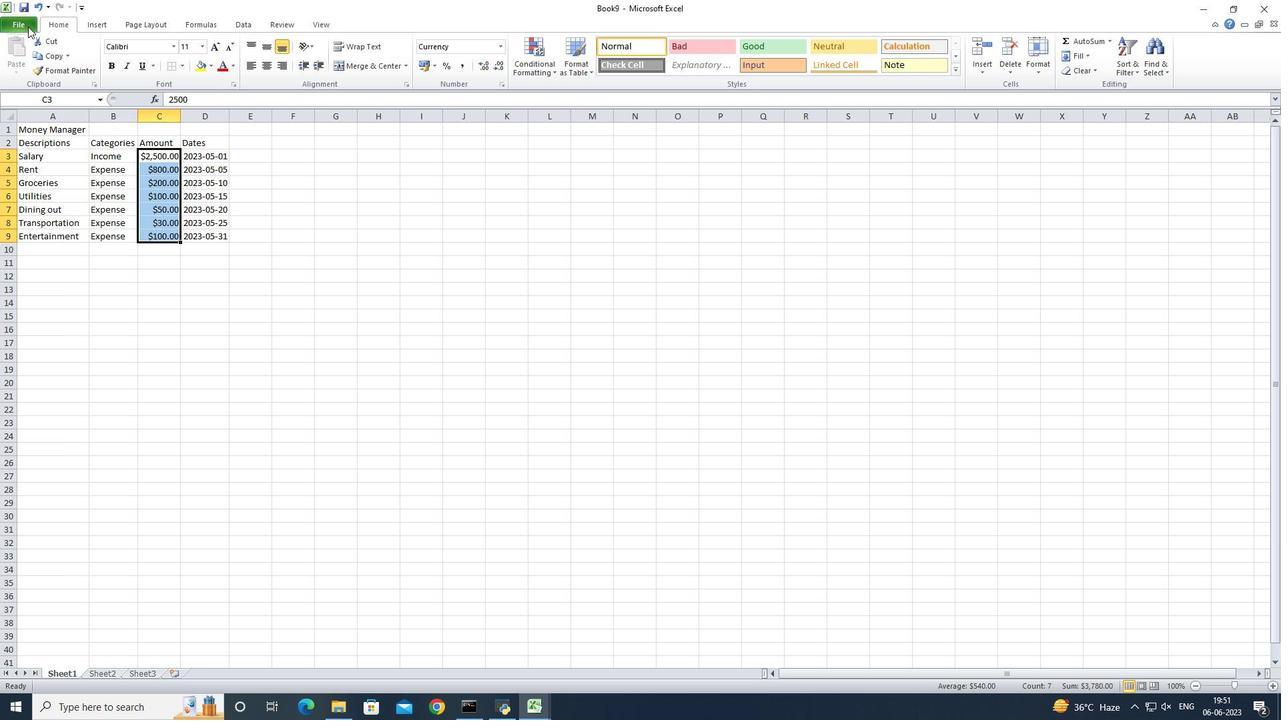 
Action: Mouse moved to (34, 62)
Screenshot: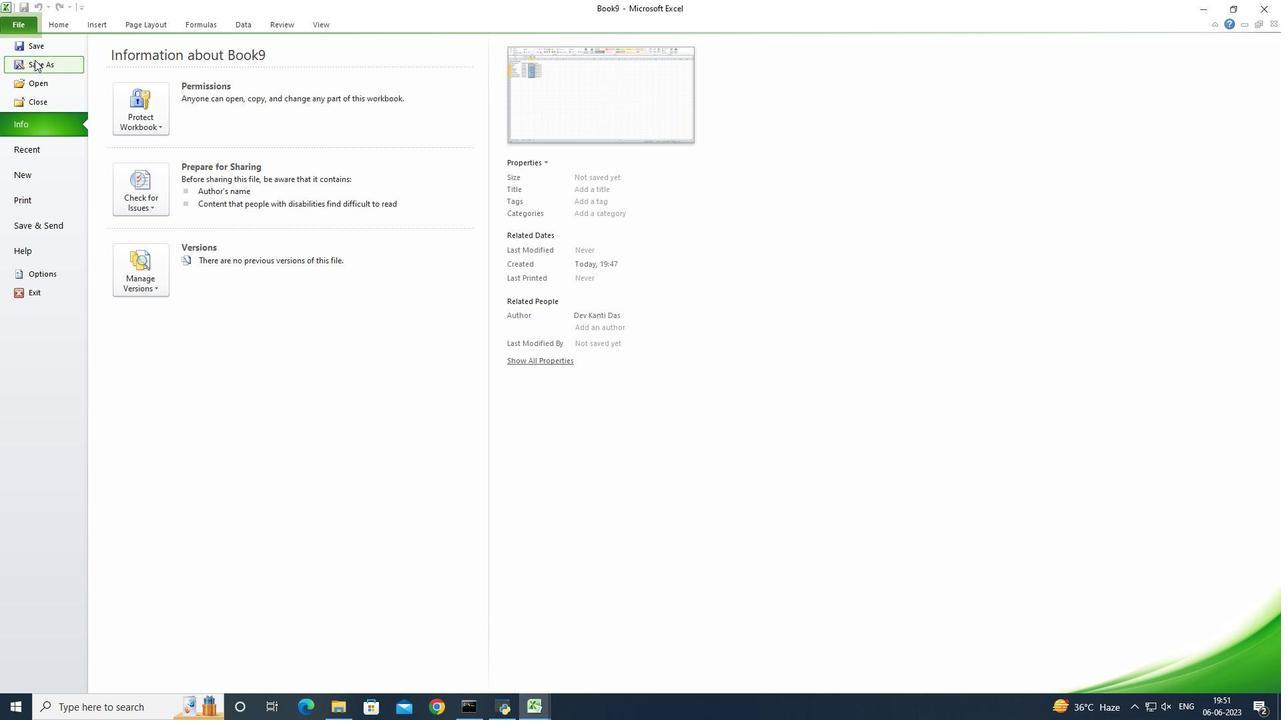 
Action: Mouse pressed left at (34, 62)
Screenshot: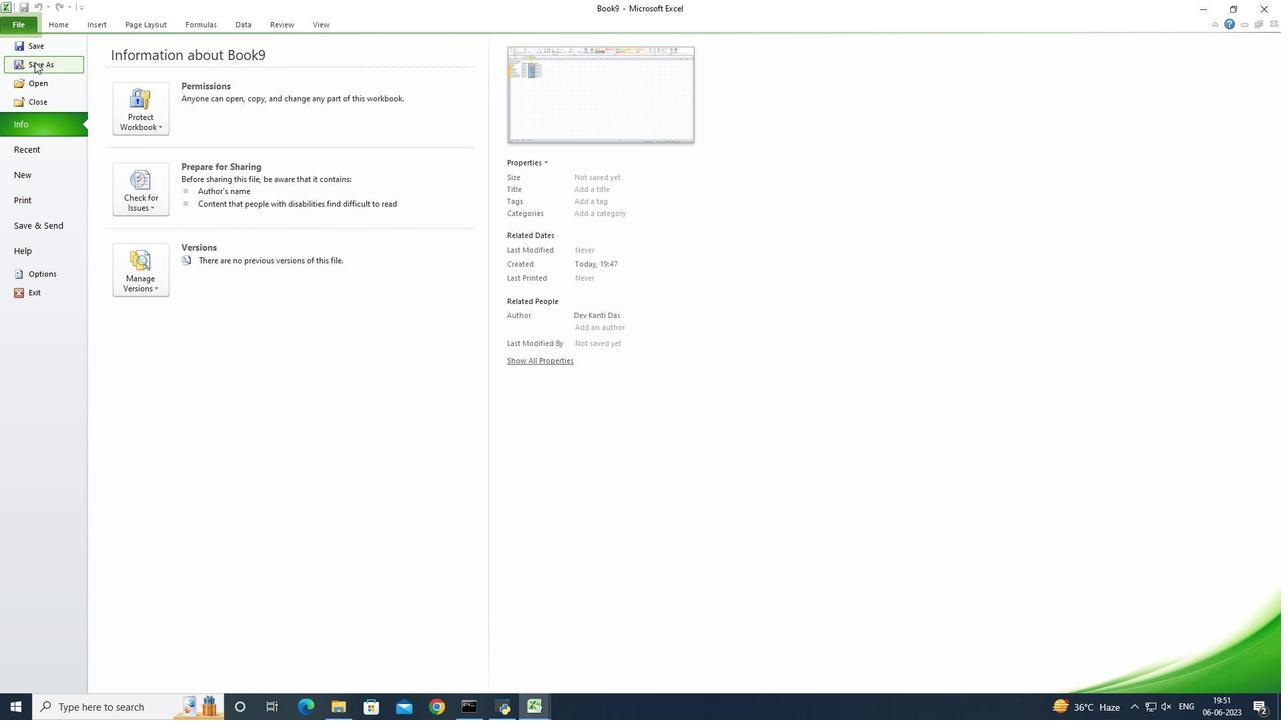 
Action: Mouse moved to (147, 274)
Screenshot: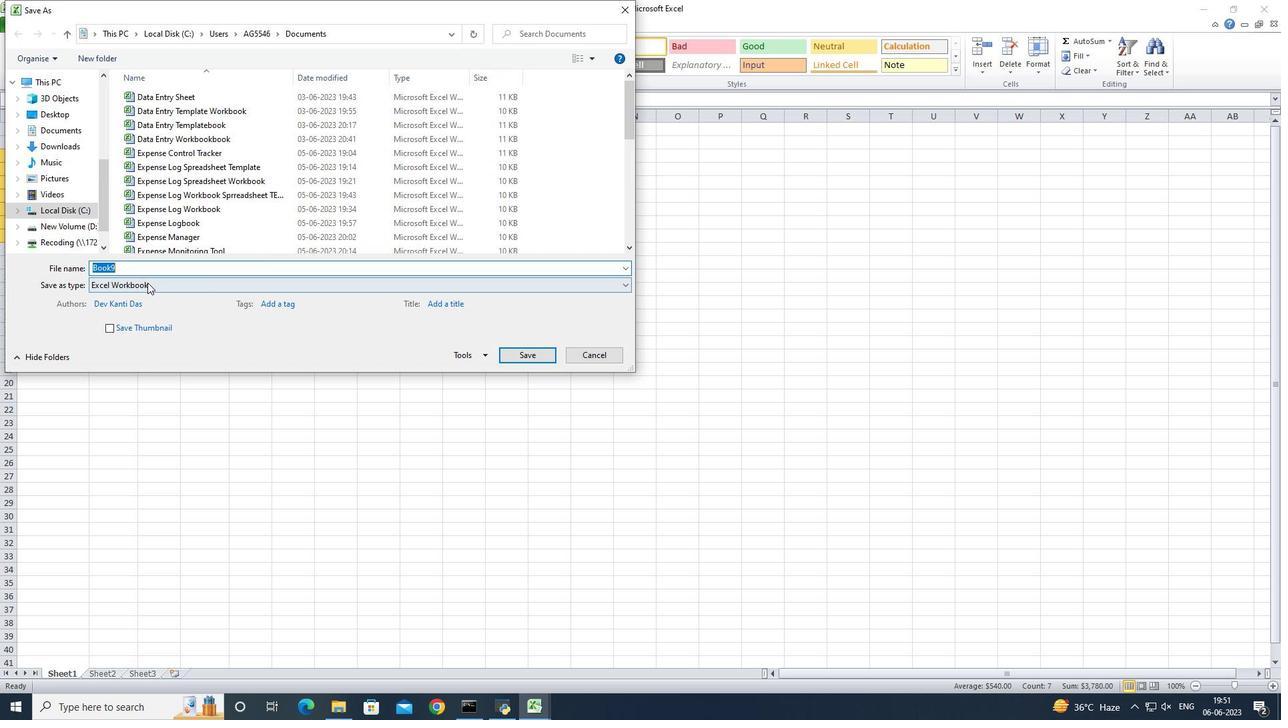 
Action: Key pressed <Key.backspace><Key.shift>Fin<Key.shift>Recrdsbok<Key.left><Key.left><Key.left><Key.left><Key.left><Key.left>o
Screenshot: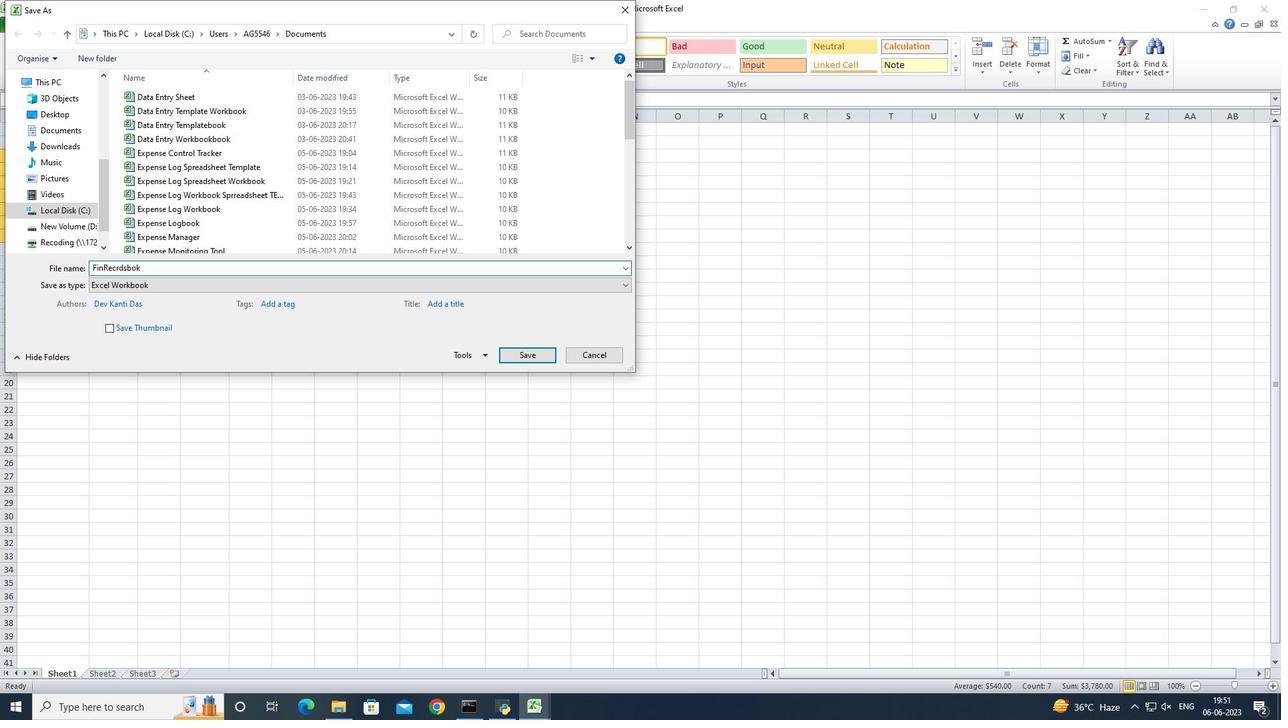
Action: Mouse moved to (266, 224)
Screenshot: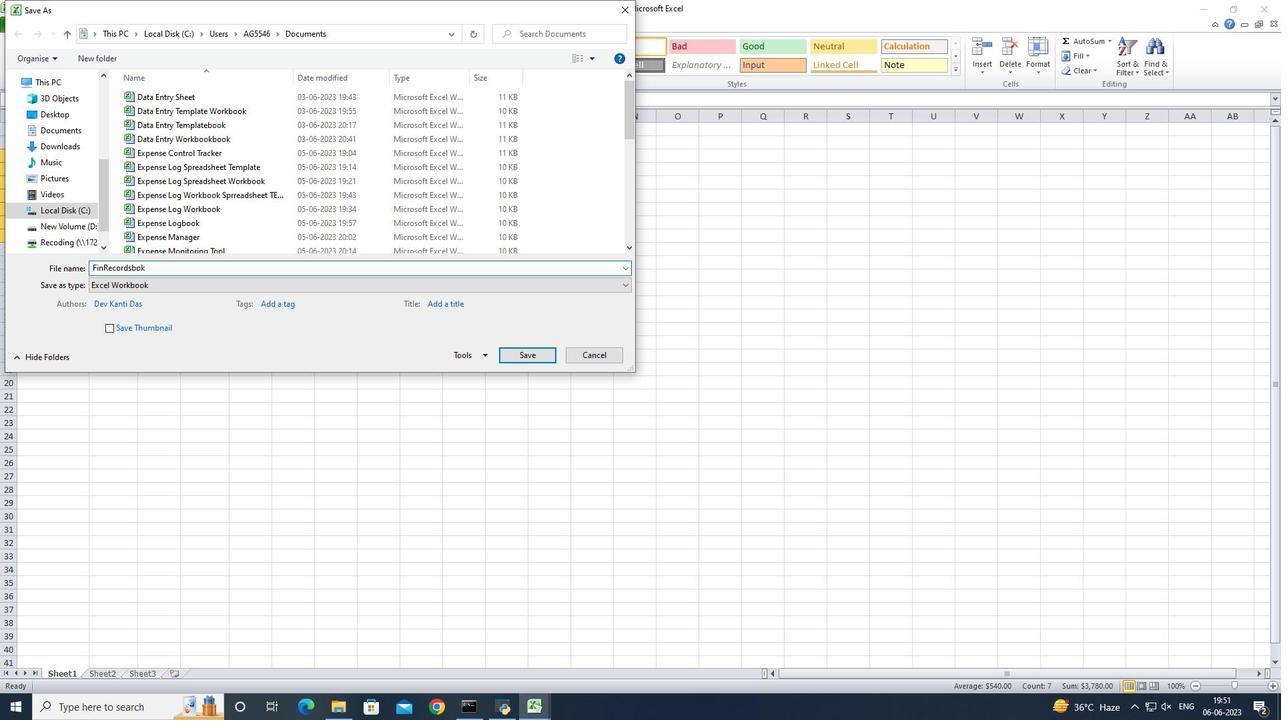 
Action: Key pressed <Key.right><Key.right><Key.right><Key.right><Key.right>o
Screenshot: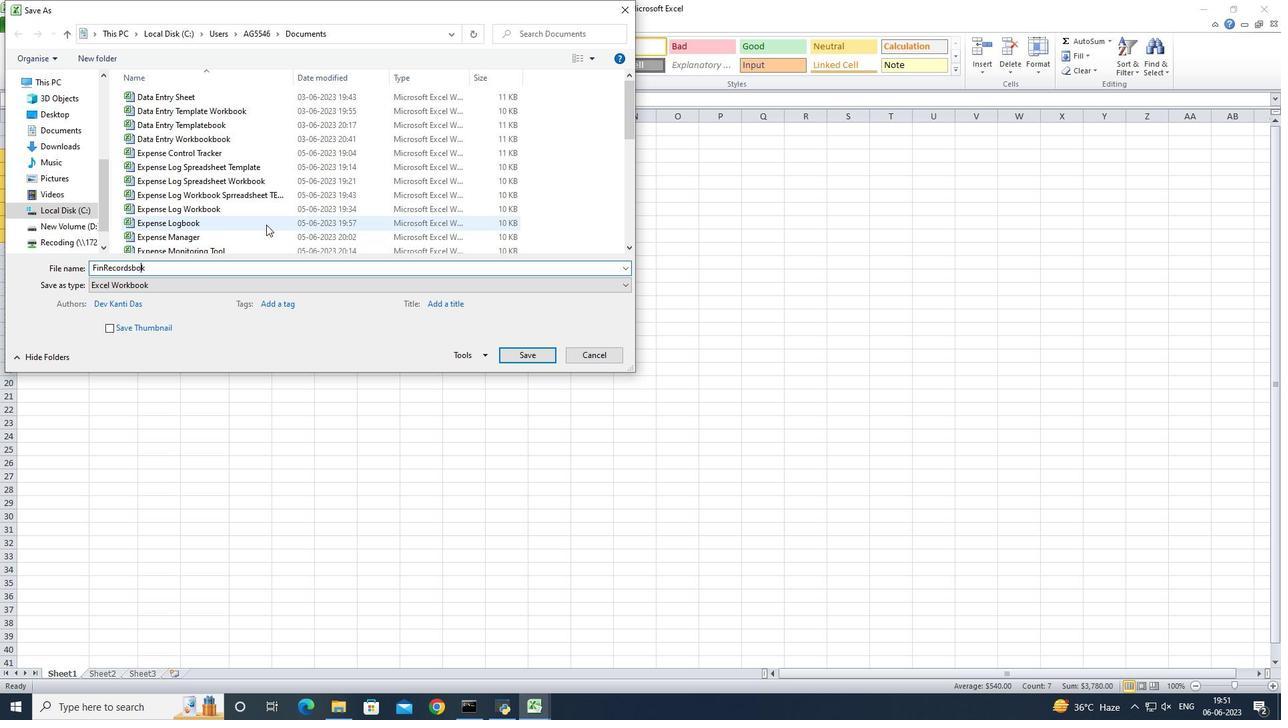 
Action: Mouse moved to (529, 352)
Screenshot: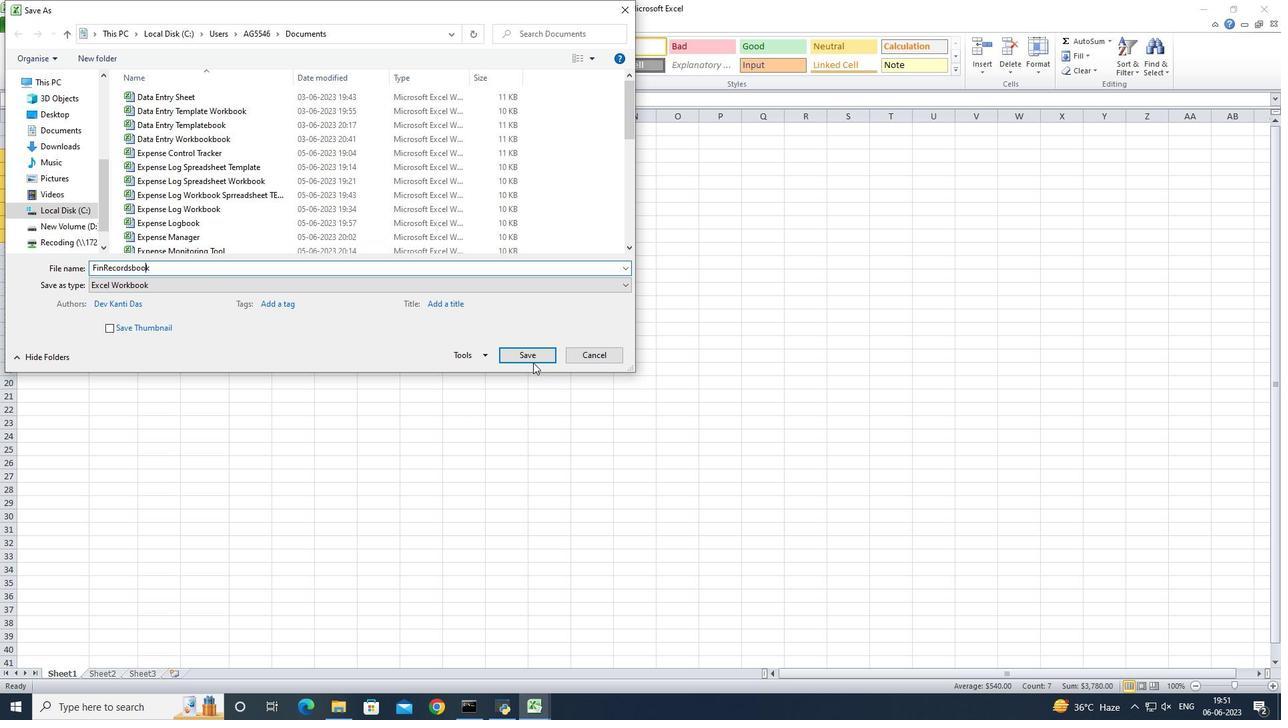 
Action: Mouse pressed left at (529, 352)
Screenshot: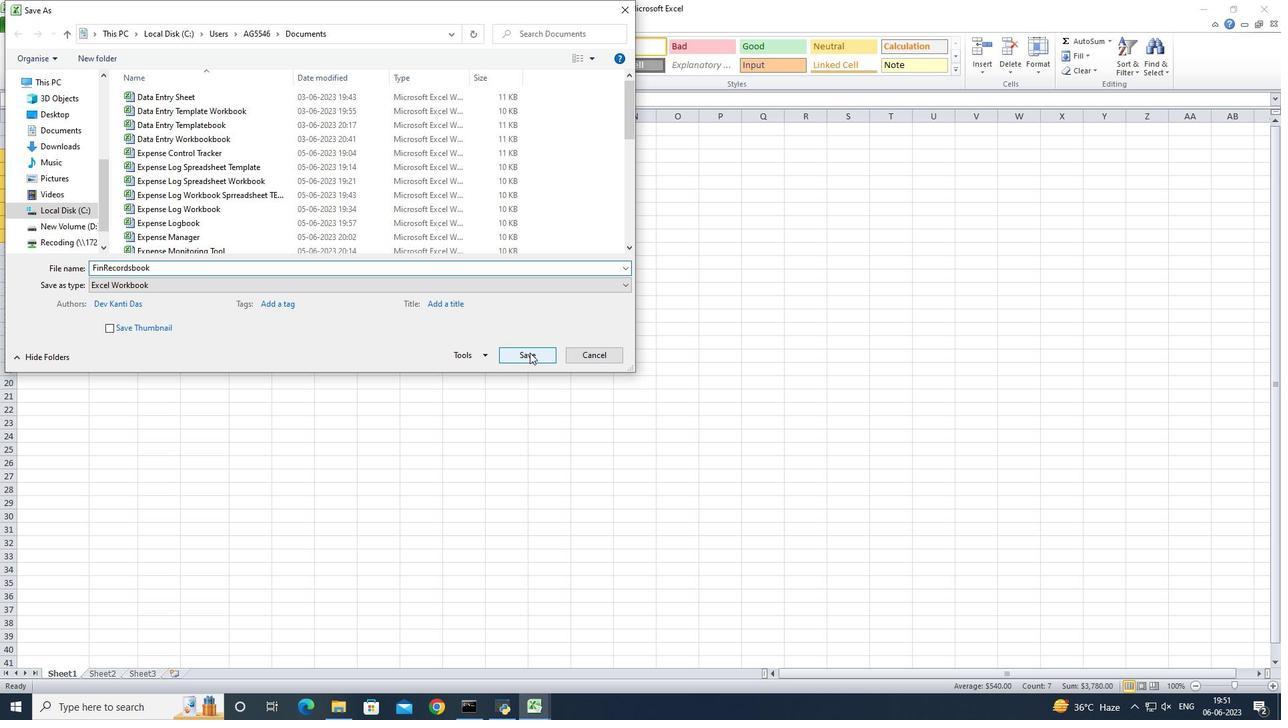 
Action: Mouse moved to (407, 328)
Screenshot: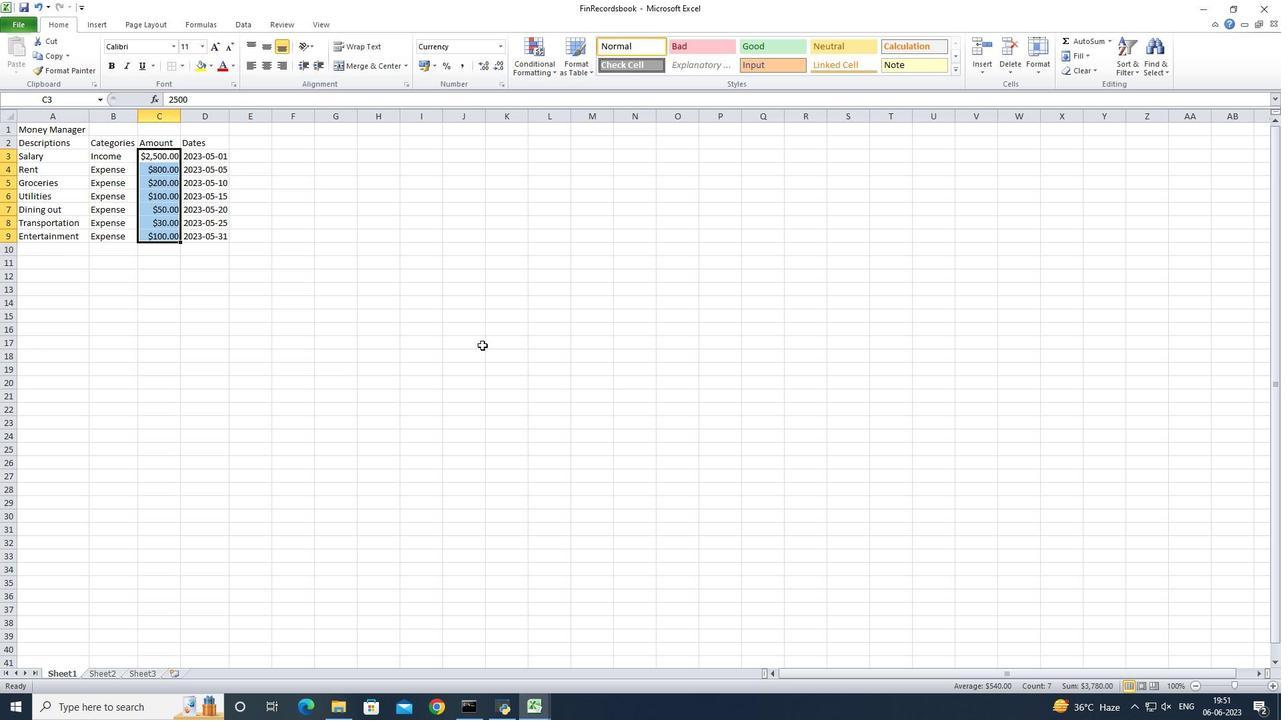 
